 Task: Team Management: Meeting Agenda Template.
Action: Mouse moved to (49, 70)
Screenshot: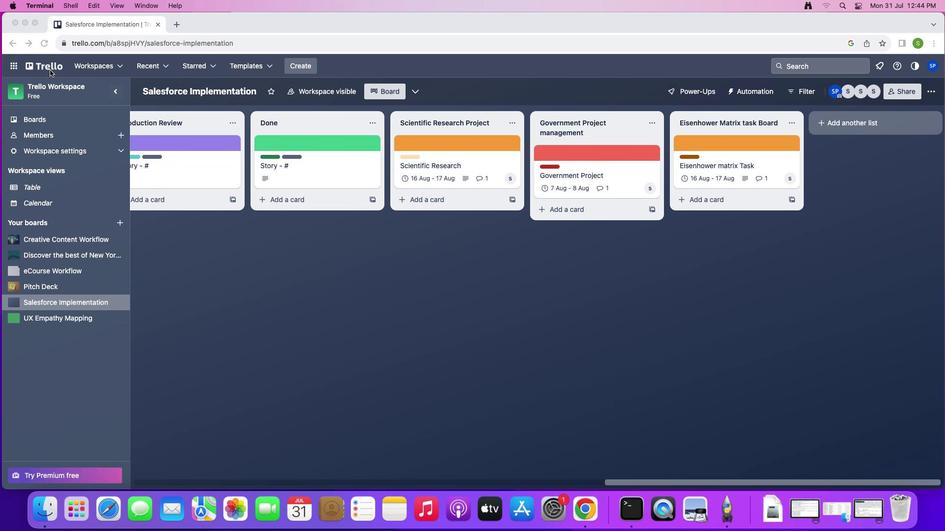 
Action: Mouse pressed left at (49, 70)
Screenshot: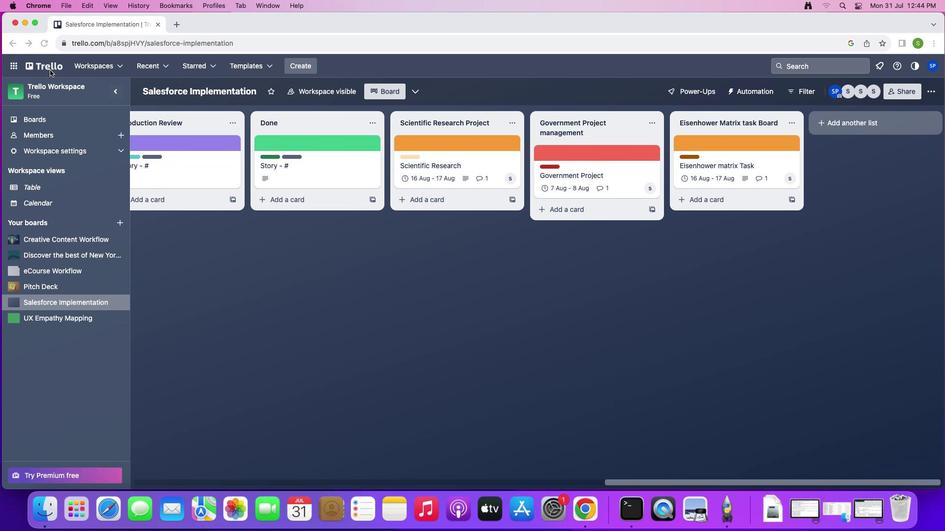
Action: Mouse moved to (49, 69)
Screenshot: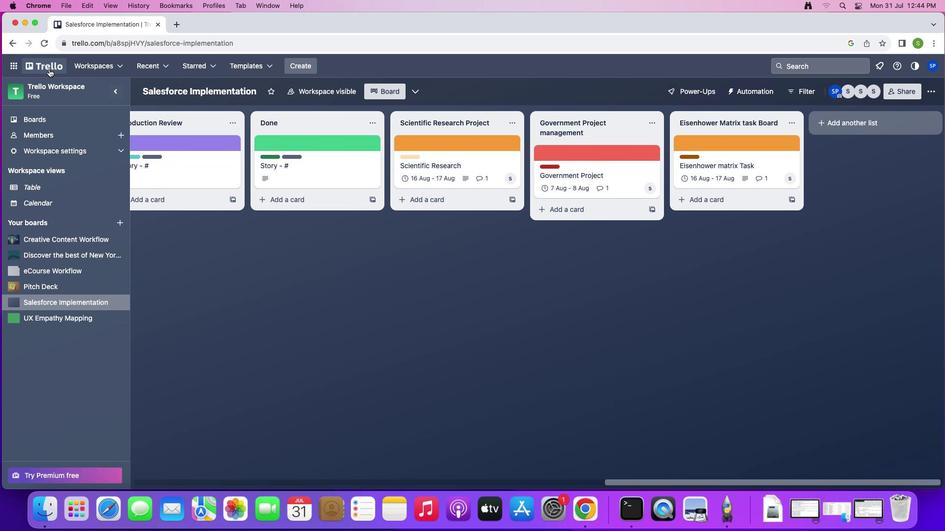 
Action: Mouse pressed left at (49, 69)
Screenshot: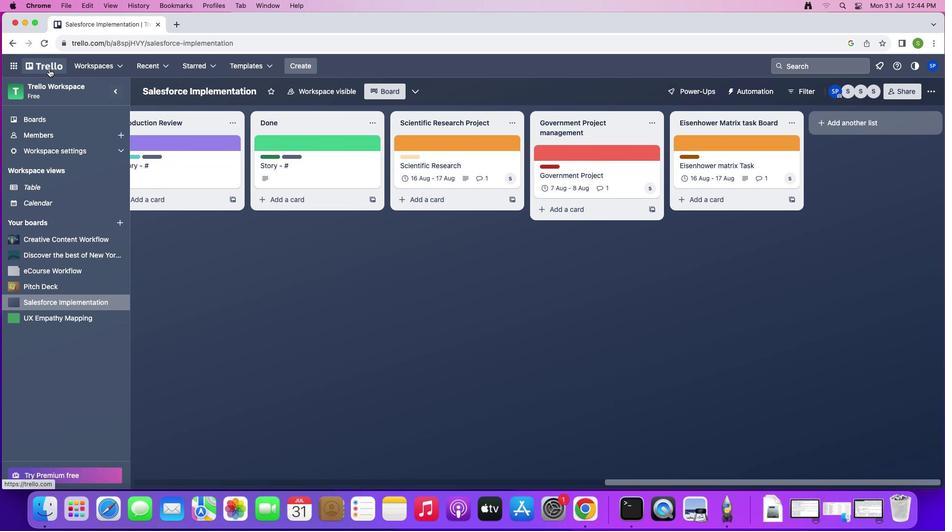 
Action: Mouse moved to (261, 127)
Screenshot: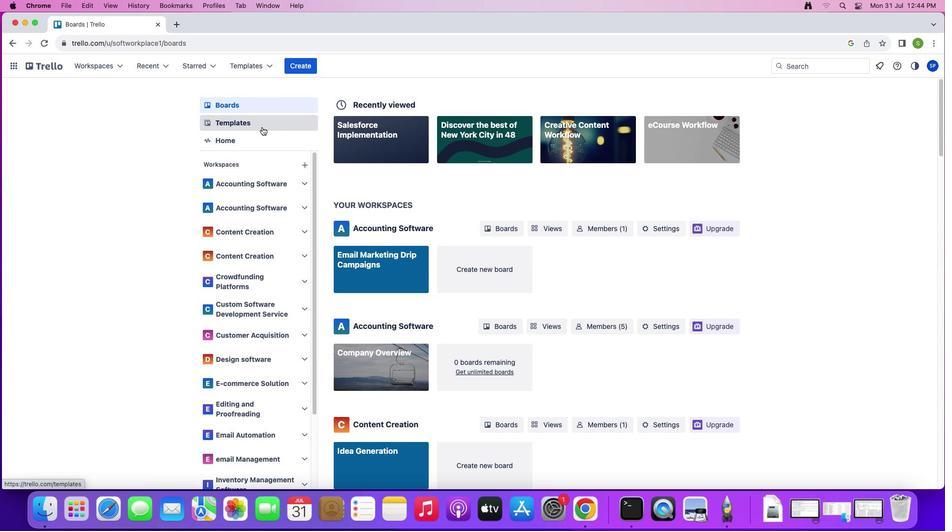 
Action: Mouse pressed left at (261, 127)
Screenshot: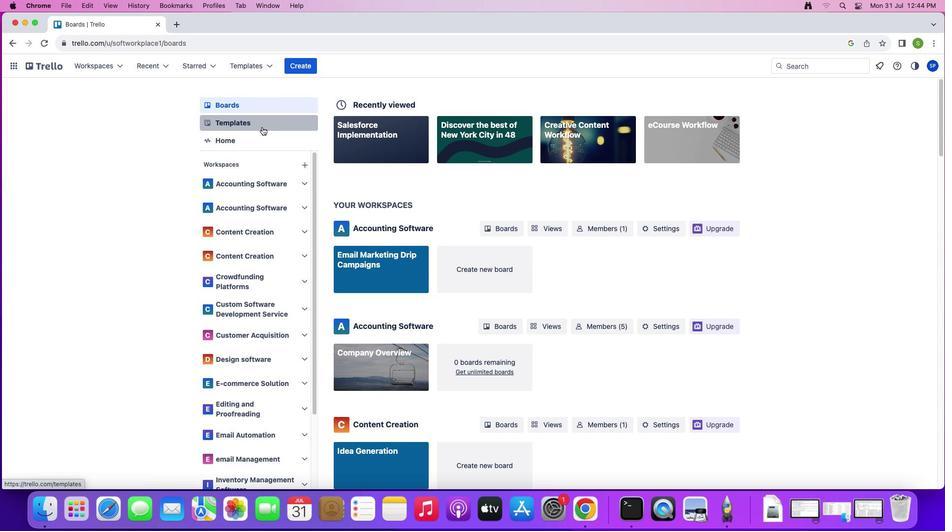 
Action: Mouse moved to (255, 398)
Screenshot: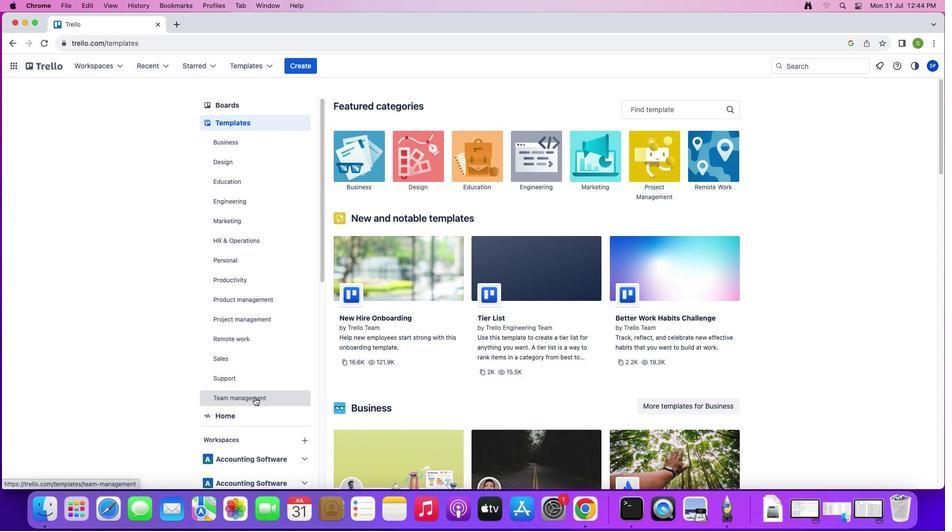 
Action: Mouse pressed left at (255, 398)
Screenshot: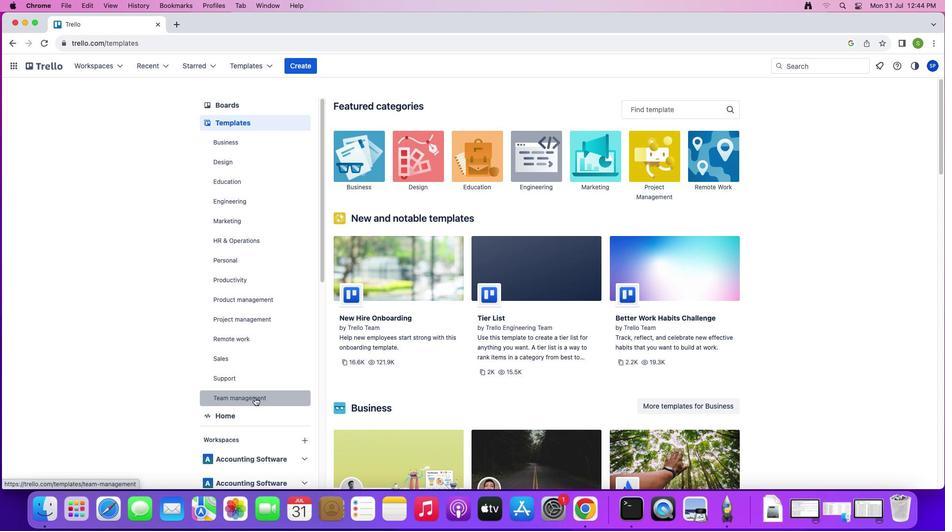 
Action: Mouse moved to (643, 107)
Screenshot: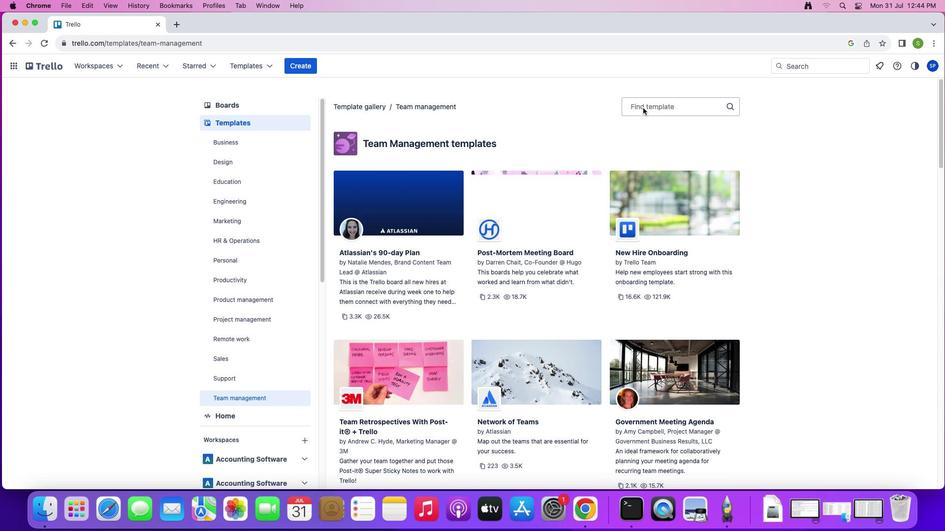 
Action: Mouse pressed left at (643, 107)
Screenshot: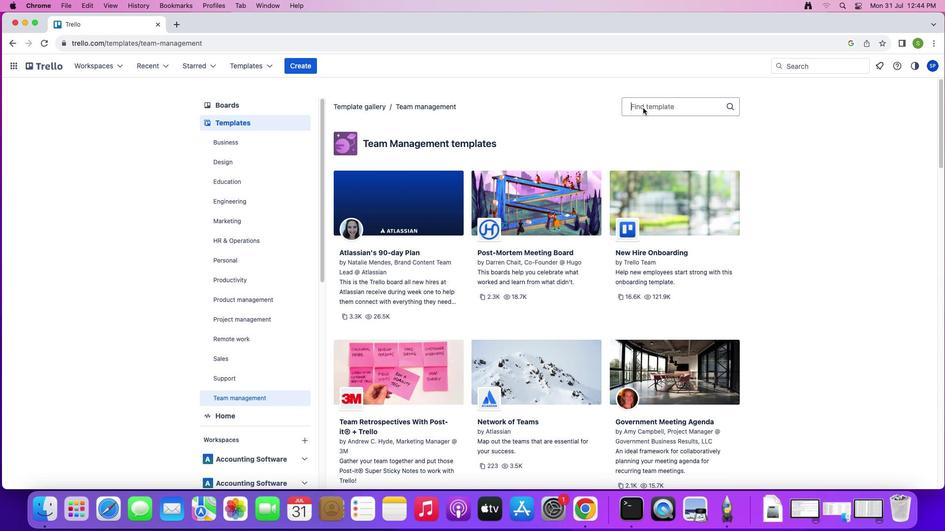 
Action: Key pressed Key.shift'M''e''e''t''i''n''g'
Screenshot: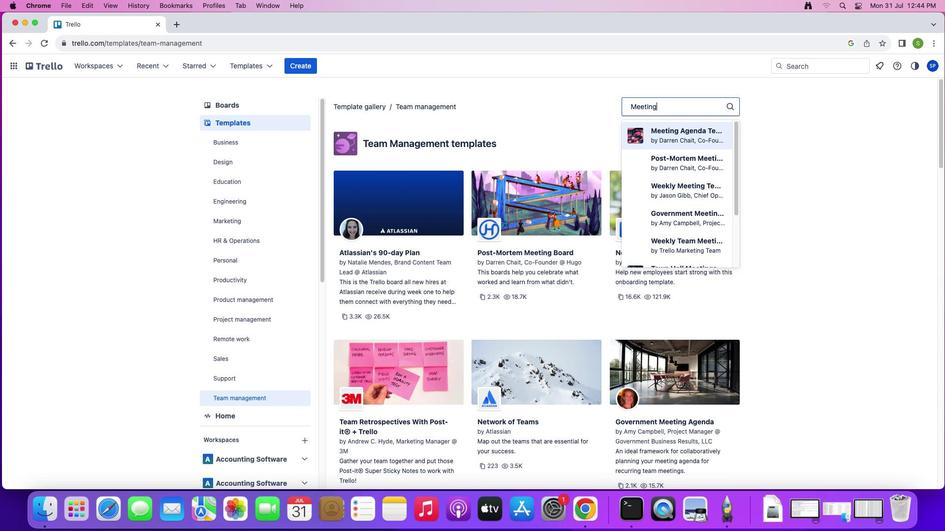 
Action: Mouse moved to (655, 132)
Screenshot: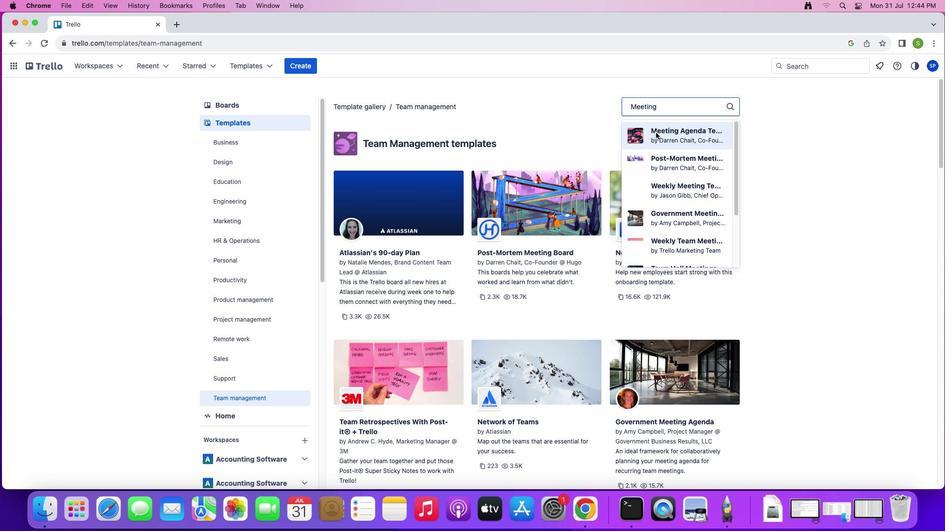 
Action: Mouse pressed left at (655, 132)
Screenshot: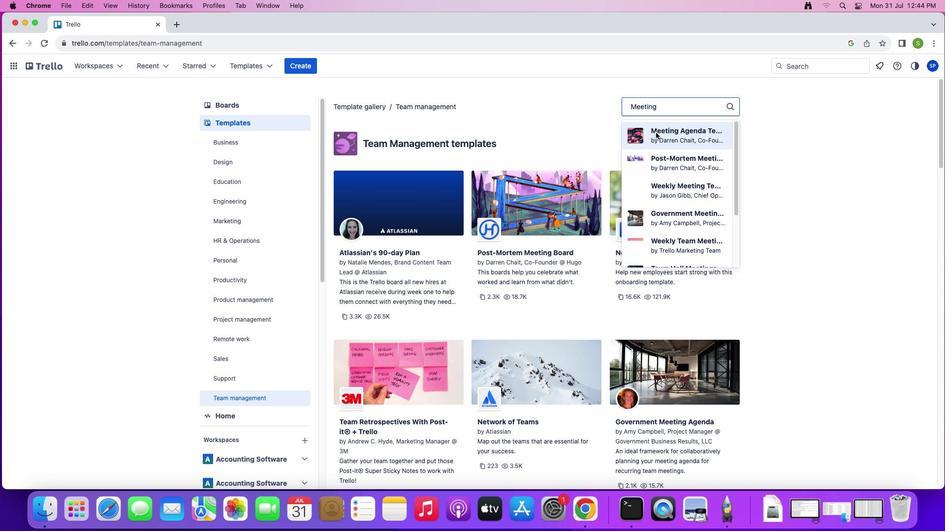 
Action: Mouse moved to (699, 142)
Screenshot: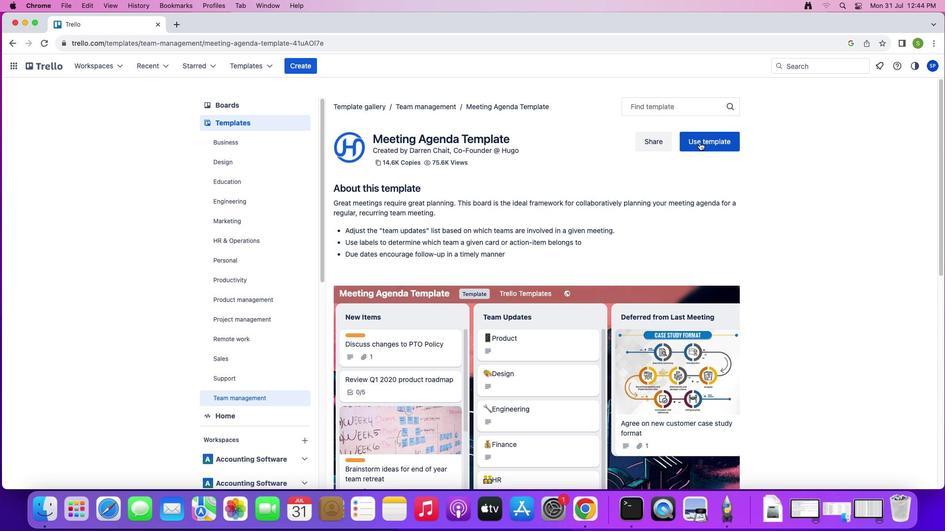 
Action: Mouse pressed left at (699, 142)
Screenshot: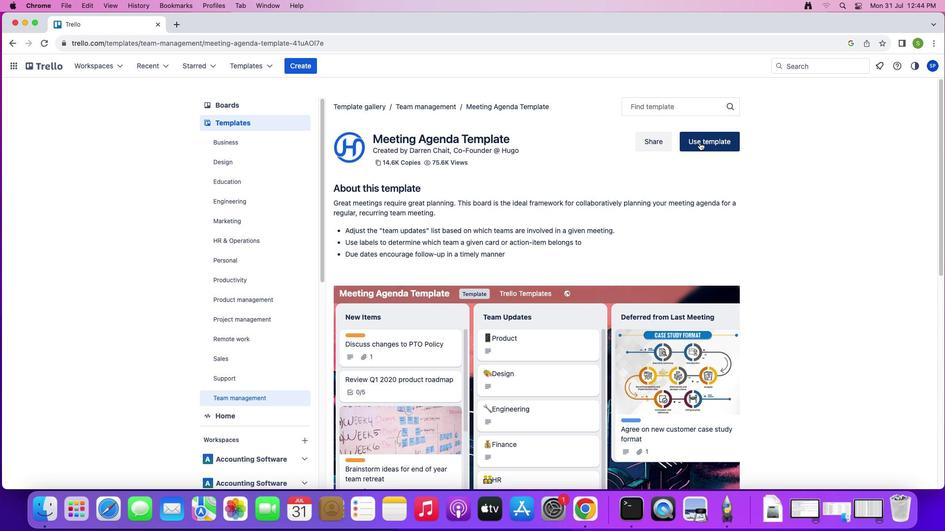 
Action: Mouse moved to (727, 230)
Screenshot: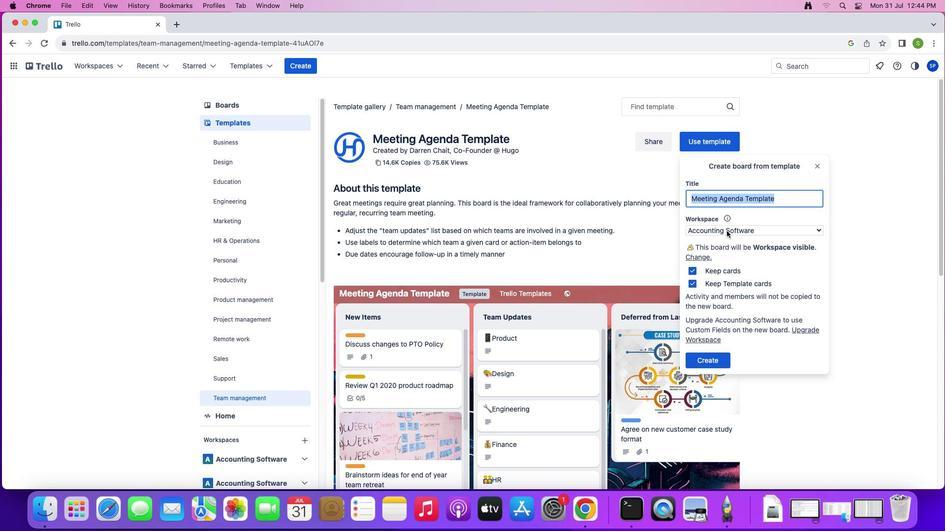 
Action: Mouse pressed left at (727, 230)
Screenshot: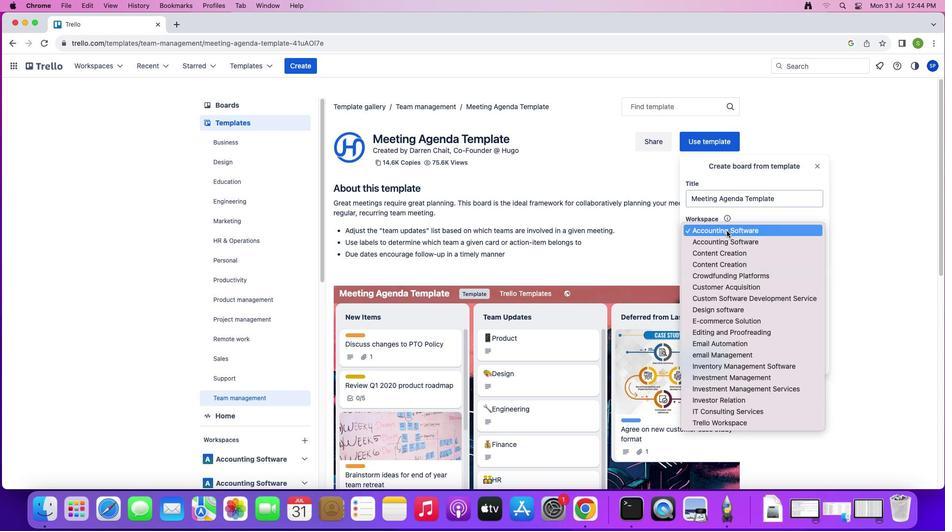 
Action: Mouse moved to (737, 426)
Screenshot: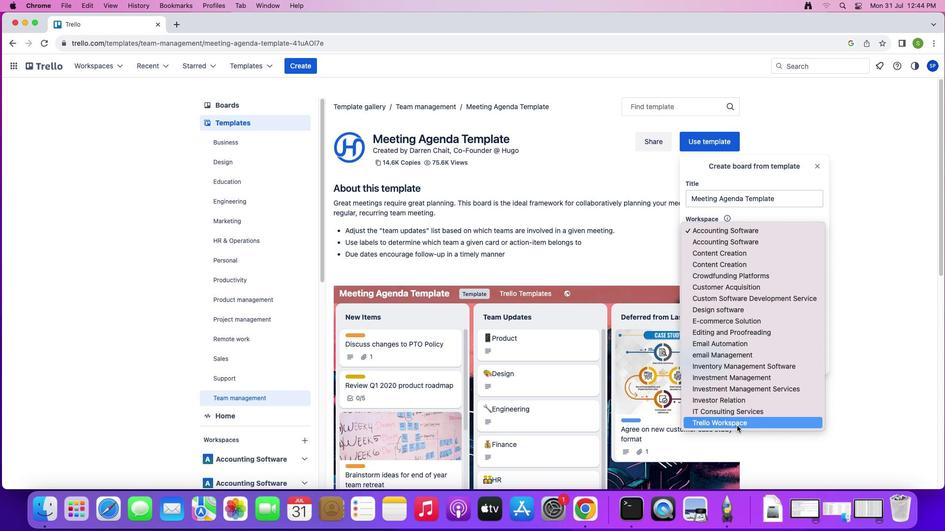 
Action: Mouse pressed left at (737, 426)
Screenshot: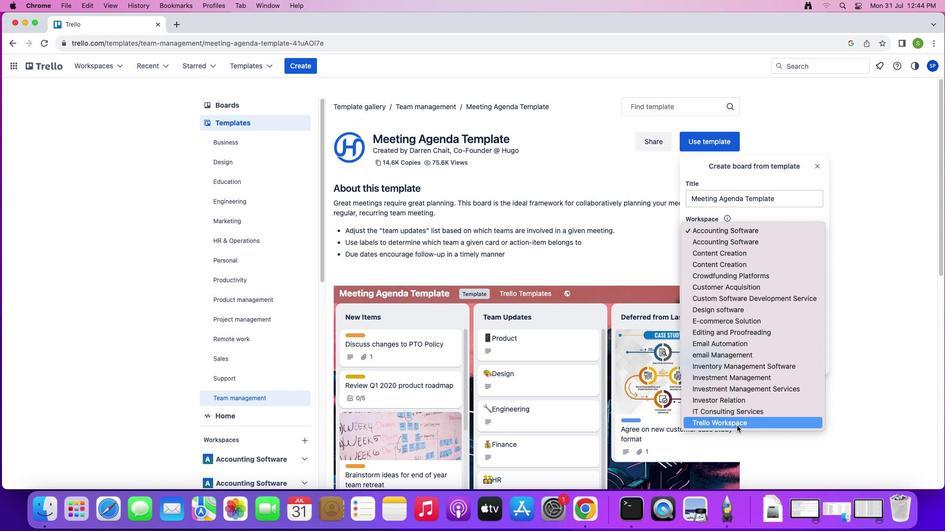 
Action: Mouse moved to (719, 358)
Screenshot: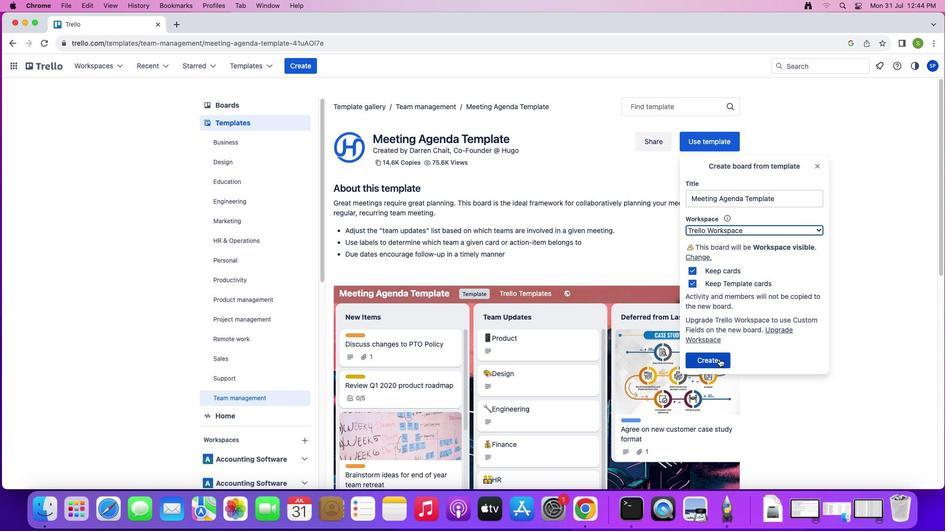 
Action: Mouse pressed left at (719, 358)
Screenshot: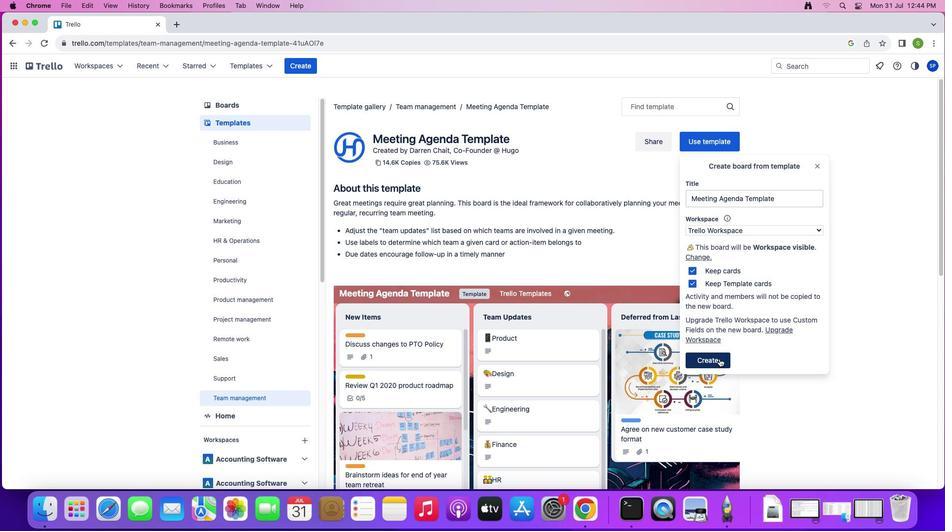 
Action: Mouse moved to (756, 125)
Screenshot: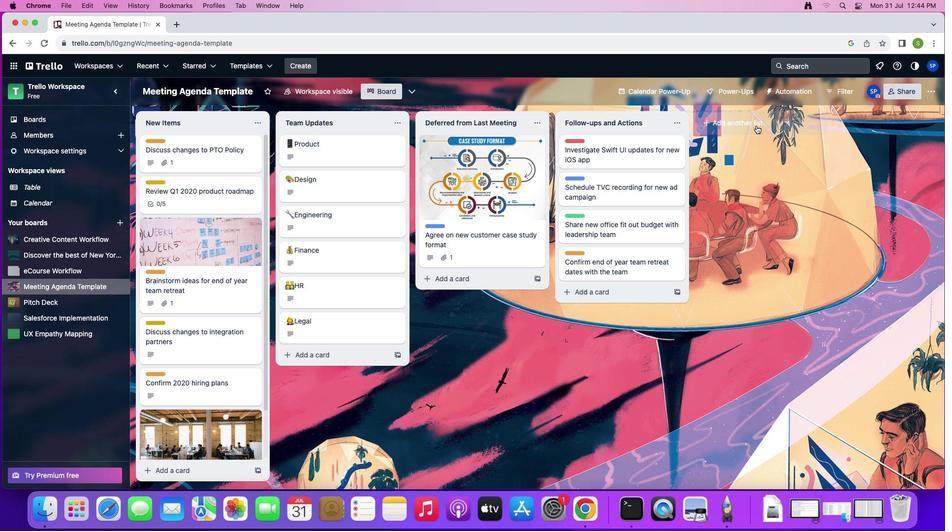 
Action: Mouse pressed left at (756, 125)
Screenshot: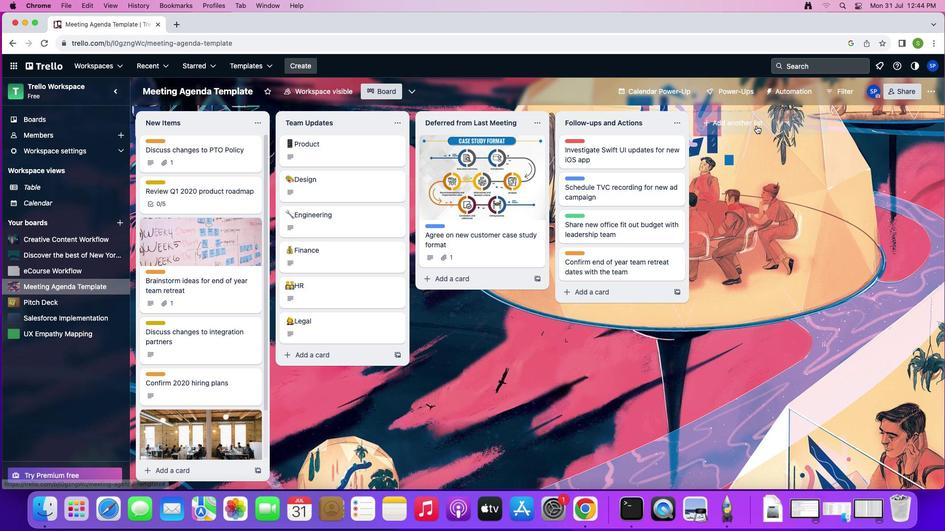 
Action: Mouse moved to (717, 119)
Screenshot: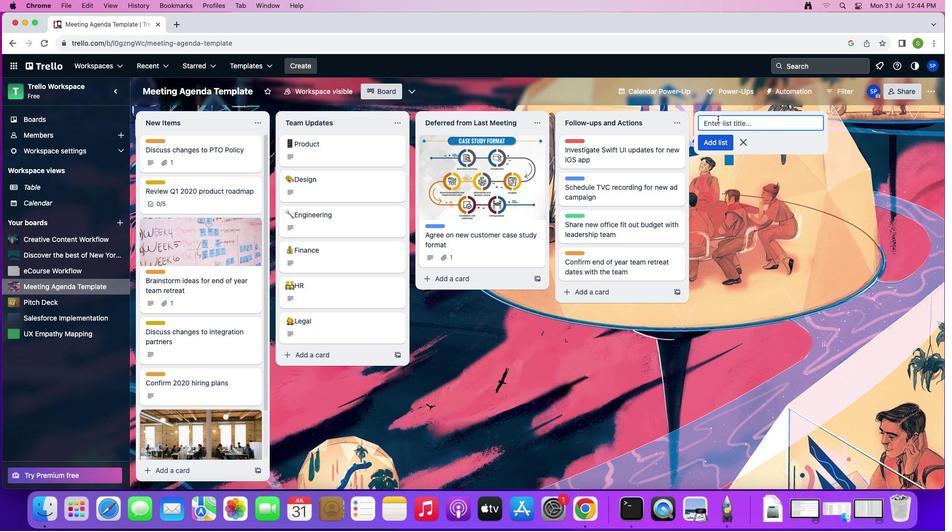 
Action: Key pressed Key.shift'O''f''f''i''c''e'Key.spaceKey.shift'P''a''r''t''y'Key.spaceKey.shift'P''l''a''n''n''i''n''g'Key.enter
Screenshot: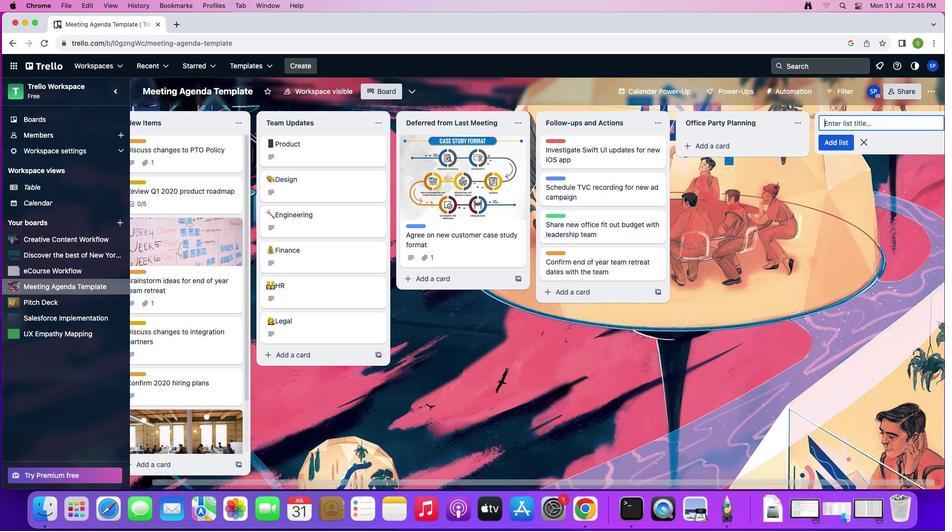 
Action: Mouse moved to (711, 118)
Screenshot: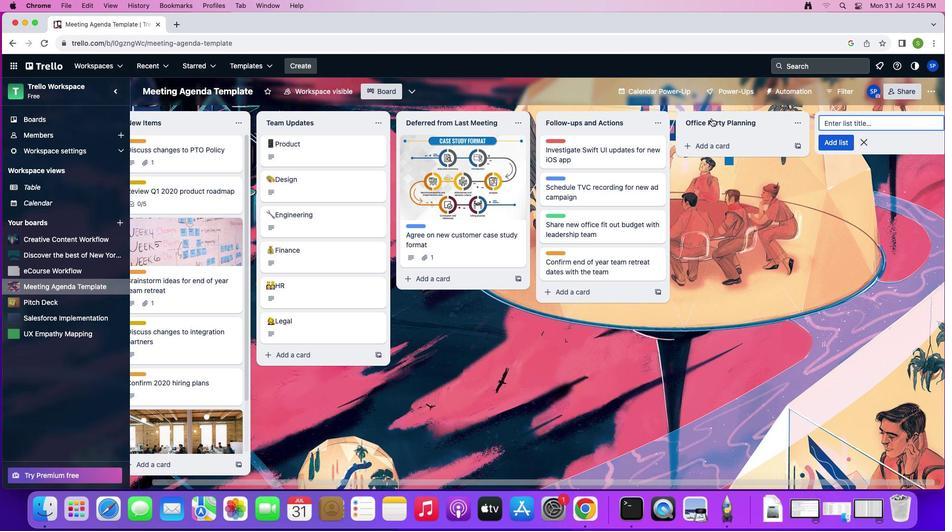 
Action: Key pressed Key.shift'W''e''e''k''l''y'Key.spaceKey.shift'T''e''a''m'Key.spaceKey.shift'M''e''e''t''i''n''g'Key.enterKey.shift'T''e''a''m'Key.spaceKey.shift'O''r''g''a''n''i''z''a''t''i''o''n'Key.spaceKey.shift'C''e''n''t''r''a''l'Key.enter
Screenshot: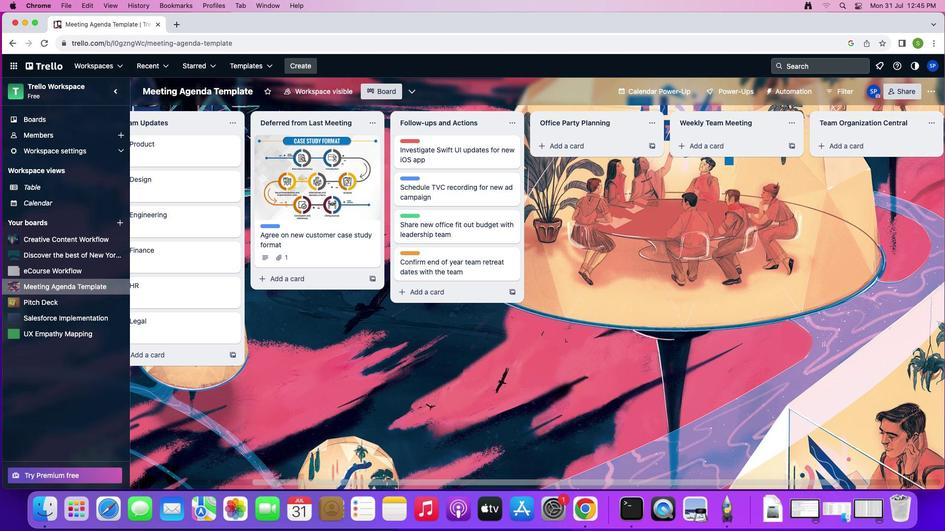 
Action: Mouse moved to (861, 139)
Screenshot: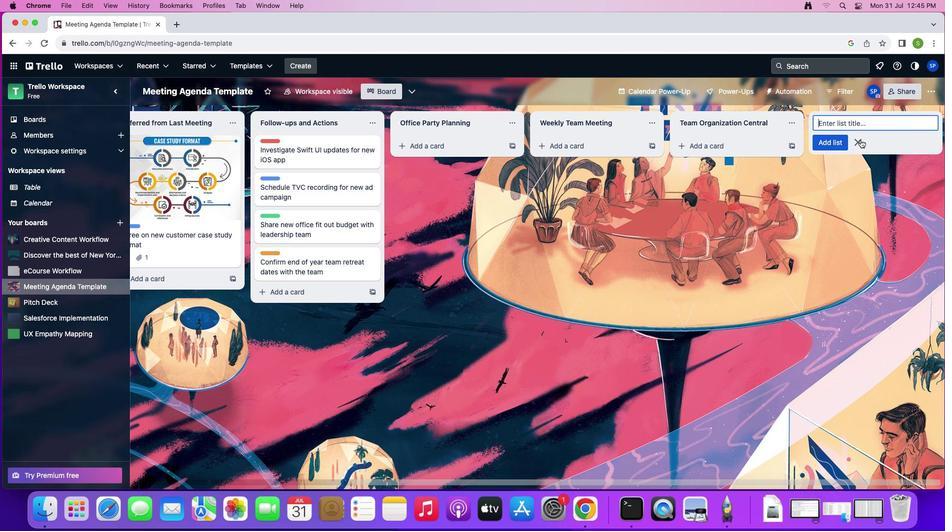 
Action: Mouse pressed left at (861, 139)
Screenshot: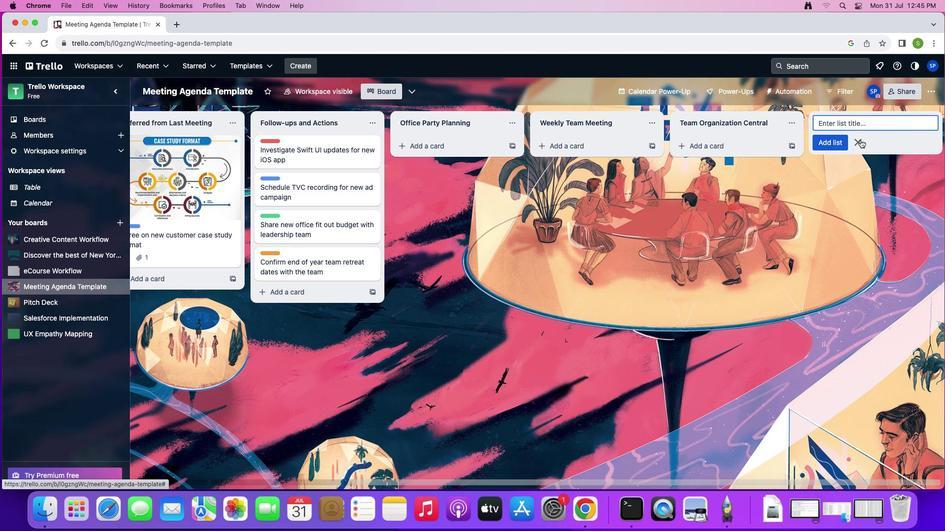 
Action: Mouse moved to (436, 143)
Screenshot: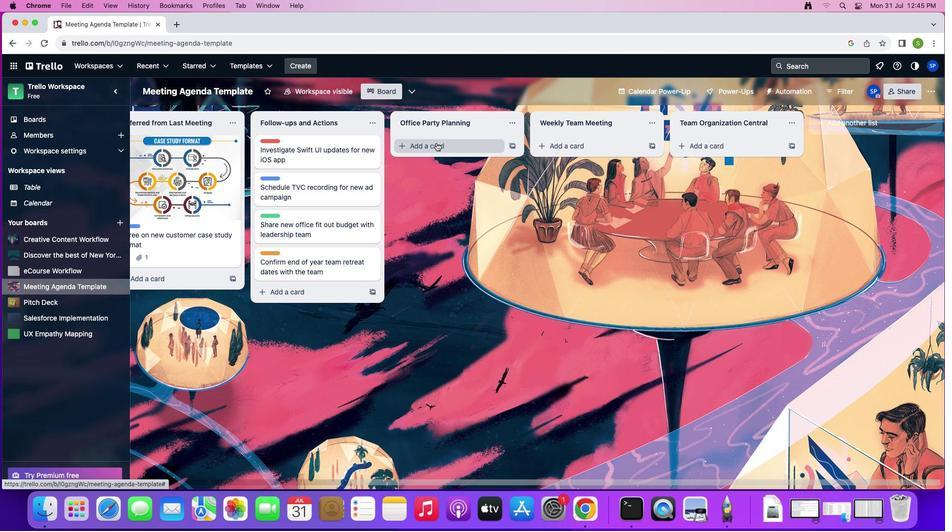 
Action: Mouse pressed left at (436, 143)
Screenshot: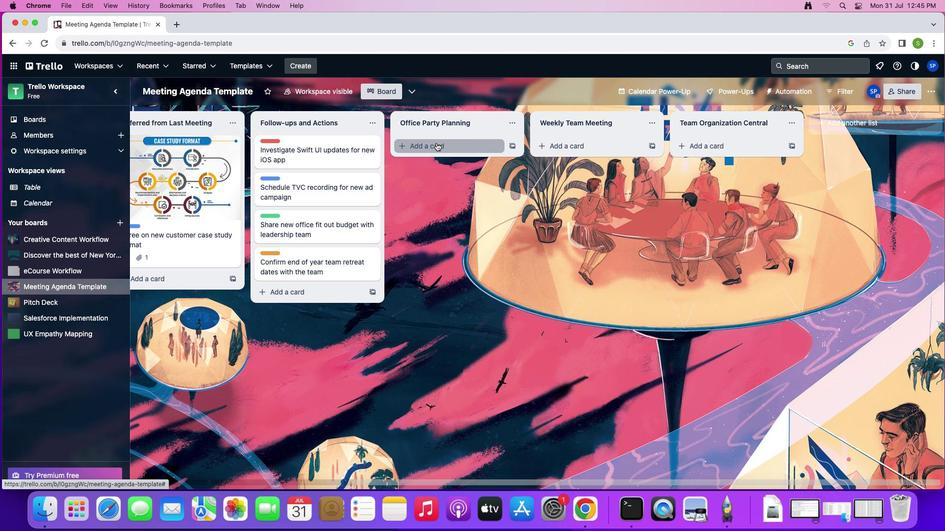 
Action: Mouse moved to (451, 152)
Screenshot: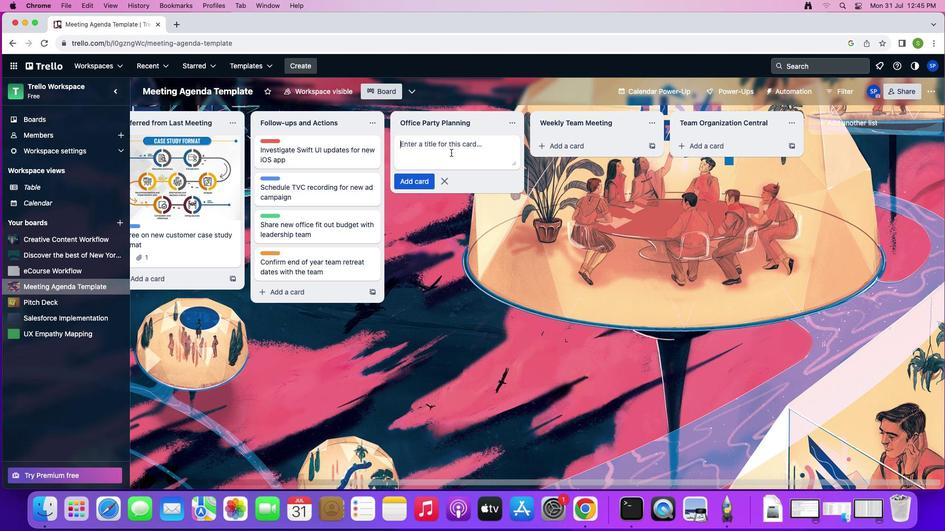 
Action: Key pressed Key.shift'O''f''f''i''c''e'Key.space'p''a''r''t''y'
Screenshot: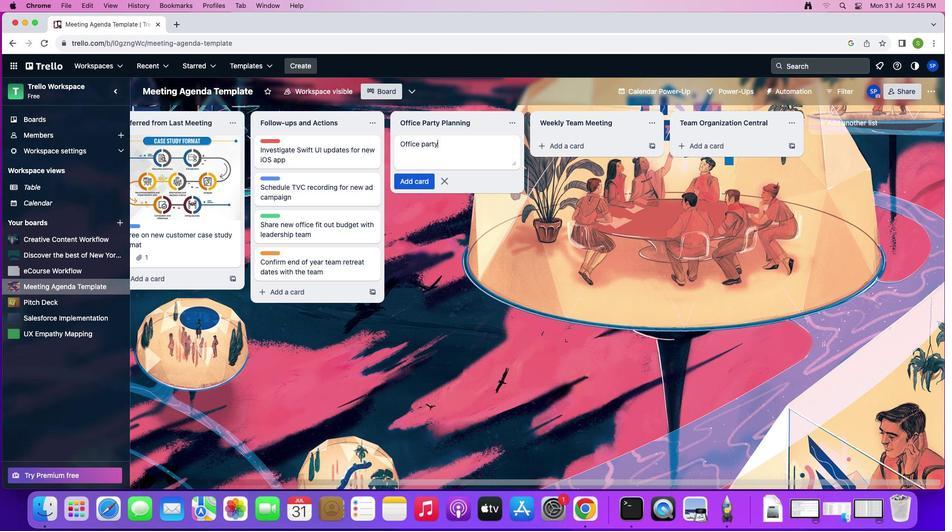 
Action: Mouse moved to (430, 176)
Screenshot: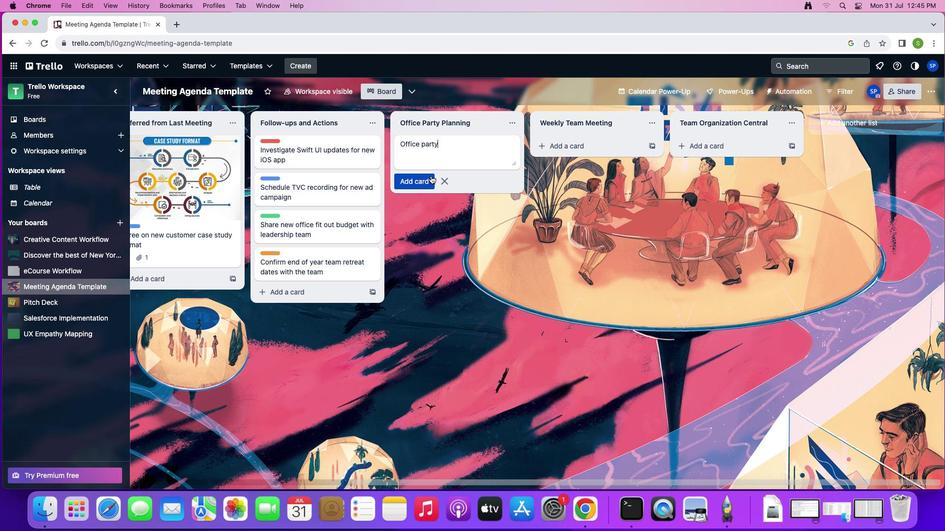 
Action: Key pressed Key.enter
Screenshot: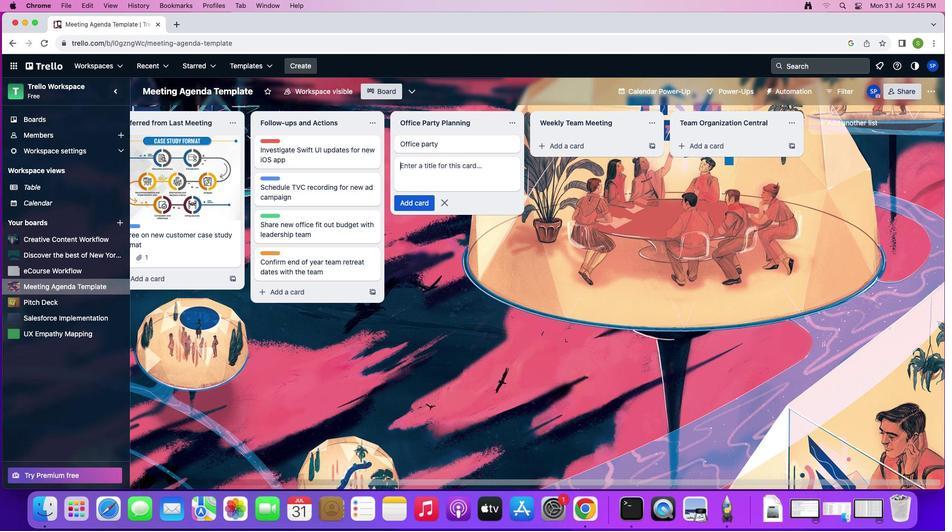 
Action: Mouse moved to (437, 201)
Screenshot: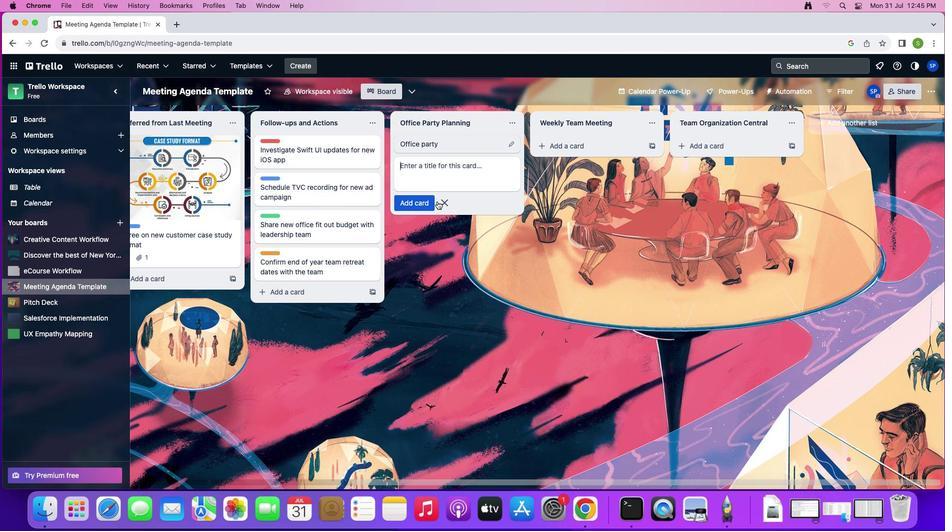 
Action: Mouse pressed left at (437, 201)
Screenshot: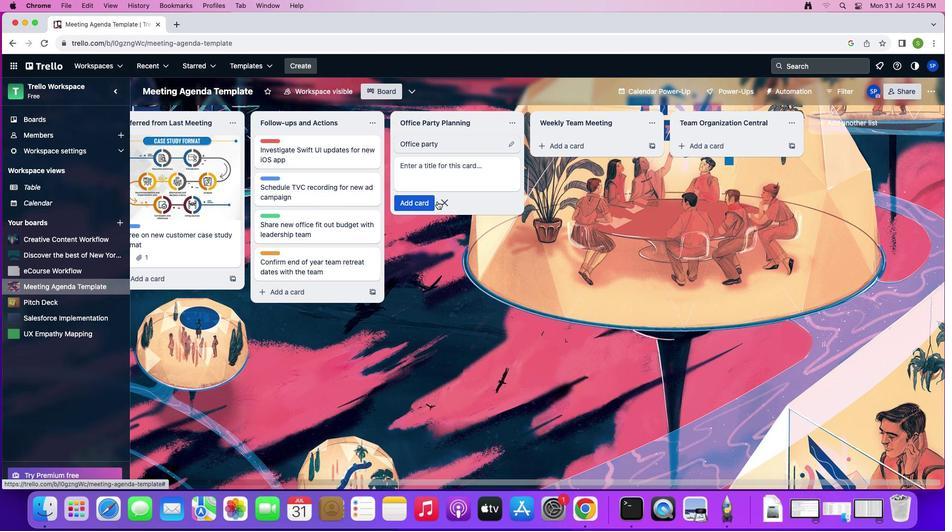 
Action: Mouse moved to (579, 142)
Screenshot: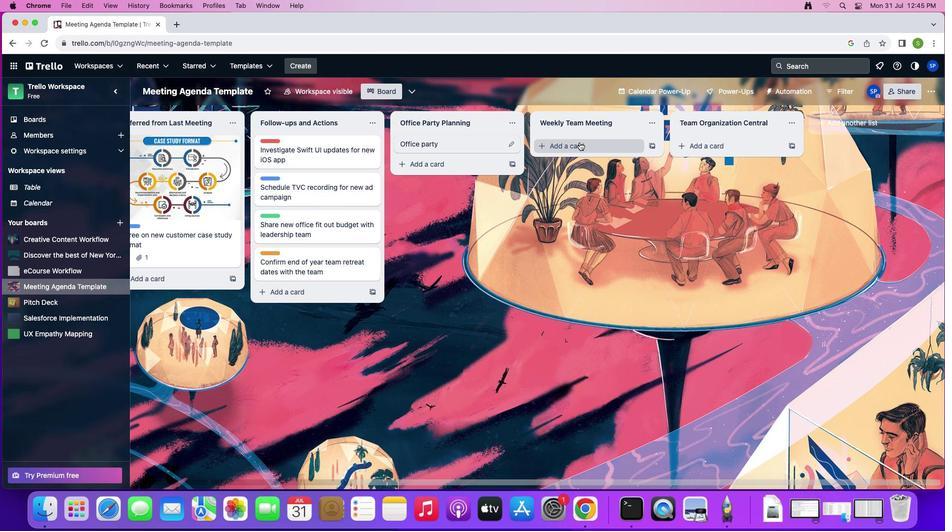 
Action: Mouse pressed left at (579, 142)
Screenshot: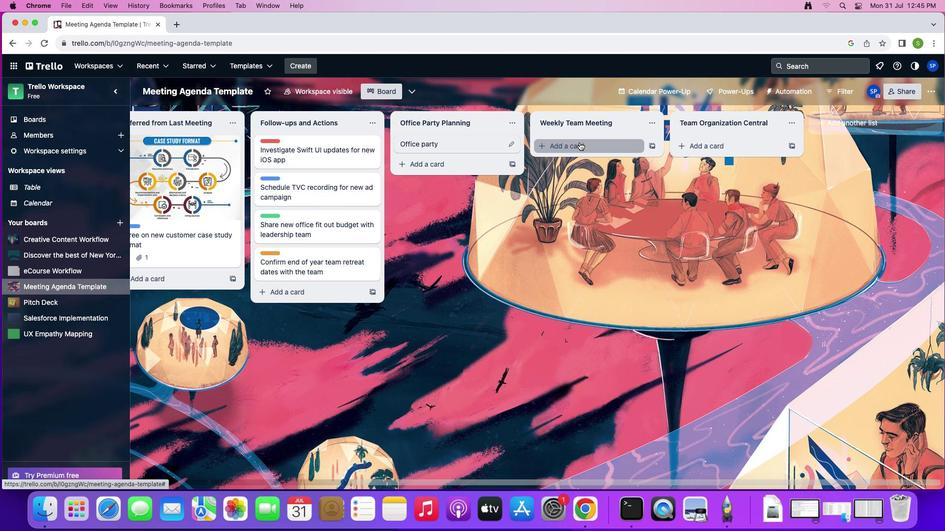 
Action: Mouse moved to (581, 146)
Screenshot: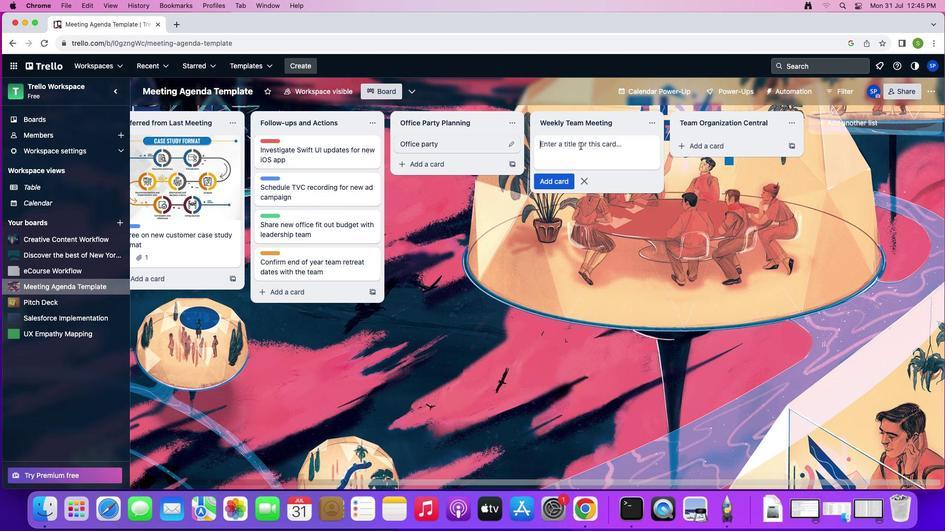 
Action: Key pressed Key.shift'T''e''a''m'Key.spaceKey.shift'M''e''e''t''i''n''g'Key.enter
Screenshot: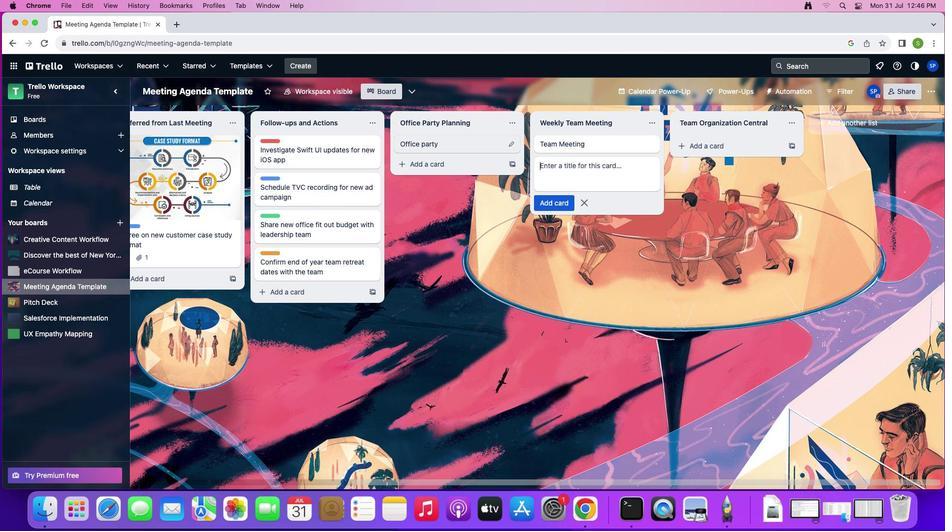 
Action: Mouse moved to (585, 203)
Screenshot: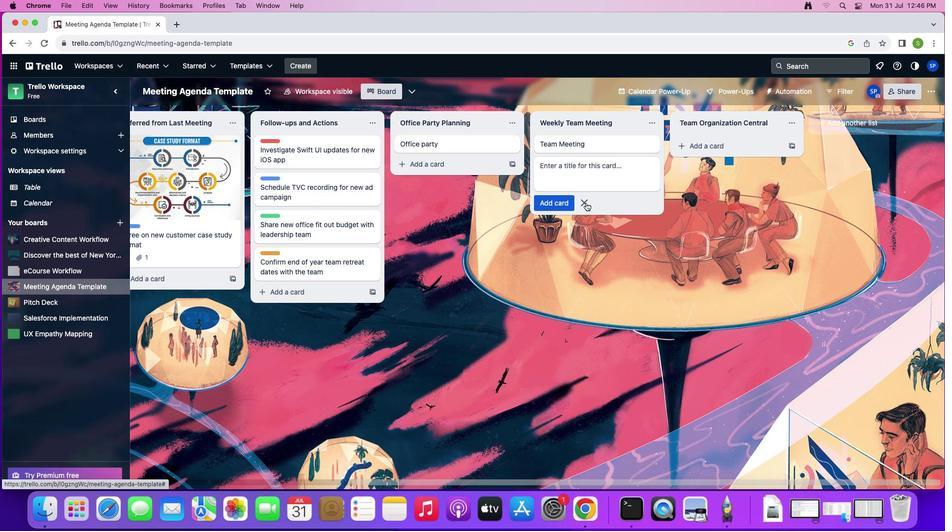 
Action: Mouse pressed left at (585, 203)
Screenshot: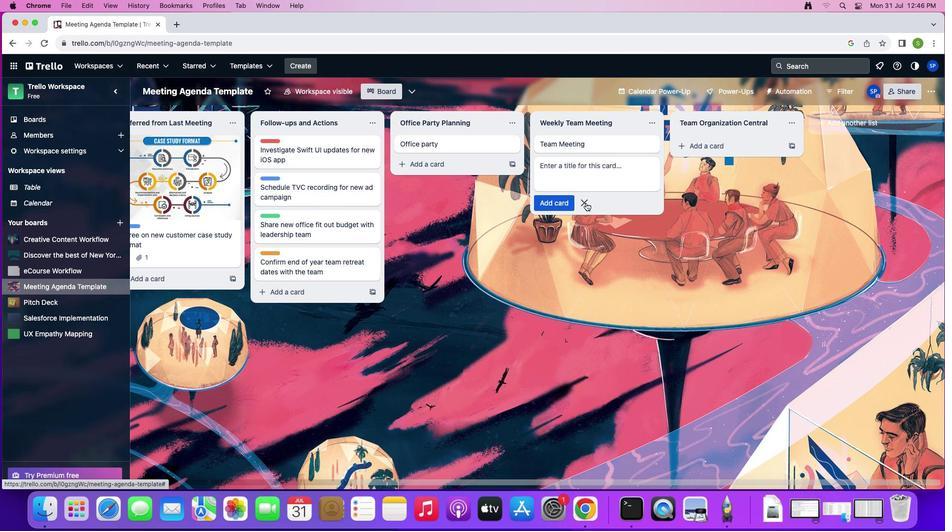 
Action: Mouse moved to (698, 146)
Screenshot: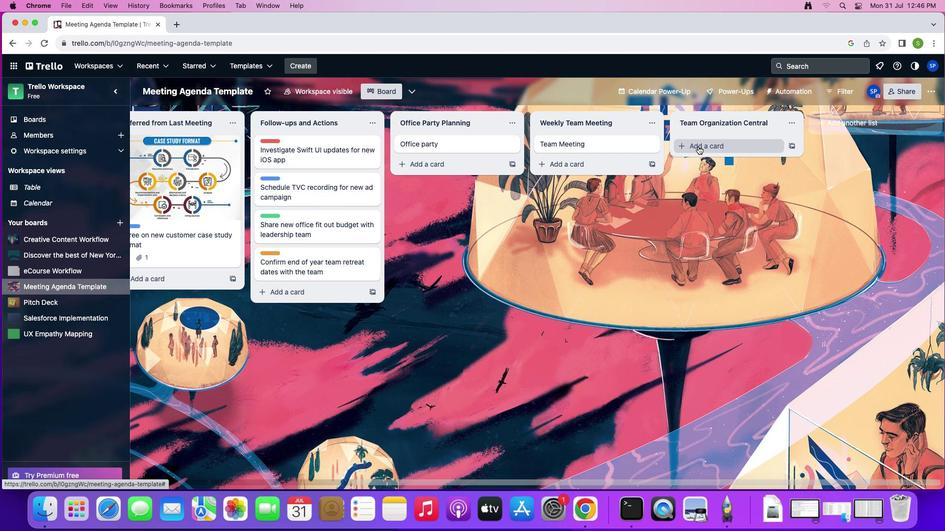 
Action: Mouse pressed left at (698, 146)
Screenshot: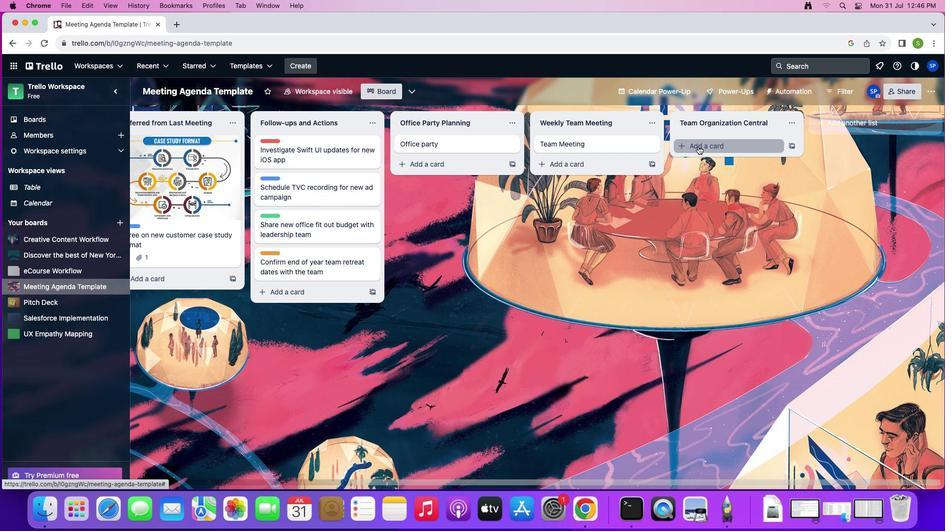 
Action: Mouse moved to (719, 154)
Screenshot: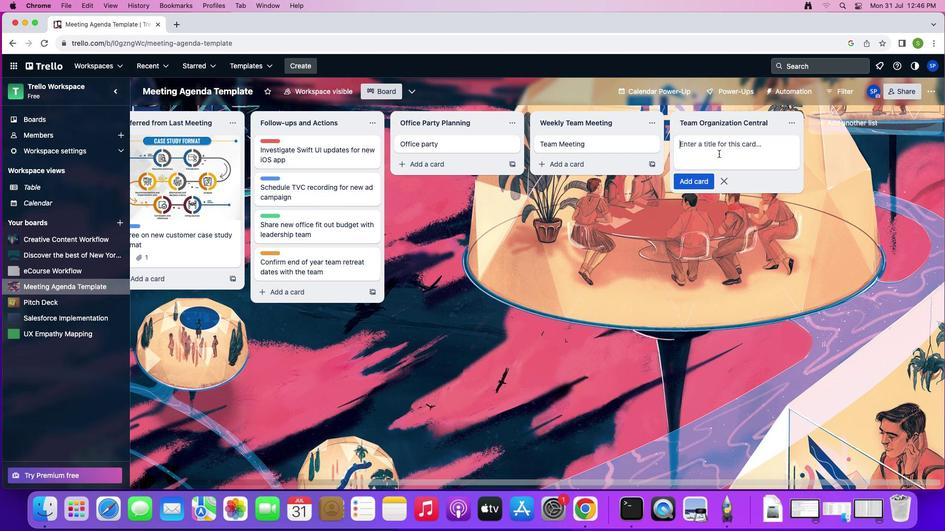 
Action: Key pressed Key.shift'T''e''a''m'Key.spaceKey.shift'O''r''g''a''n''i''z''a''t''i''o''n'Key.enter
Screenshot: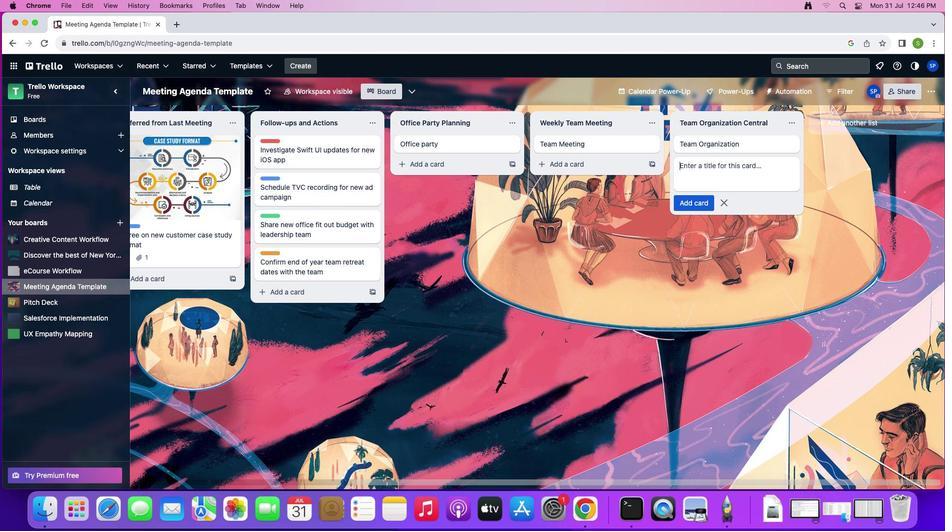 
Action: Mouse moved to (723, 200)
Screenshot: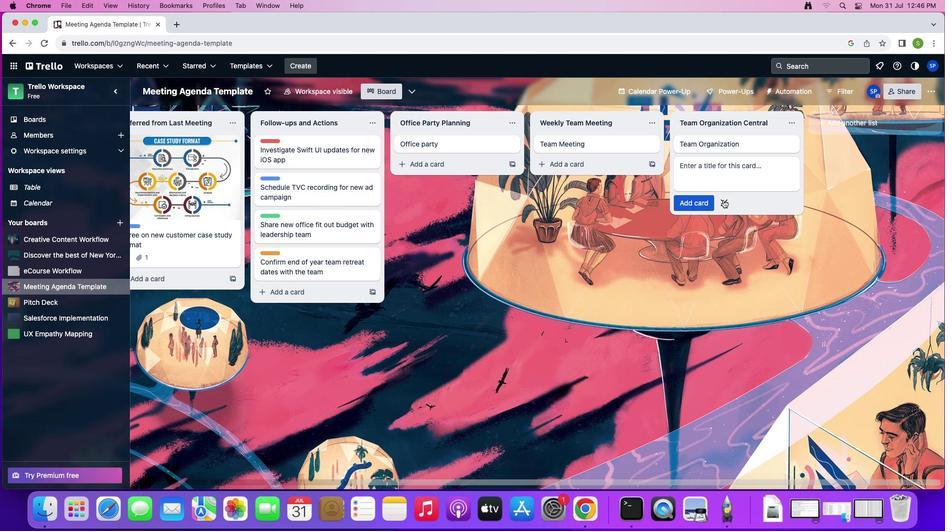 
Action: Mouse pressed left at (723, 200)
Screenshot: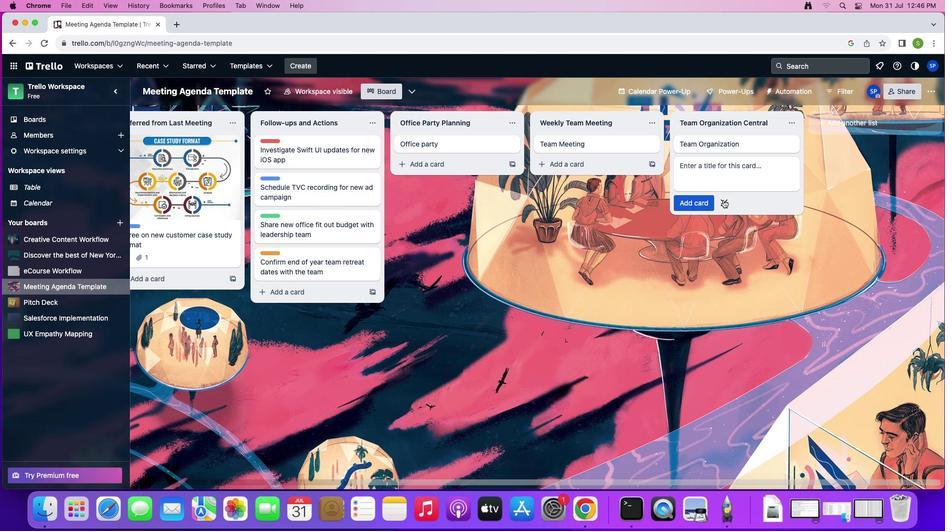 
Action: Mouse moved to (466, 143)
Screenshot: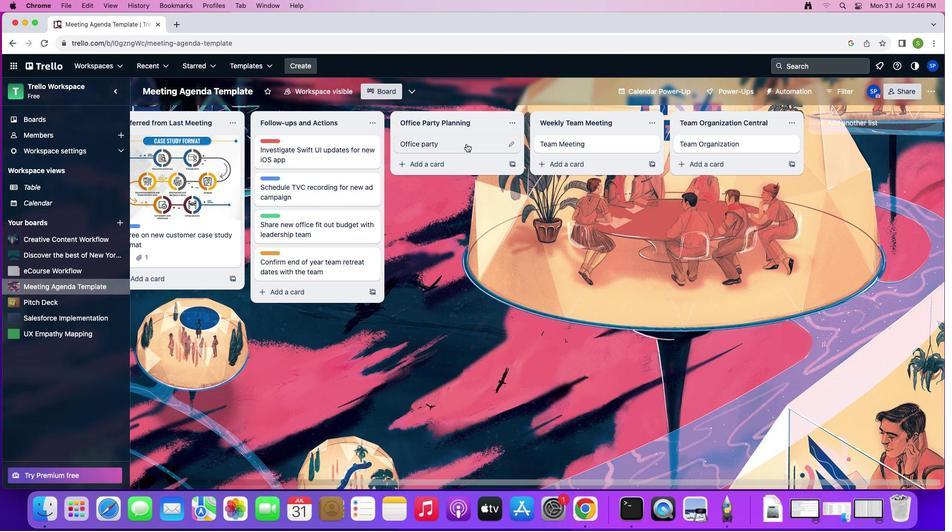 
Action: Mouse pressed left at (466, 143)
Screenshot: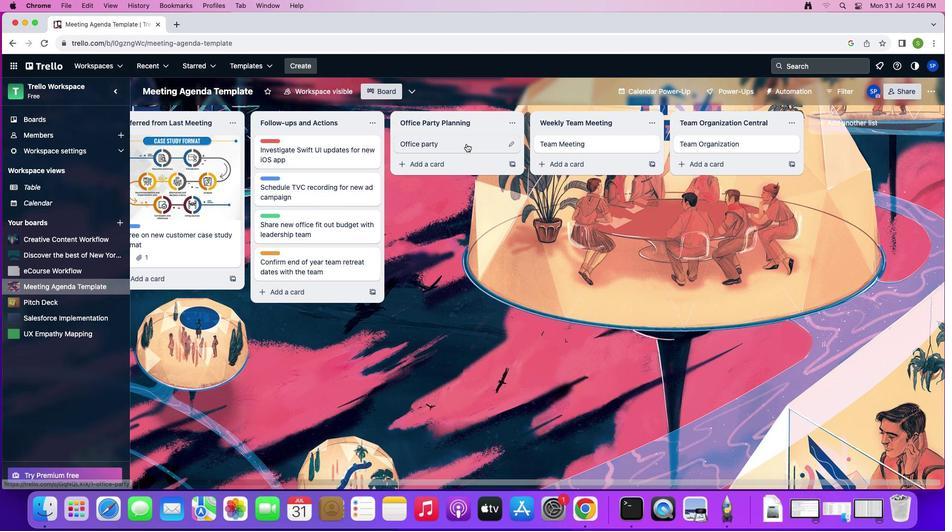 
Action: Mouse moved to (594, 138)
Screenshot: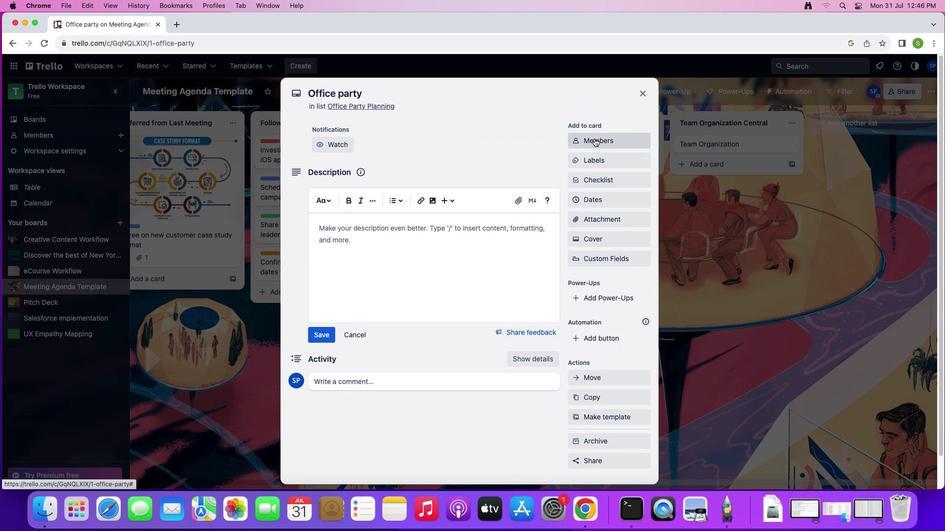 
Action: Mouse pressed left at (594, 138)
Screenshot: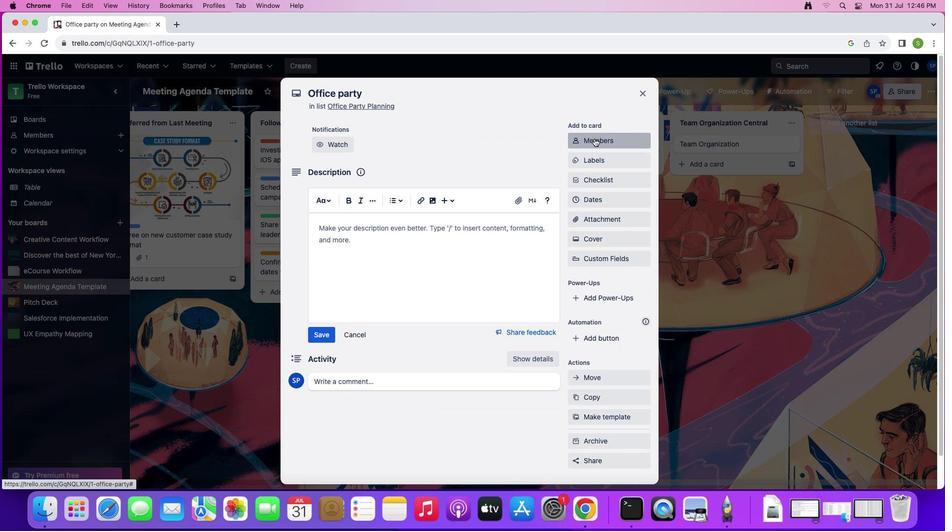 
Action: Mouse moved to (592, 184)
Screenshot: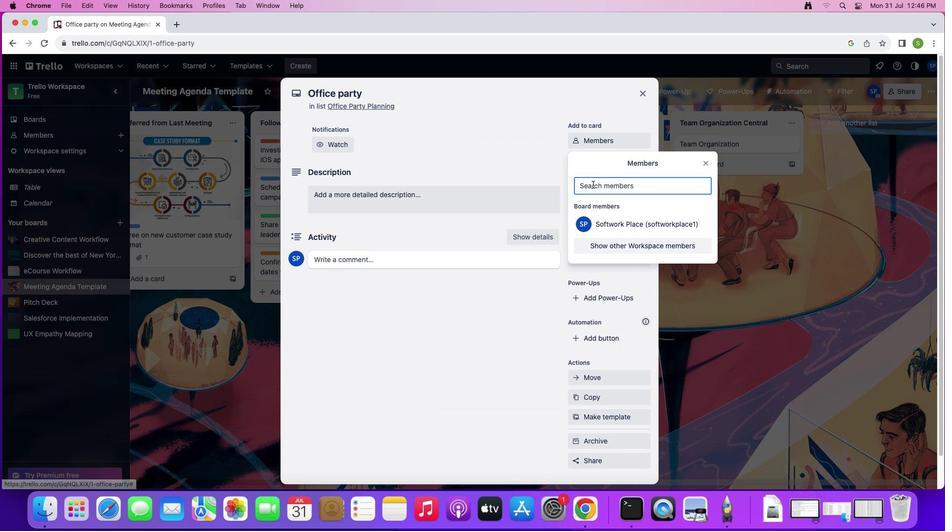 
Action: Mouse pressed left at (592, 184)
Screenshot: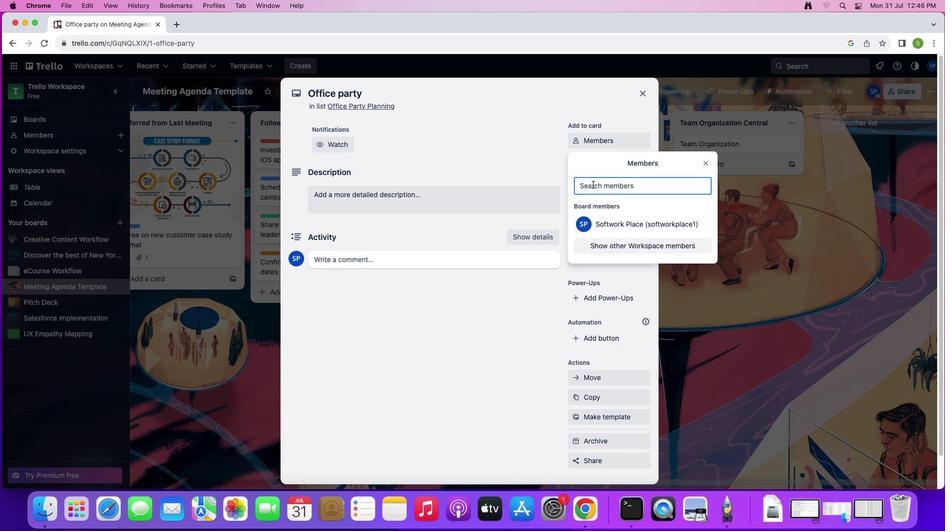 
Action: Mouse moved to (593, 184)
Screenshot: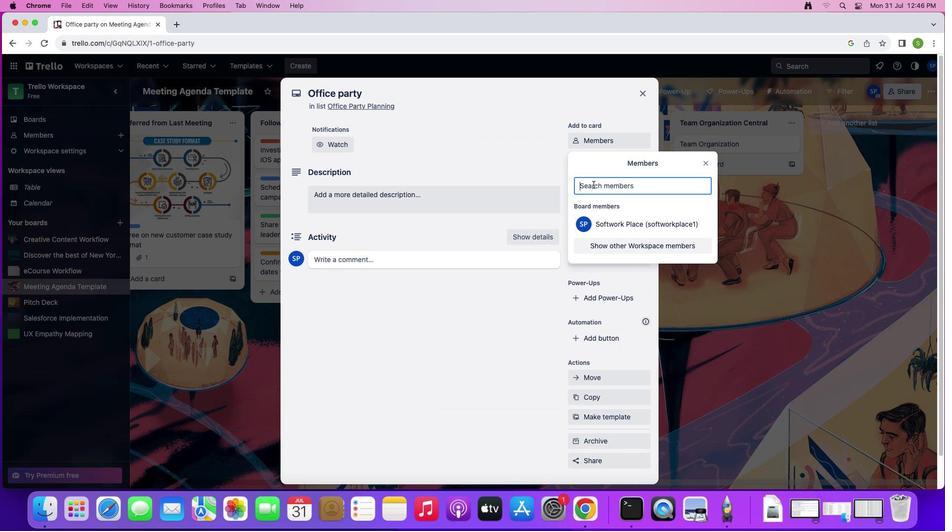 
Action: Key pressed 's''o''f''t''a''g''e''.''2'Key.shift'@''s''o''f''t''a''g''e''.''n''e''t'
Screenshot: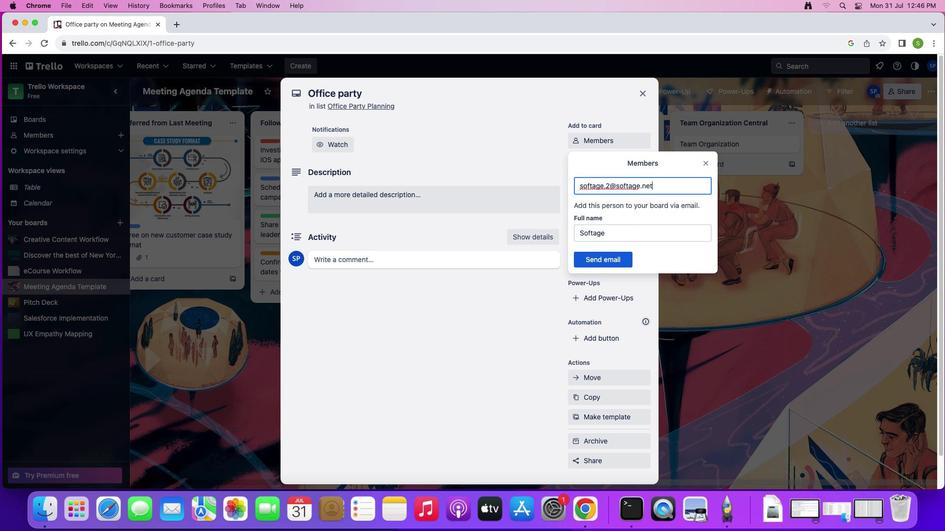 
Action: Mouse moved to (594, 254)
Screenshot: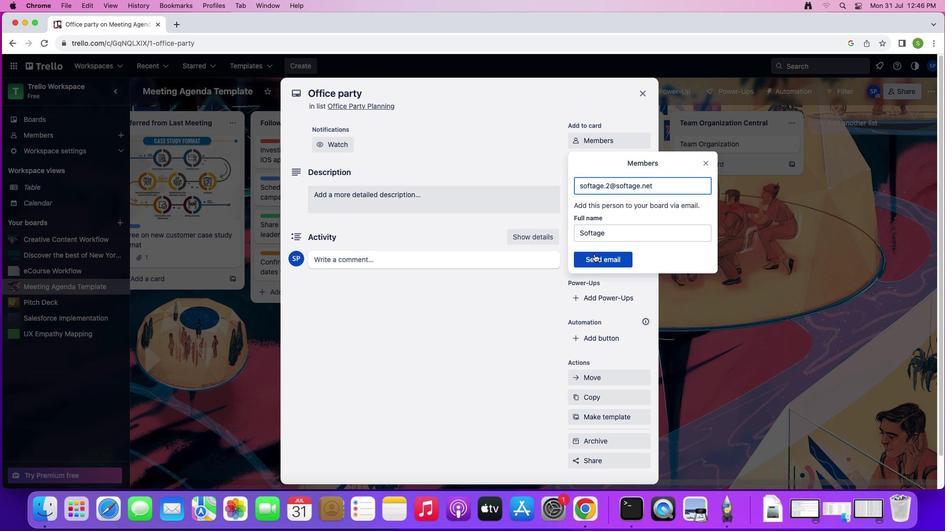 
Action: Mouse pressed left at (594, 254)
Screenshot: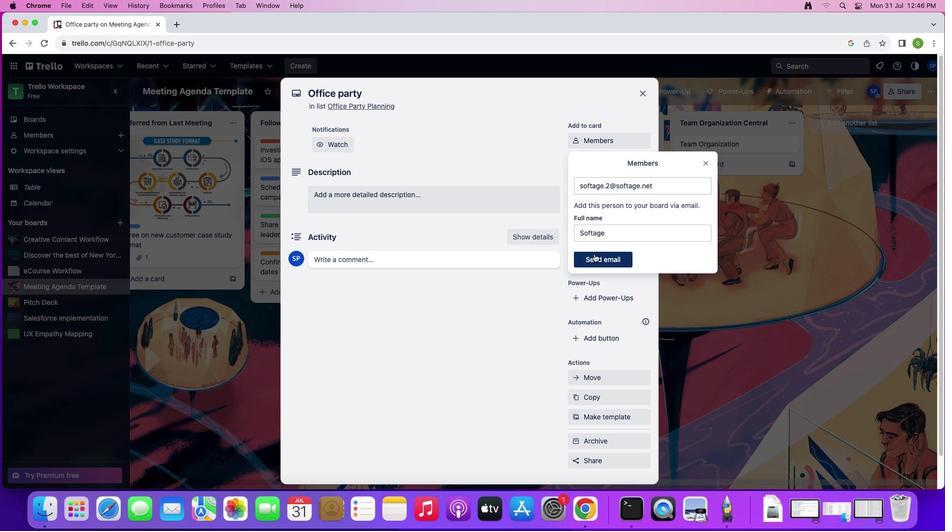 
Action: Mouse moved to (596, 194)
Screenshot: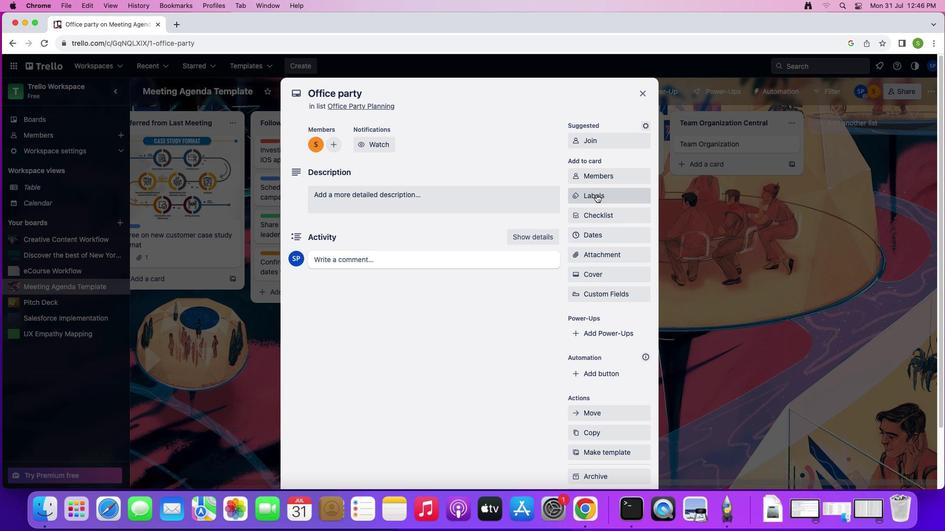 
Action: Mouse pressed left at (596, 194)
Screenshot: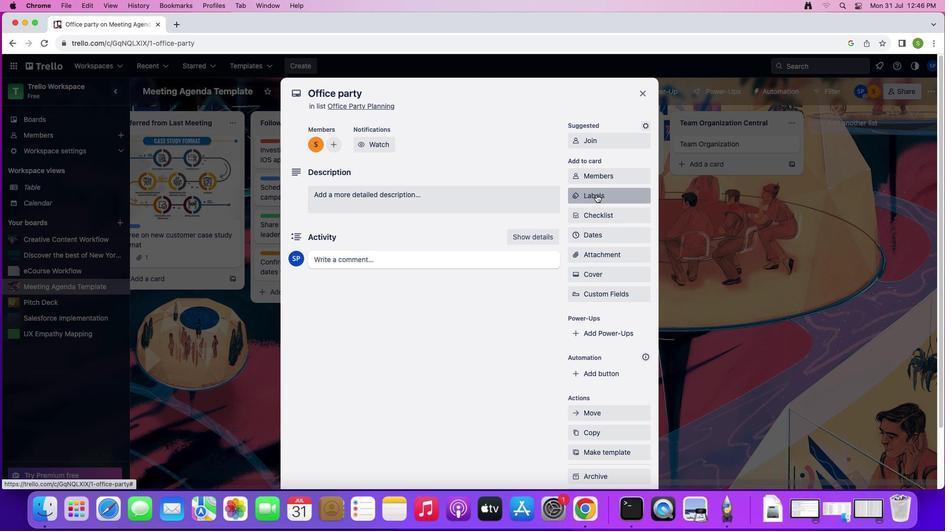 
Action: Mouse moved to (626, 275)
Screenshot: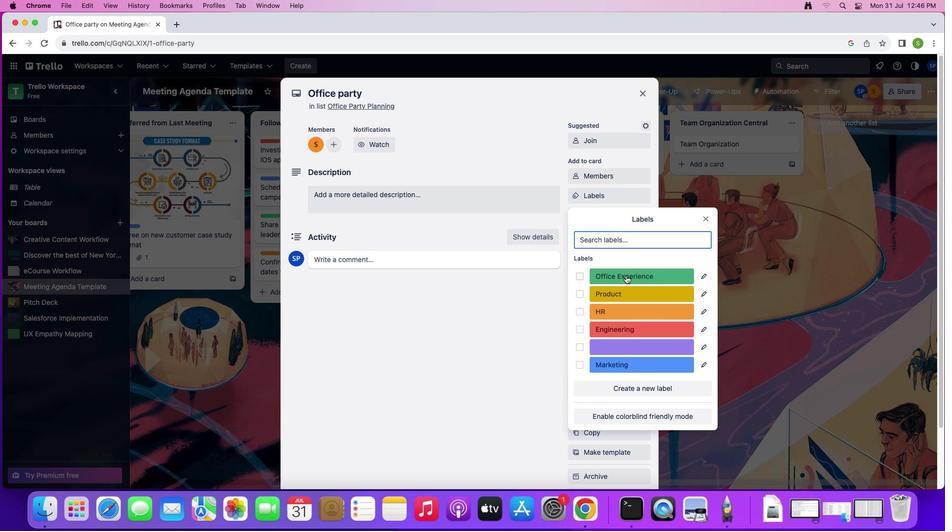 
Action: Mouse pressed left at (626, 275)
Screenshot: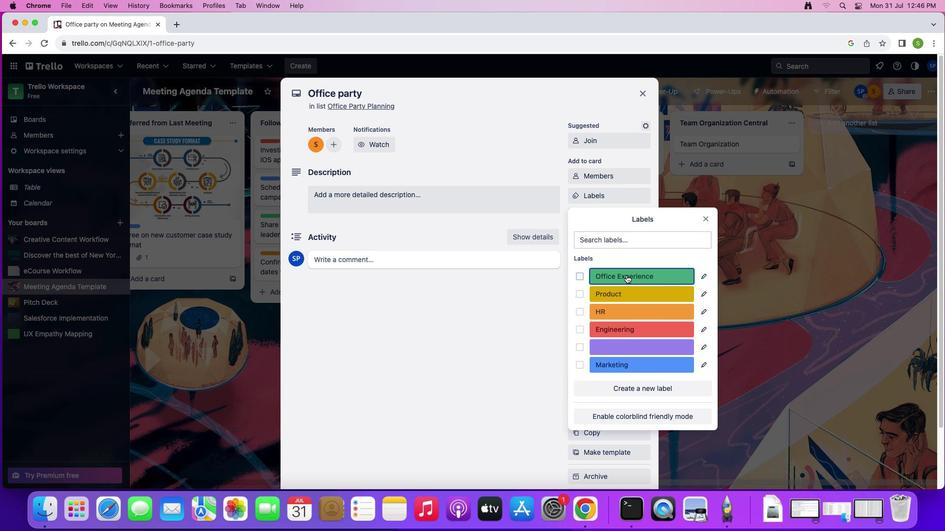 
Action: Mouse moved to (705, 224)
Screenshot: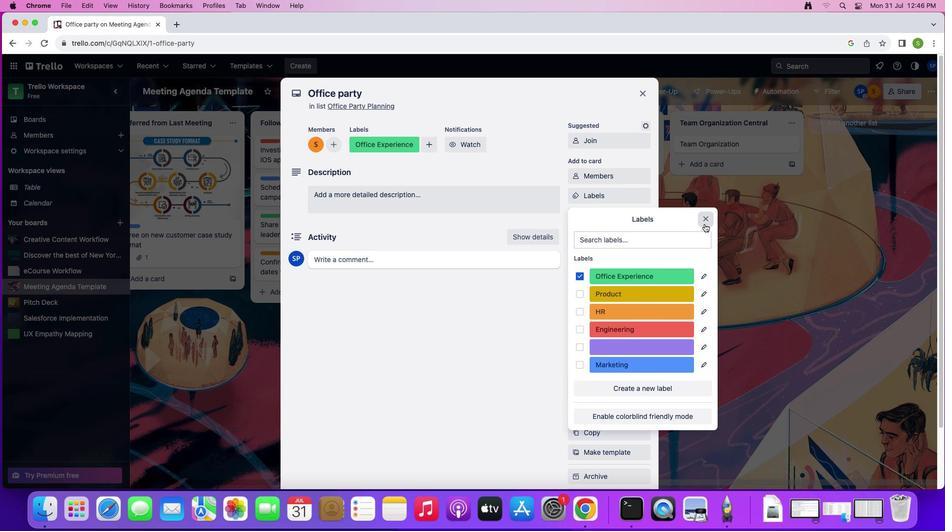 
Action: Mouse pressed left at (705, 224)
Screenshot: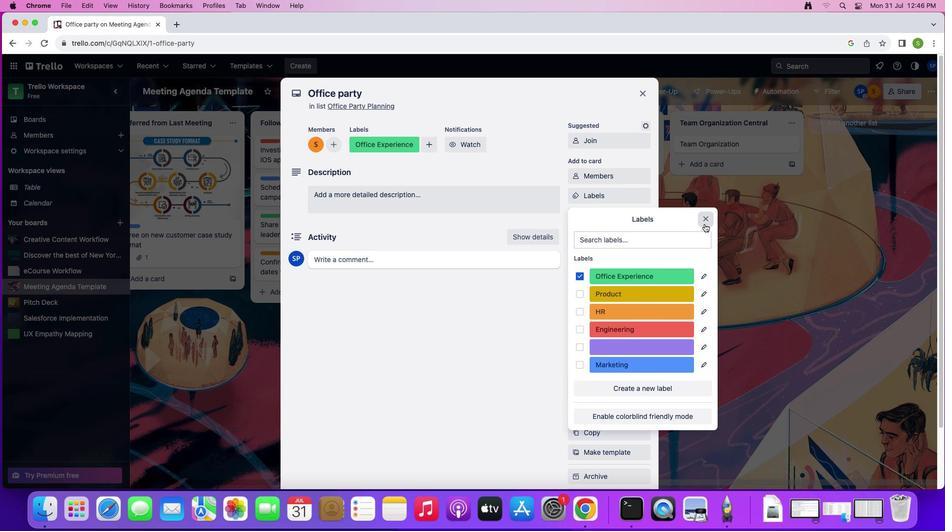 
Action: Mouse moved to (597, 216)
Screenshot: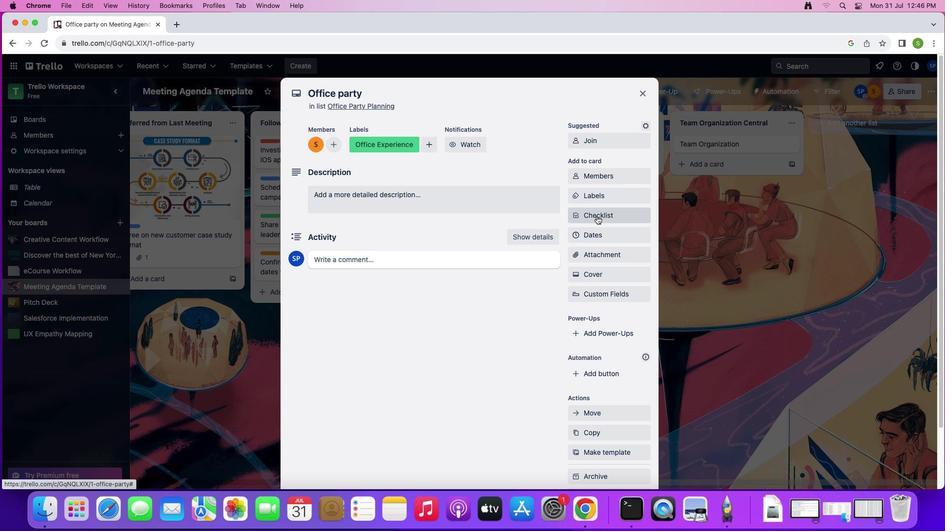 
Action: Mouse pressed left at (597, 216)
Screenshot: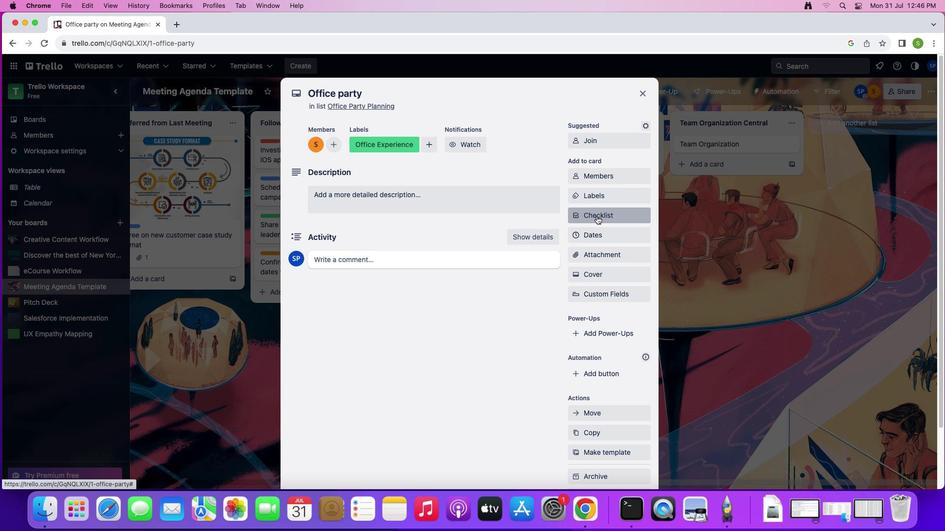 
Action: Mouse moved to (608, 312)
Screenshot: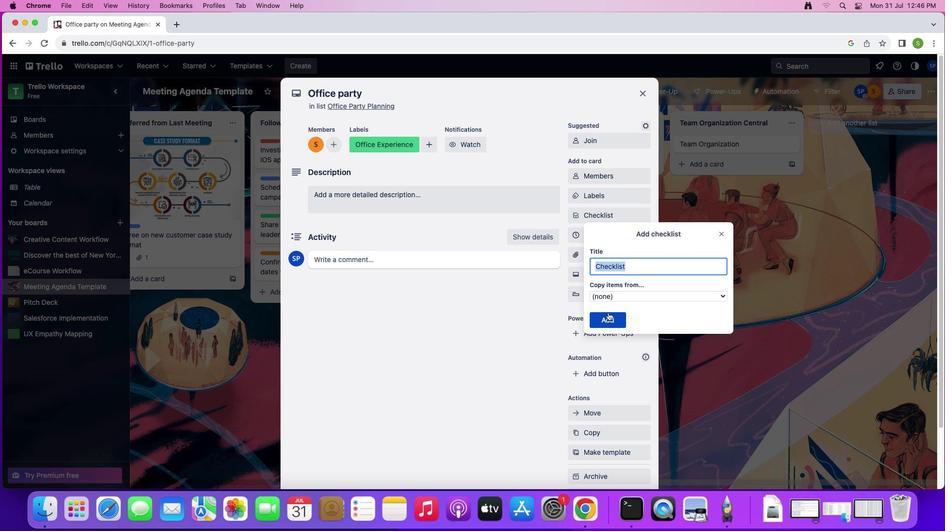 
Action: Mouse pressed left at (608, 312)
Screenshot: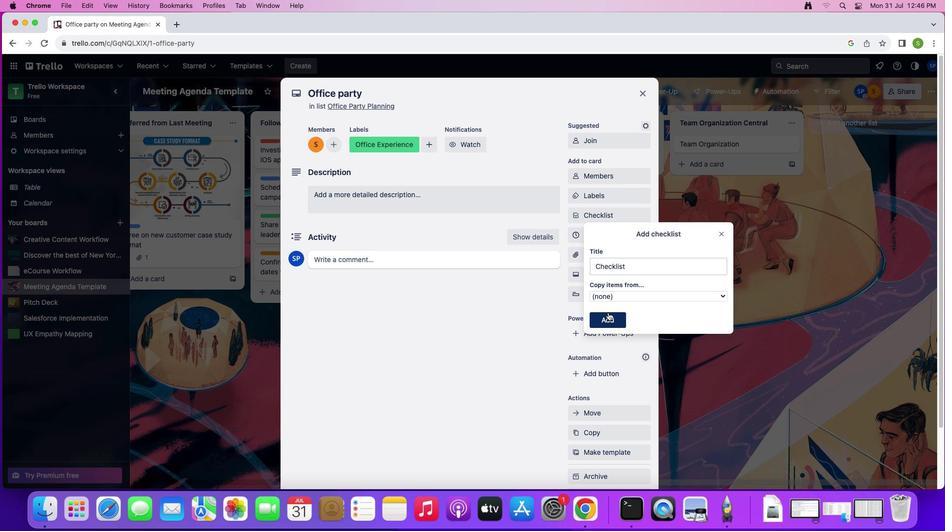 
Action: Mouse moved to (604, 234)
Screenshot: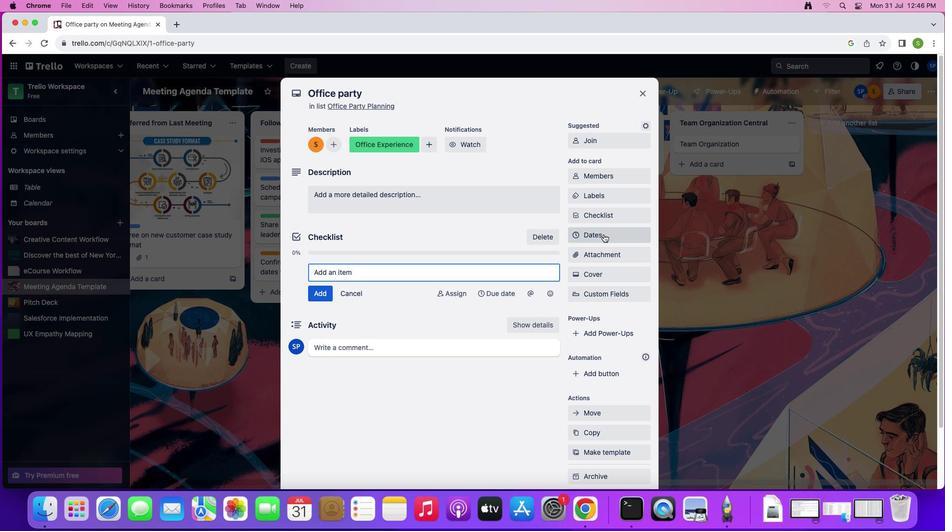 
Action: Mouse pressed left at (604, 234)
Screenshot: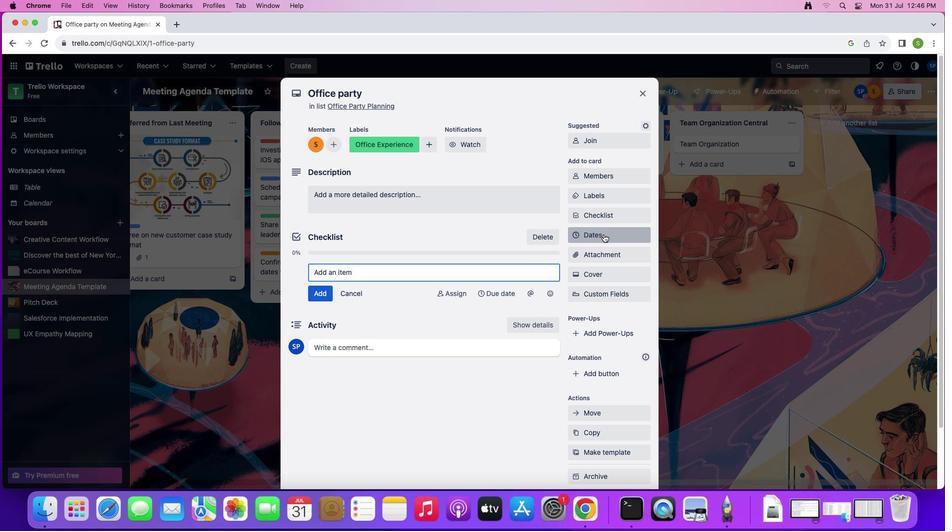
Action: Mouse moved to (616, 185)
Screenshot: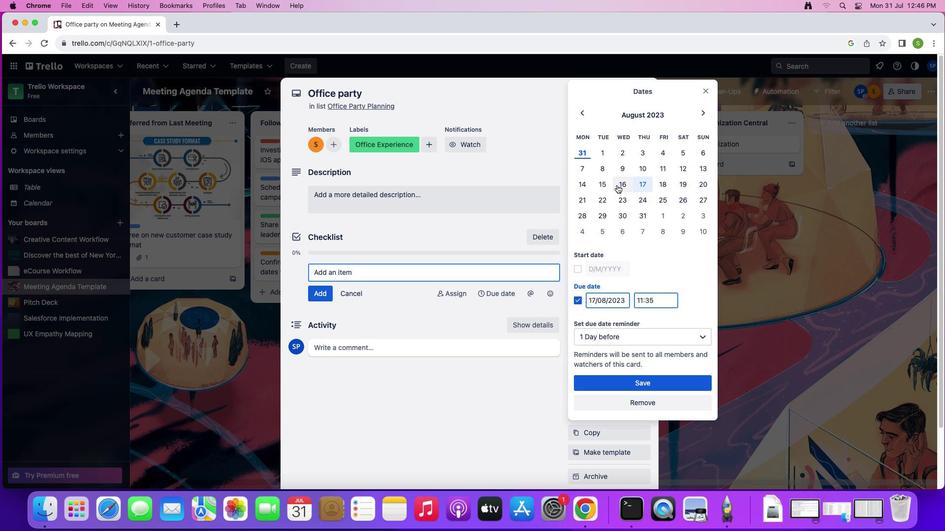 
Action: Mouse pressed left at (616, 185)
Screenshot: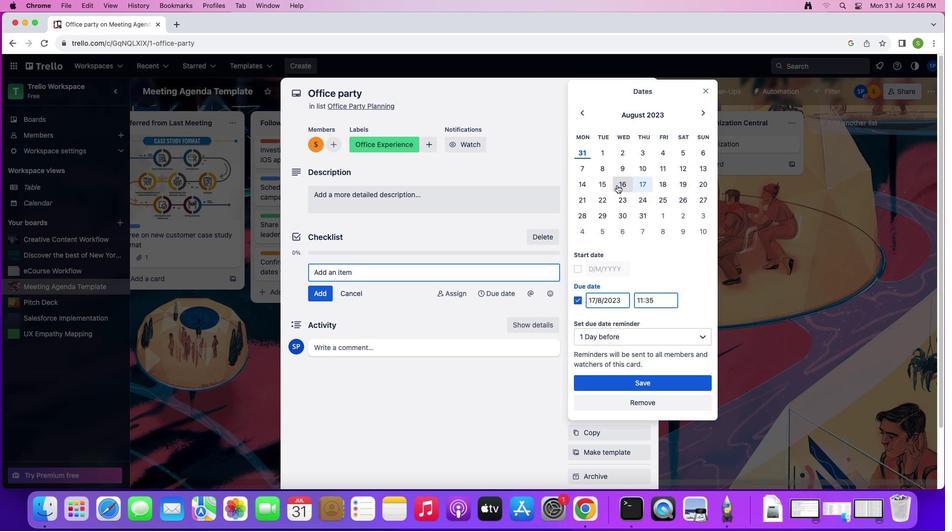 
Action: Mouse moved to (575, 267)
Screenshot: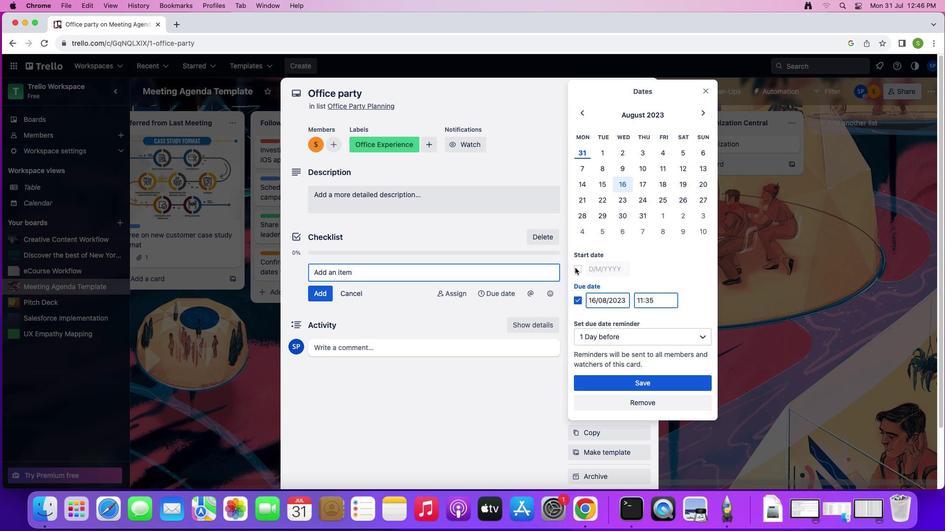 
Action: Mouse pressed left at (575, 267)
Screenshot: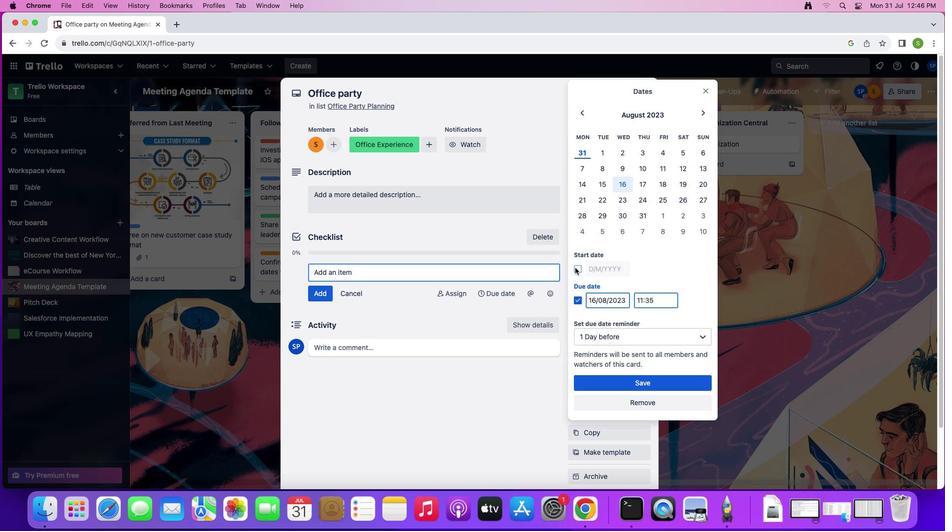 
Action: Mouse moved to (627, 379)
Screenshot: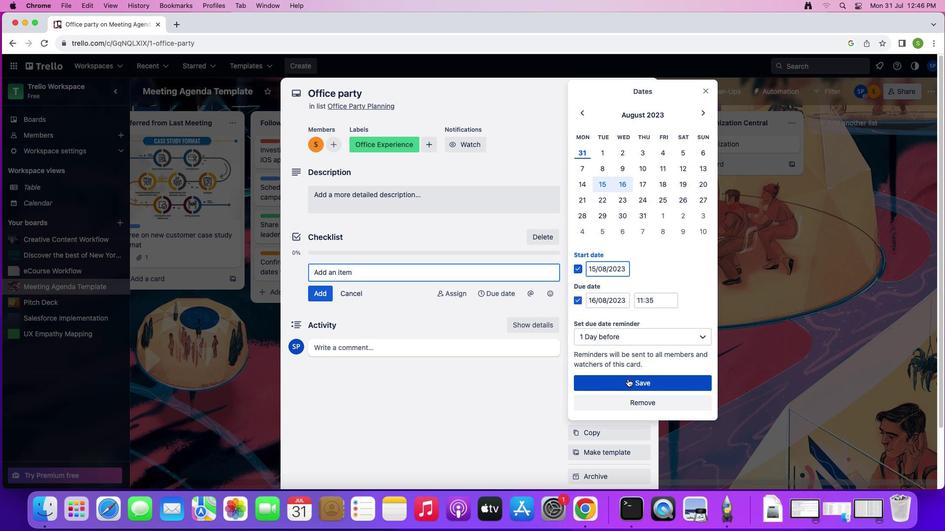 
Action: Mouse pressed left at (627, 379)
Screenshot: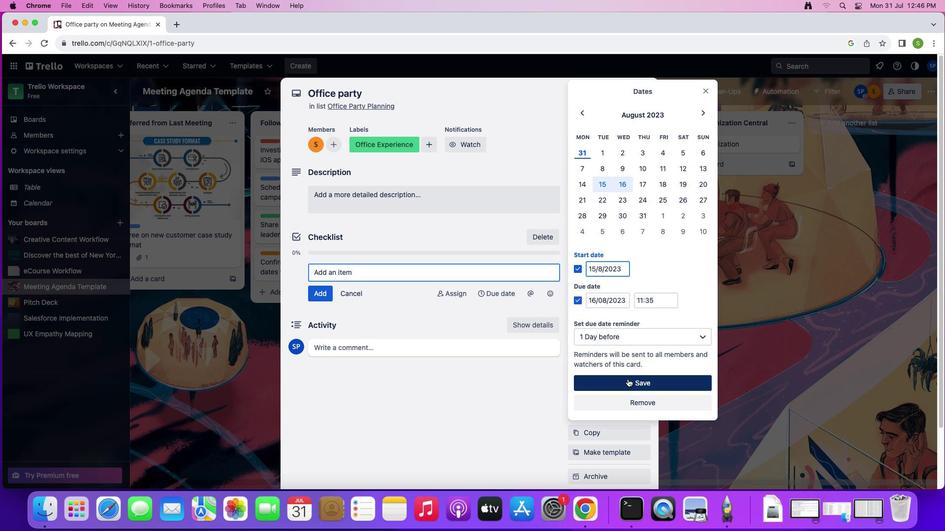 
Action: Mouse moved to (596, 274)
Screenshot: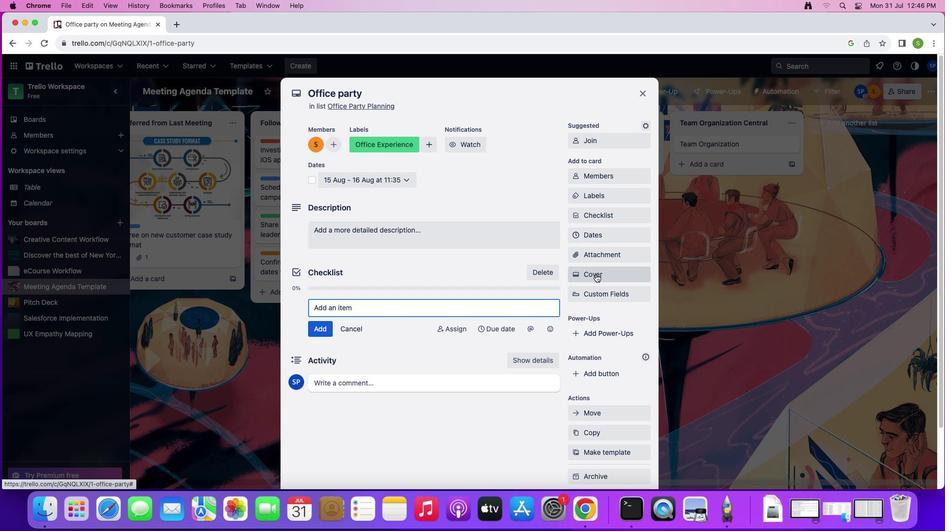 
Action: Mouse pressed left at (596, 274)
Screenshot: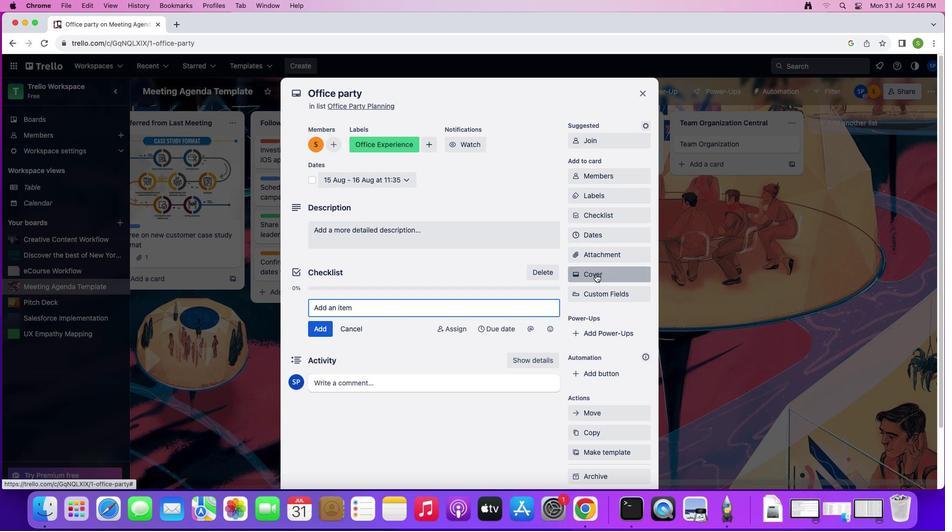 
Action: Mouse moved to (587, 296)
Screenshot: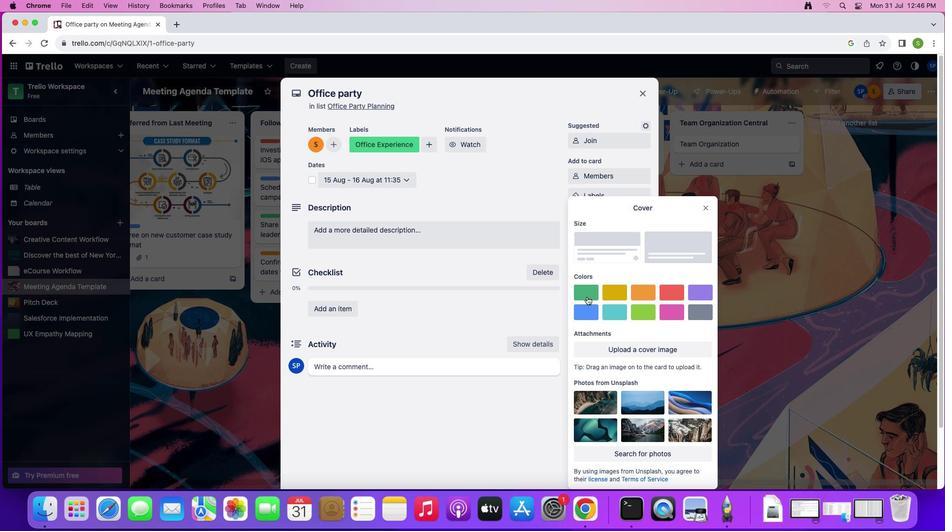 
Action: Mouse pressed left at (587, 296)
Screenshot: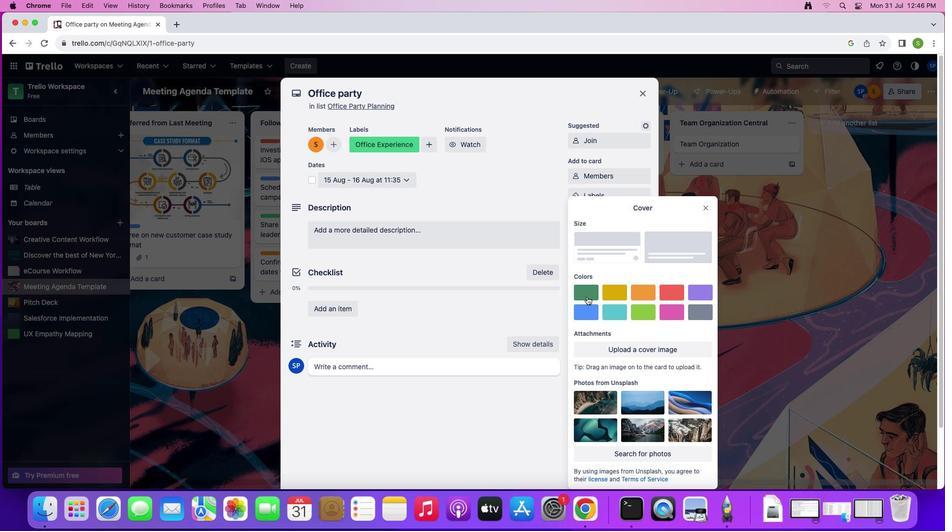 
Action: Mouse moved to (700, 190)
Screenshot: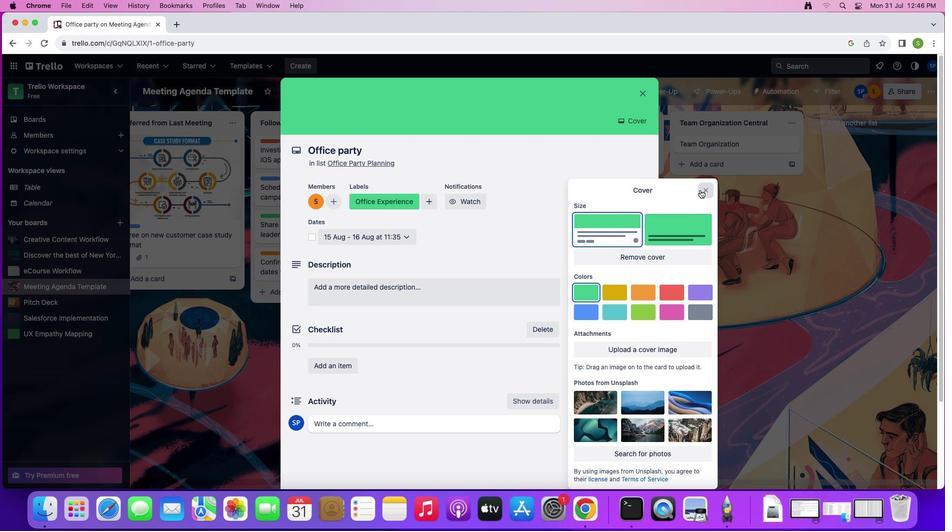 
Action: Mouse pressed left at (700, 190)
Screenshot: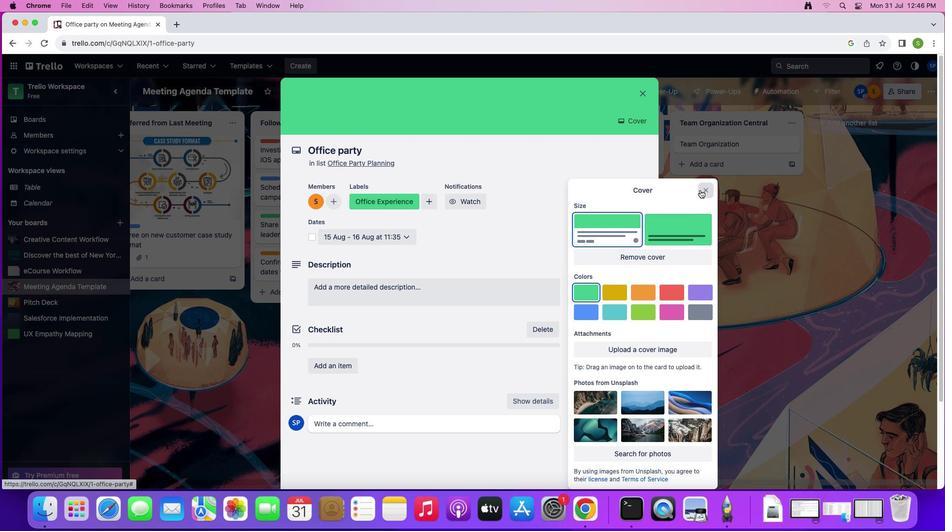 
Action: Mouse moved to (379, 286)
Screenshot: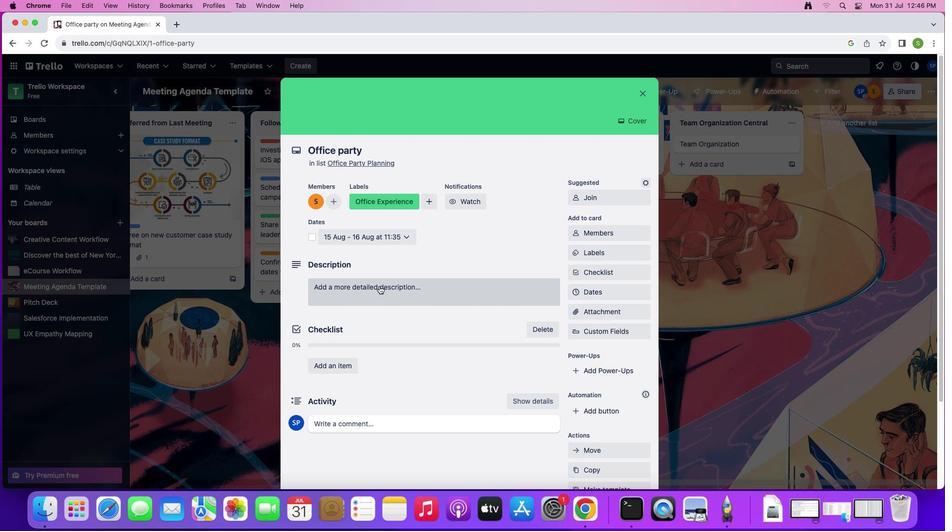 
Action: Mouse pressed left at (379, 286)
Screenshot: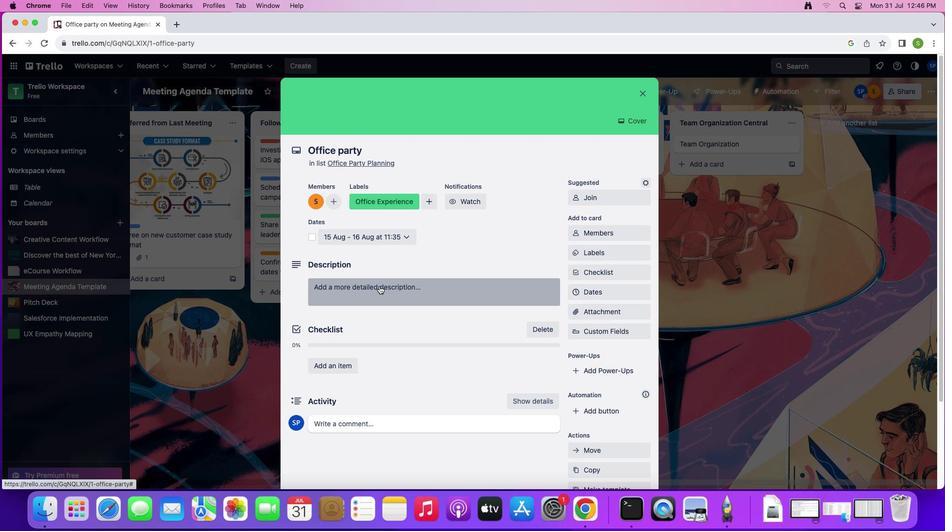 
Action: Mouse moved to (386, 330)
Screenshot: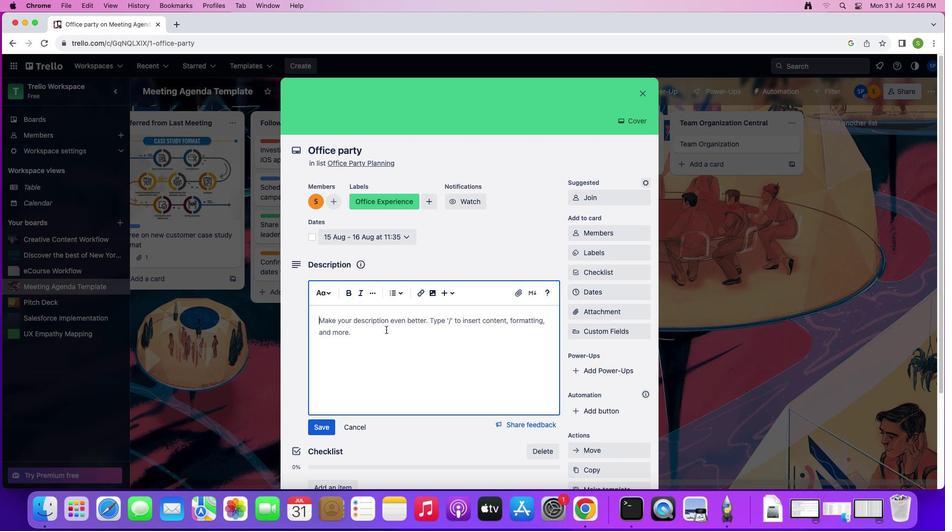 
Action: Mouse pressed left at (386, 330)
Screenshot: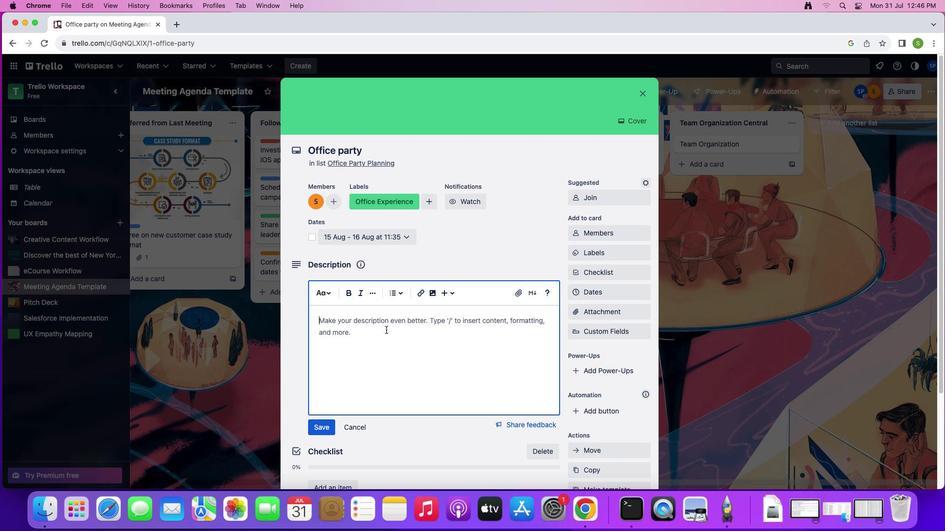 
Action: Mouse moved to (399, 325)
Screenshot: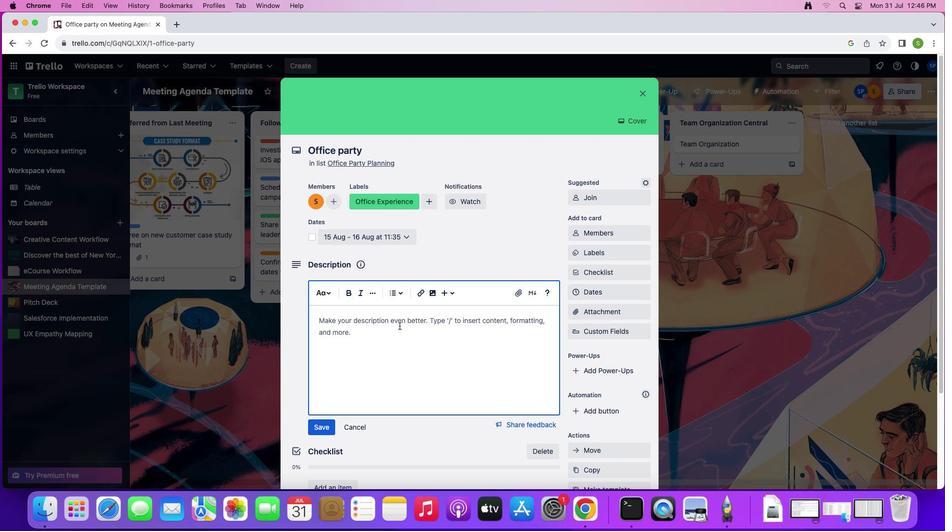 
Action: Key pressed Key.shift'U''s''e'Key.space't''h''i''s'Key.spaceKey.shift'T''r''e''l''l''o'Key.space'b''o''a''r''d'Key.space't''o'Key.space'p''l''a''n'Key.space'a''n'Key.space'a''m''a''z''i''n''g'Key.space'o''f''f''i''c''e'Key.space'p''a''r''t''y'Key.shift'!''.'
Screenshot: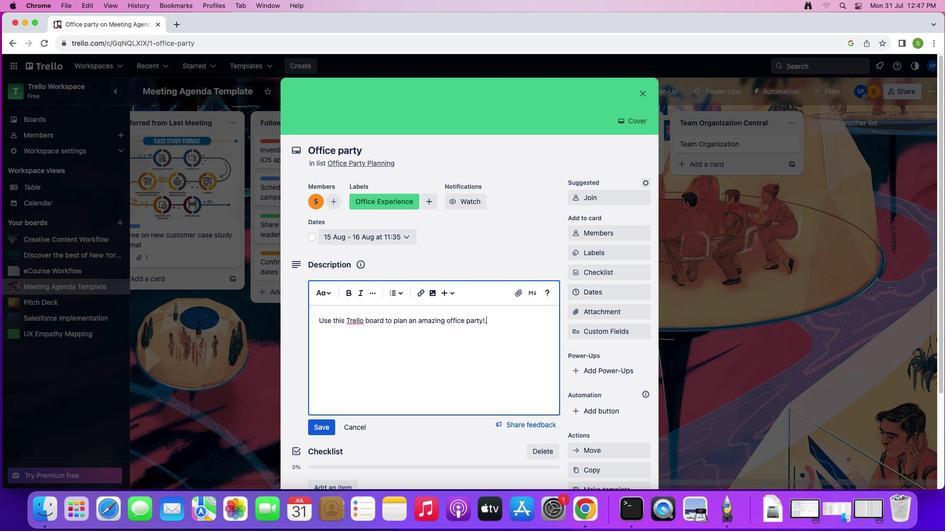 
Action: Mouse moved to (328, 432)
Screenshot: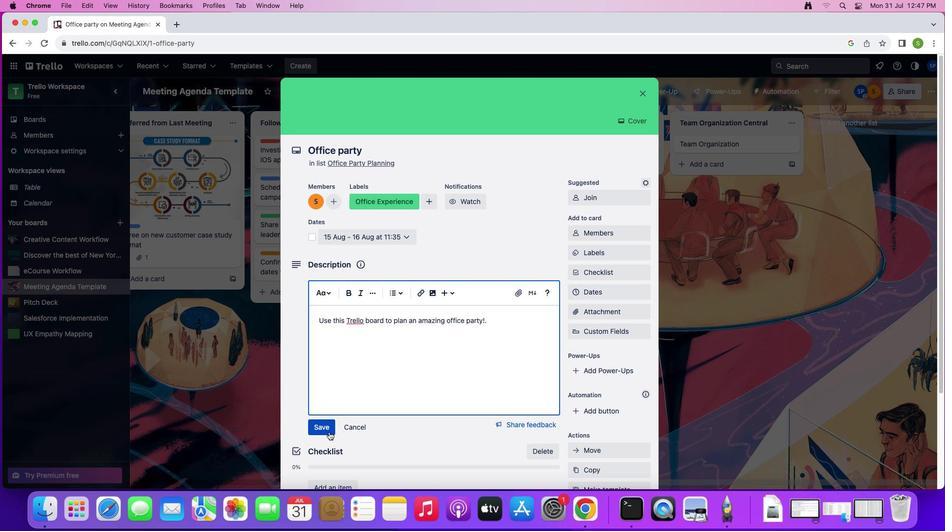 
Action: Mouse pressed left at (328, 432)
Screenshot: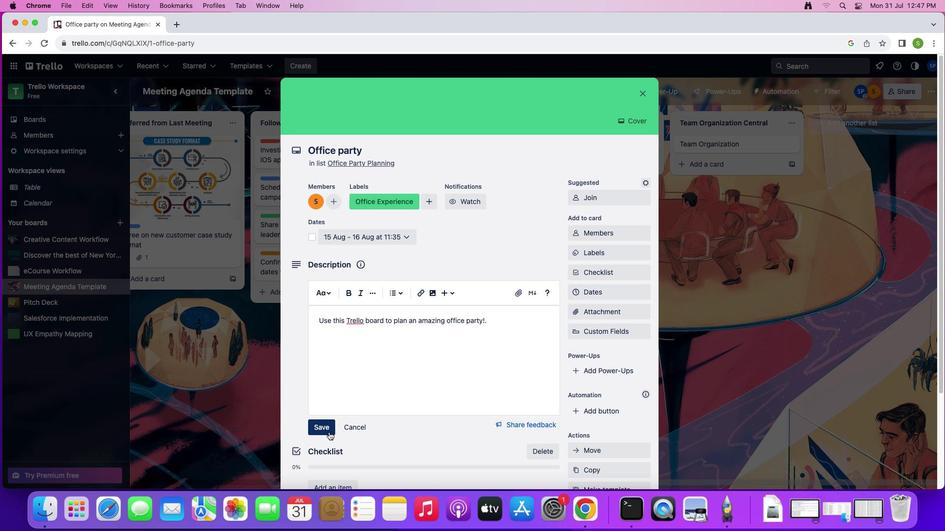 
Action: Mouse moved to (364, 409)
Screenshot: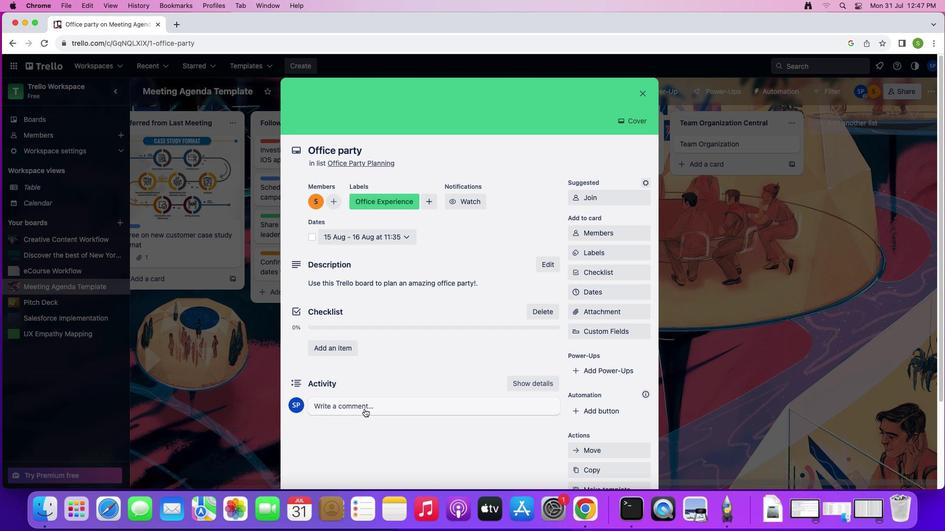 
Action: Mouse pressed left at (364, 409)
Screenshot: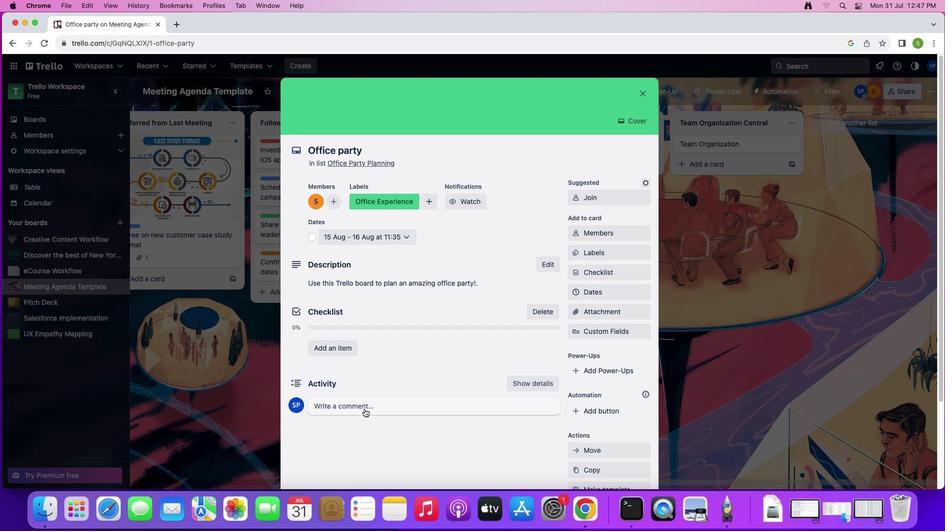 
Action: Mouse moved to (339, 437)
Screenshot: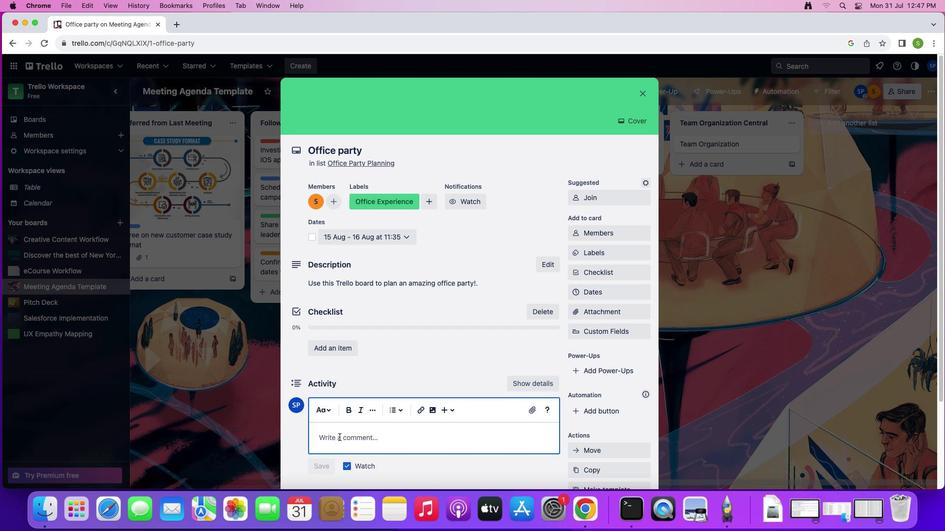 
Action: Mouse pressed left at (339, 437)
Screenshot: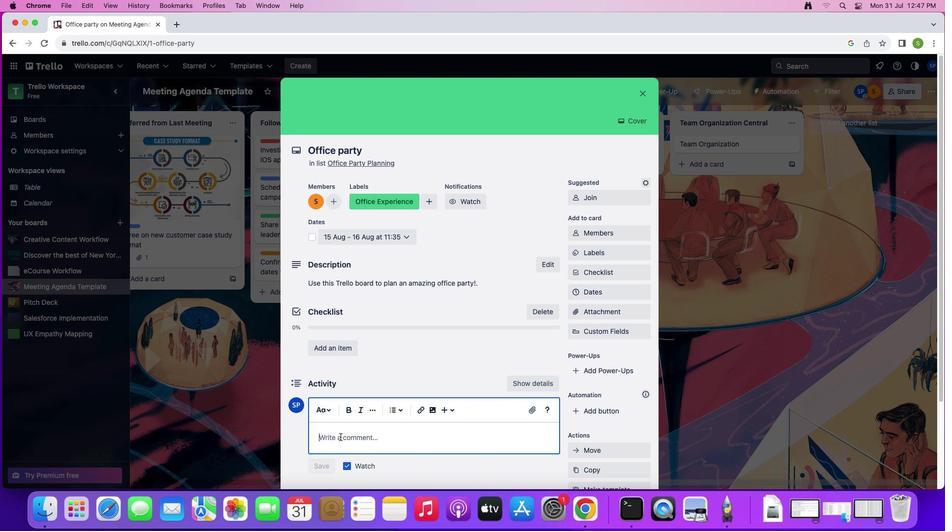 
Action: Mouse moved to (338, 429)
Screenshot: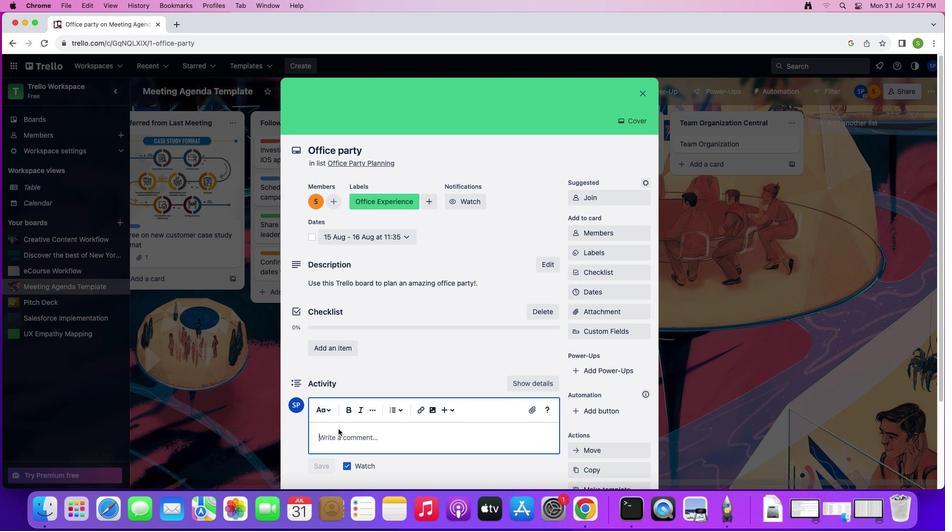 
Action: Key pressed Key.shift'M''a''r''k''e''t''i''n''g'Key.spaceKey.shift'T''e''a''m'
Screenshot: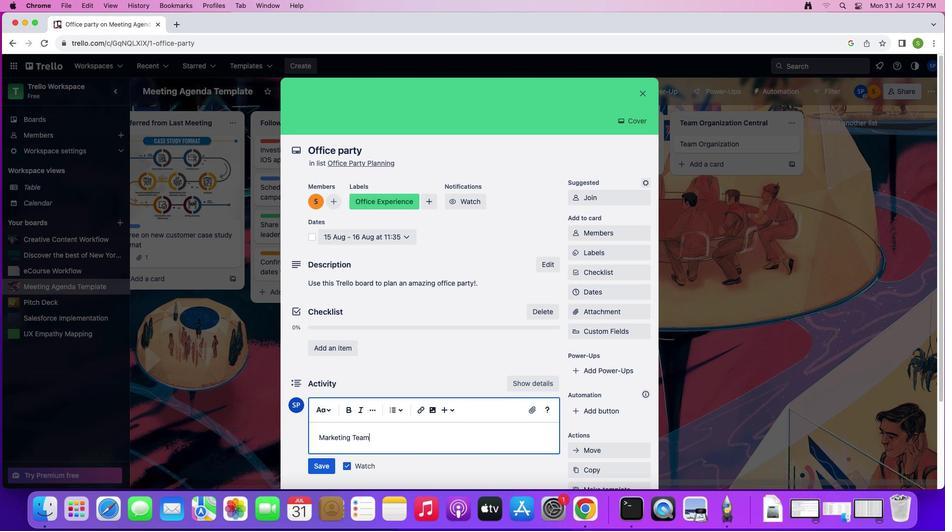 
Action: Mouse moved to (332, 466)
Screenshot: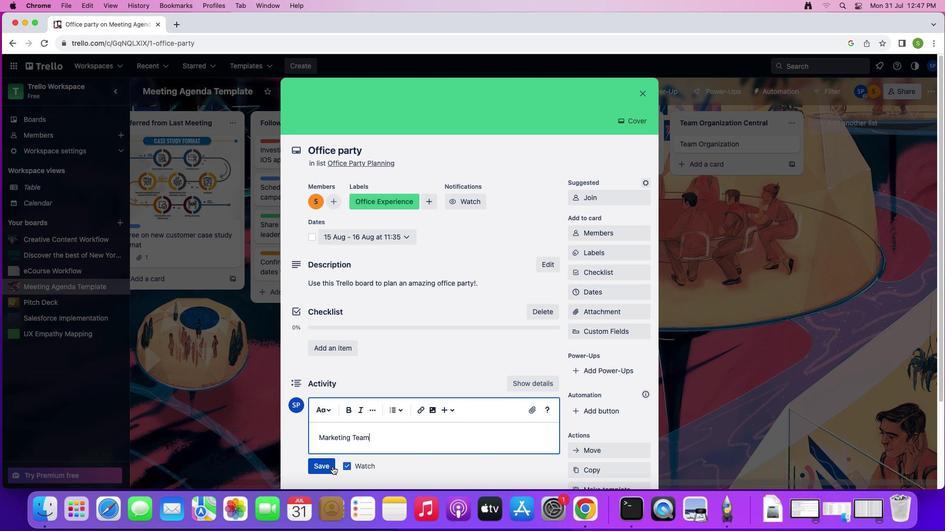 
Action: Mouse pressed left at (332, 466)
Screenshot: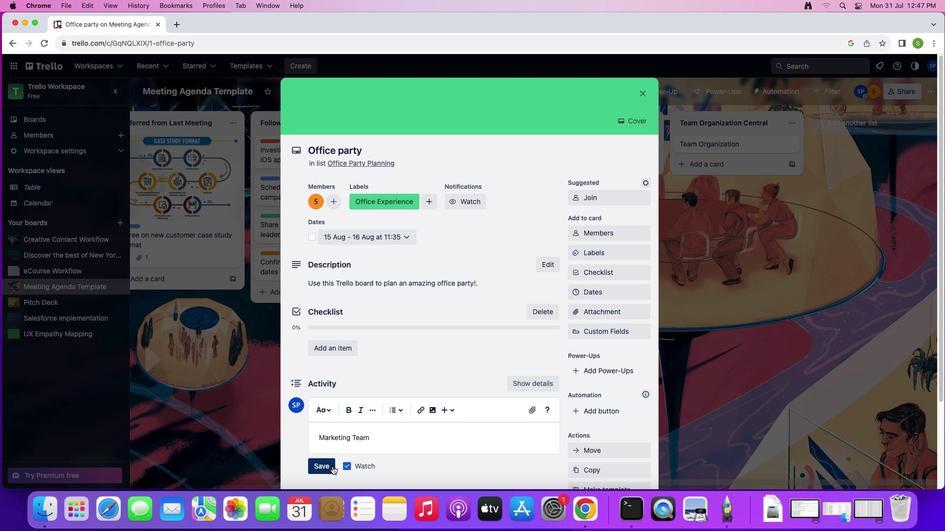 
Action: Mouse moved to (645, 92)
Screenshot: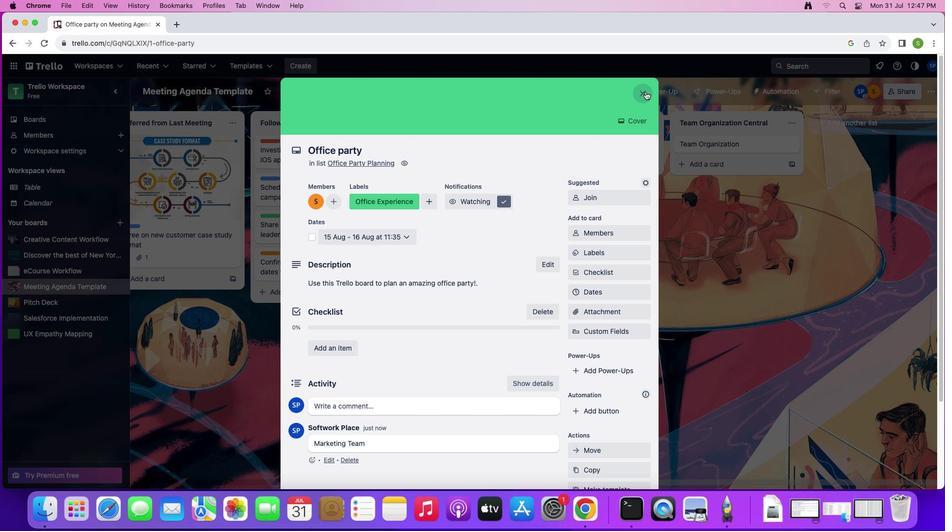 
Action: Mouse pressed left at (645, 92)
Screenshot: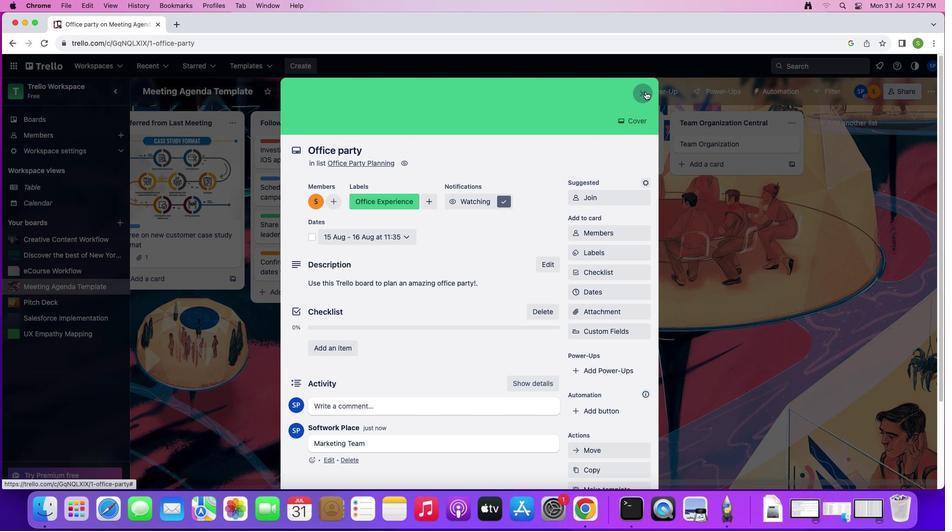 
Action: Mouse moved to (567, 143)
Screenshot: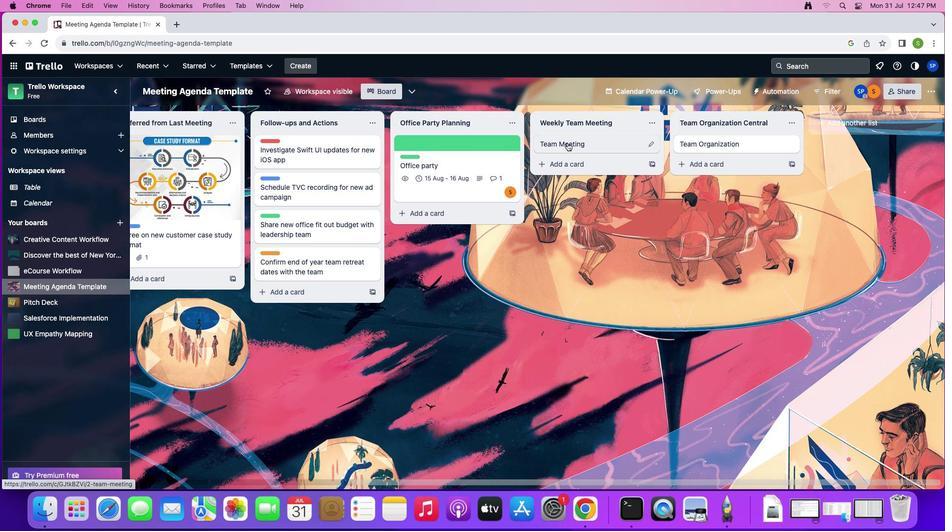 
Action: Mouse pressed left at (567, 143)
Screenshot: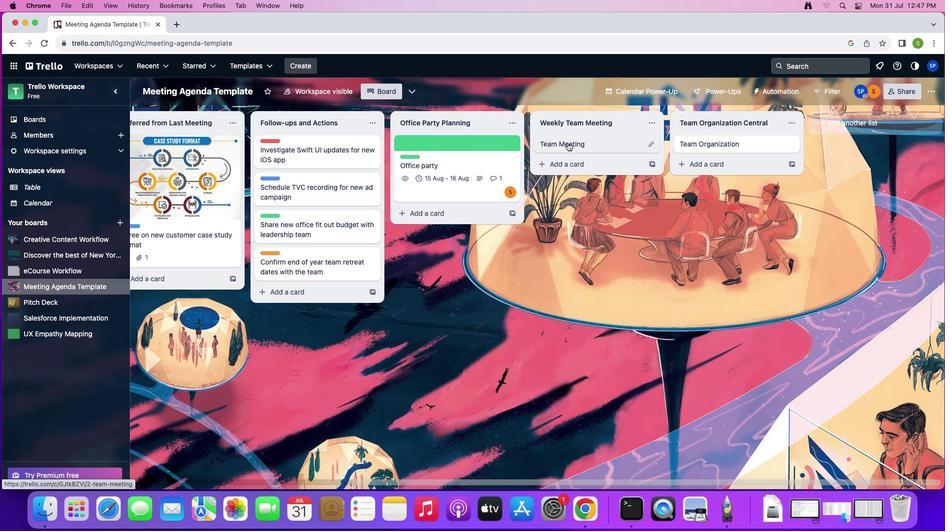 
Action: Mouse moved to (604, 175)
Screenshot: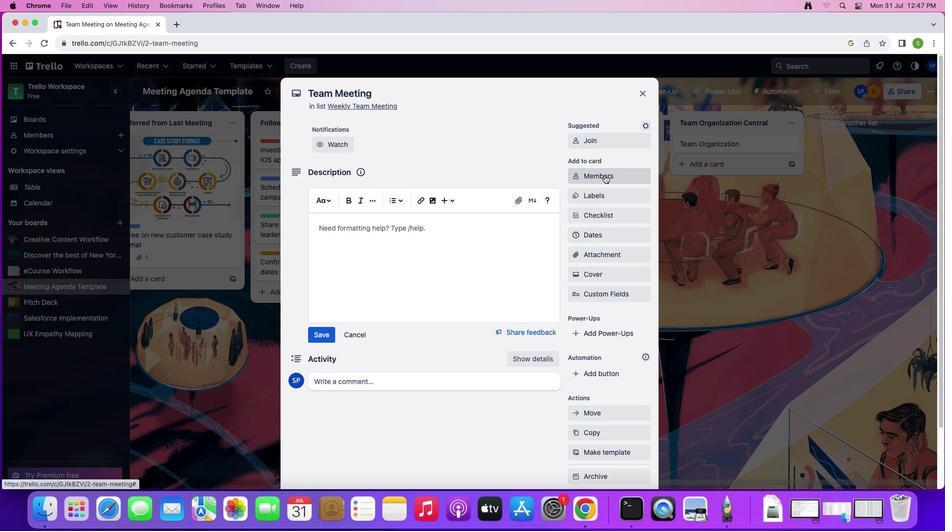 
Action: Mouse pressed left at (604, 175)
Screenshot: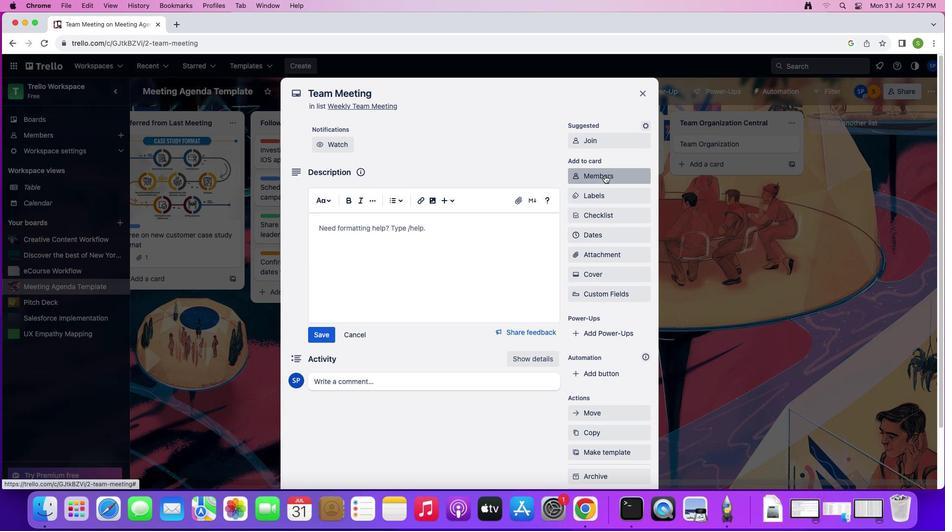 
Action: Mouse moved to (594, 222)
Screenshot: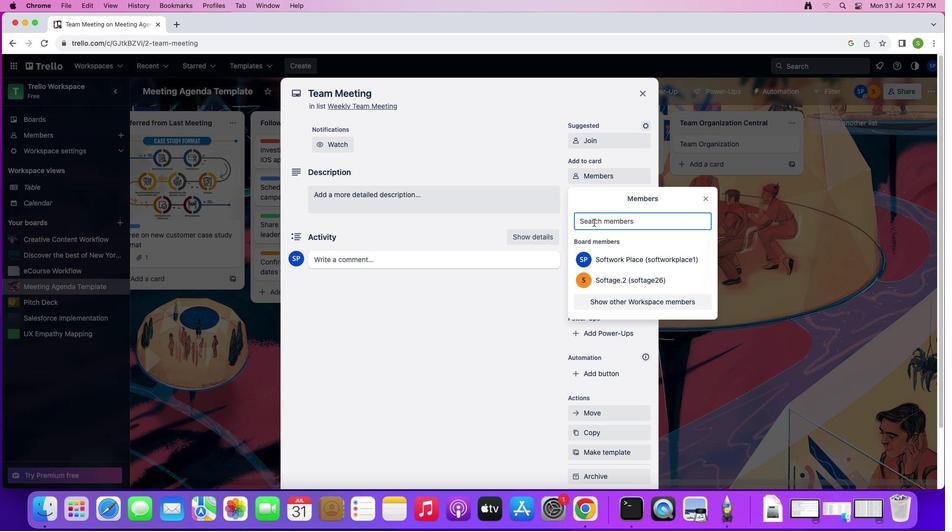 
Action: Mouse pressed left at (594, 222)
Screenshot: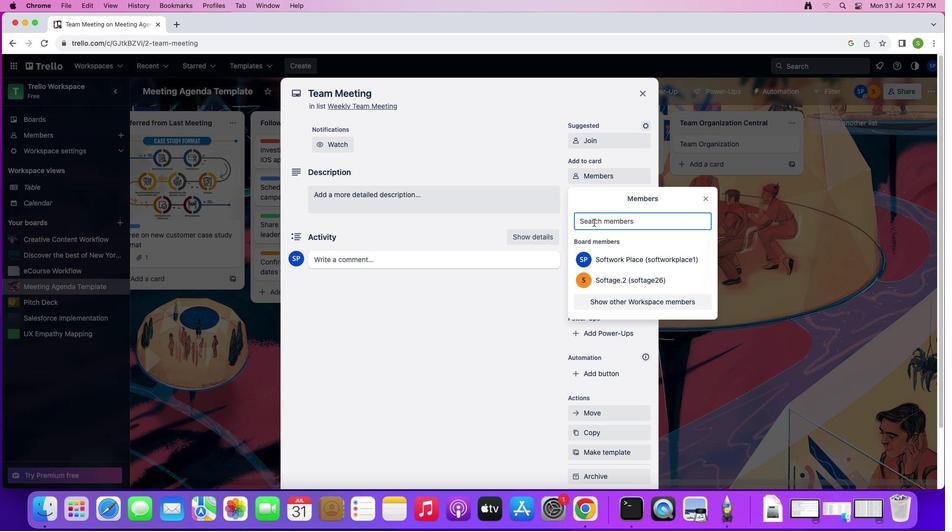 
Action: Mouse moved to (593, 225)
Screenshot: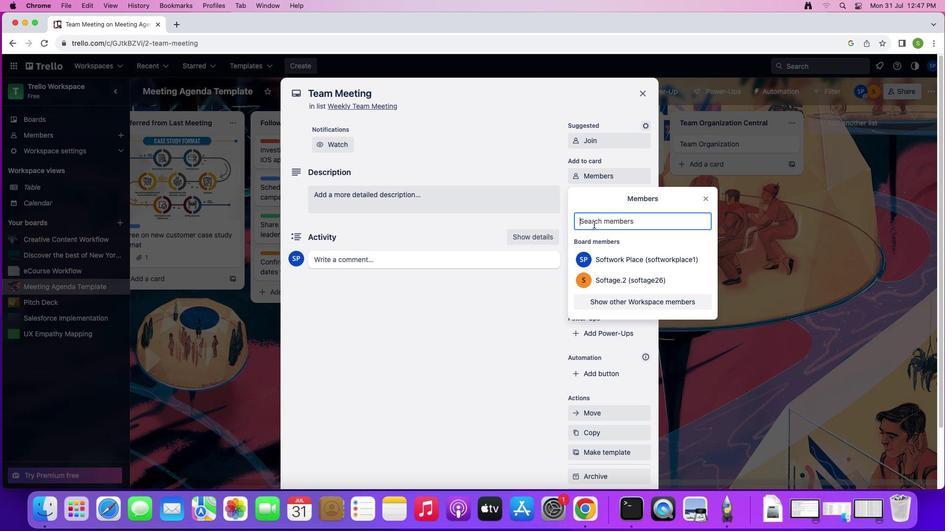 
Action: Key pressed Key.shift's''o''f''t''a''g''e''.''2'Key.shift'@''s''o''f''t''a''g''e''.''n''e''t'
Screenshot: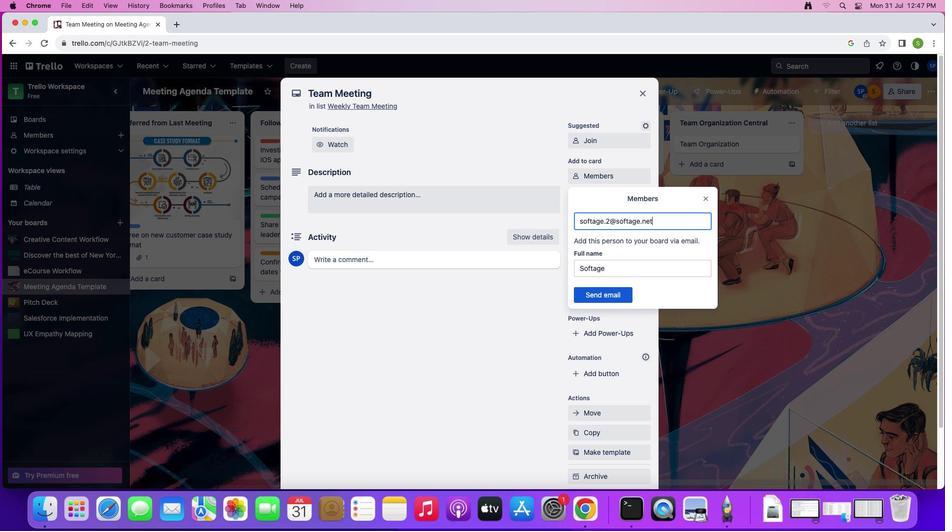
Action: Mouse moved to (586, 290)
Screenshot: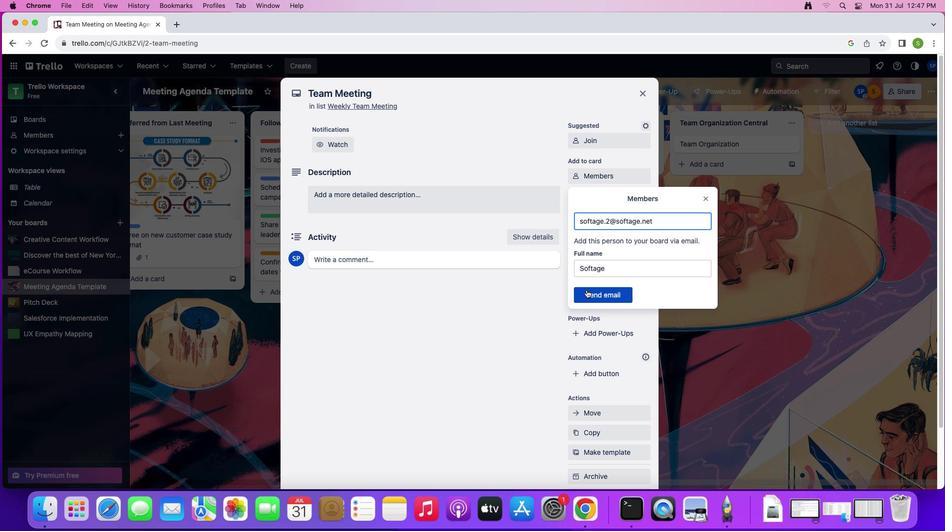 
Action: Mouse pressed left at (586, 290)
Screenshot: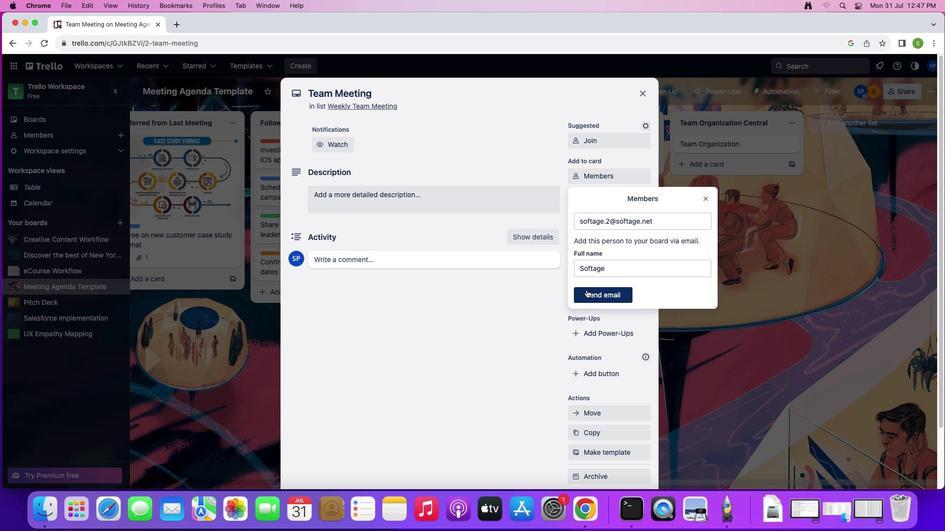 
Action: Mouse moved to (608, 198)
Screenshot: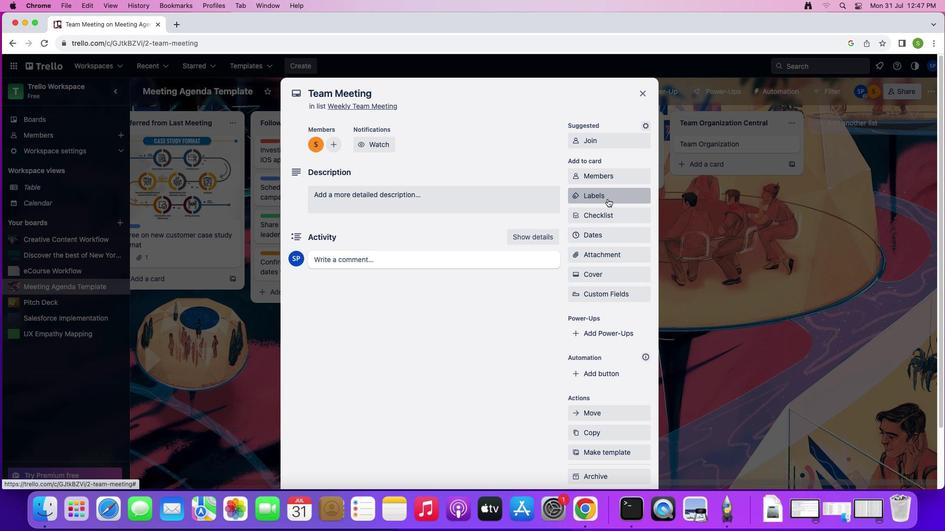 
Action: Mouse pressed left at (608, 198)
Screenshot: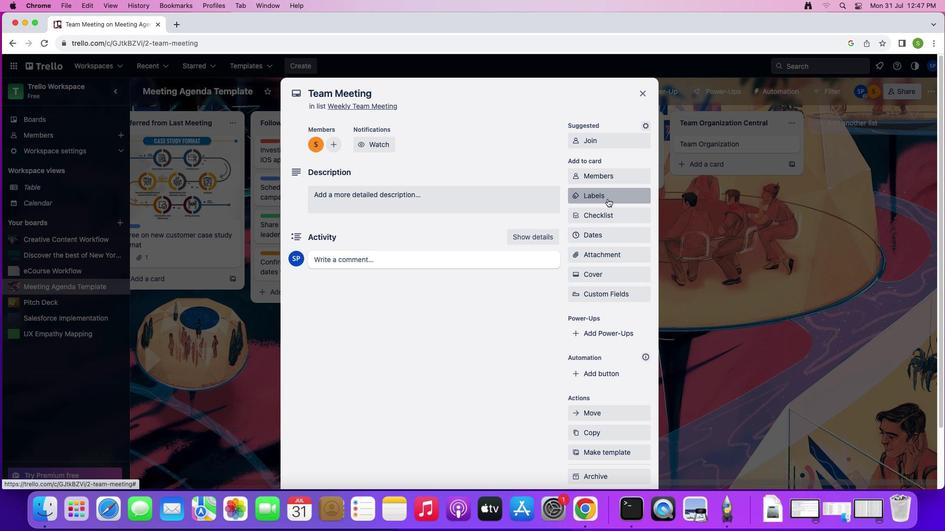 
Action: Mouse moved to (605, 328)
Screenshot: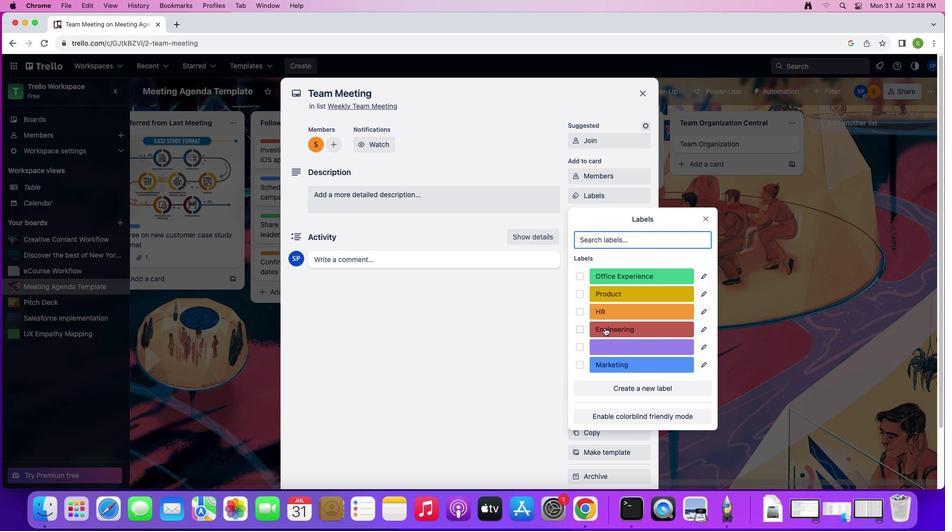 
Action: Mouse pressed left at (605, 328)
Screenshot: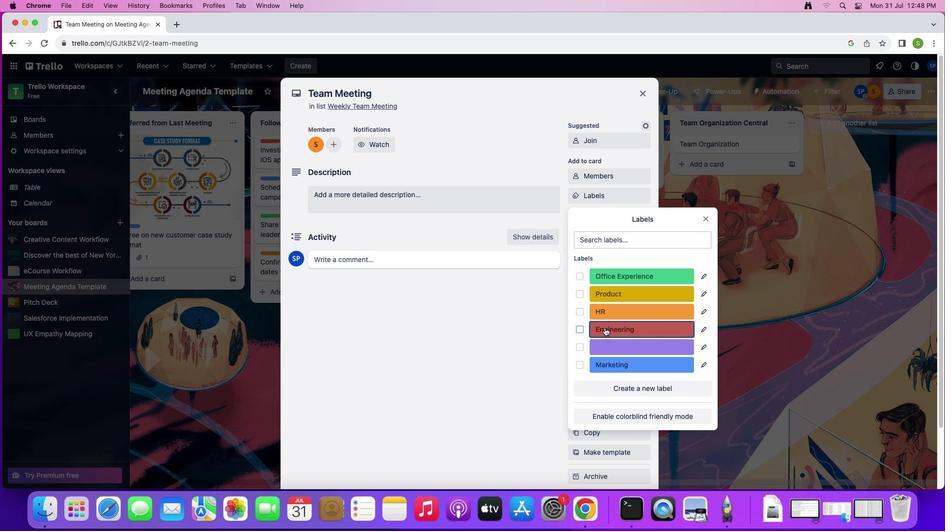 
Action: Mouse moved to (711, 222)
Screenshot: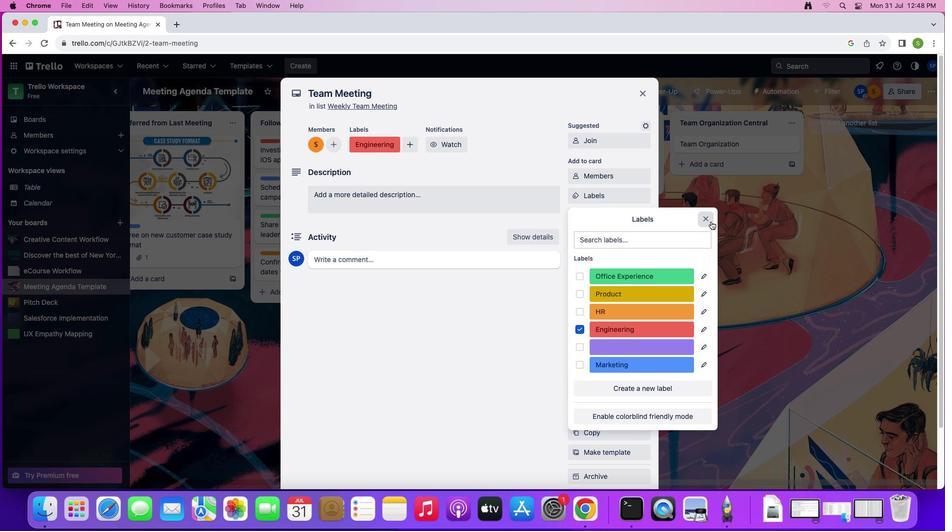 
Action: Mouse pressed left at (711, 222)
Screenshot: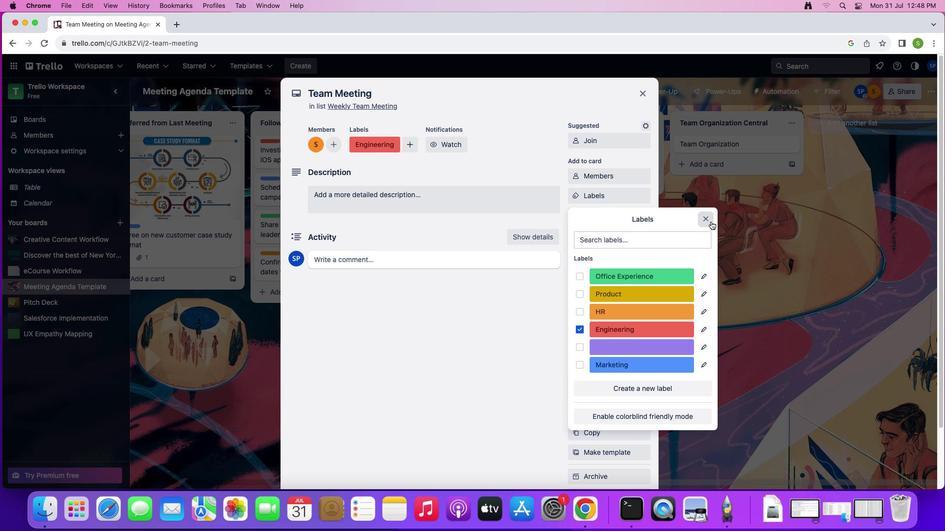 
Action: Mouse moved to (600, 238)
Screenshot: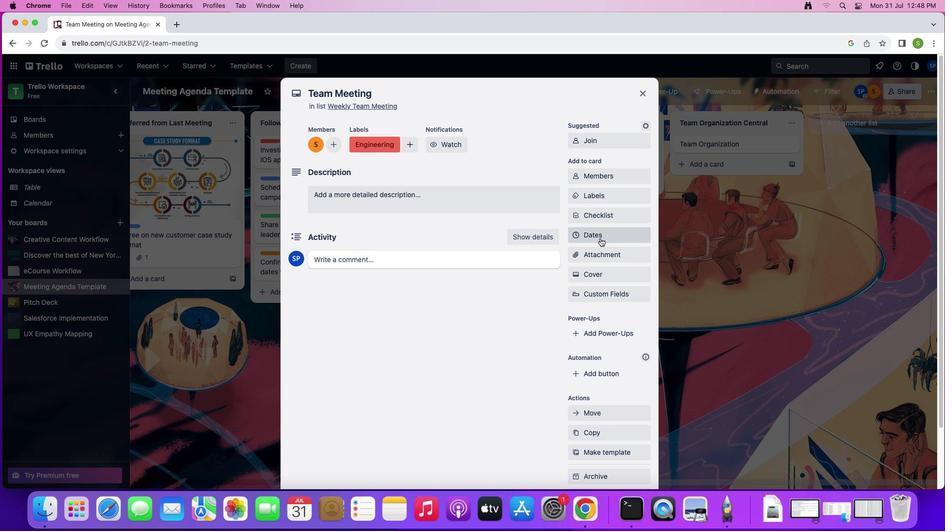 
Action: Mouse pressed left at (600, 238)
Screenshot: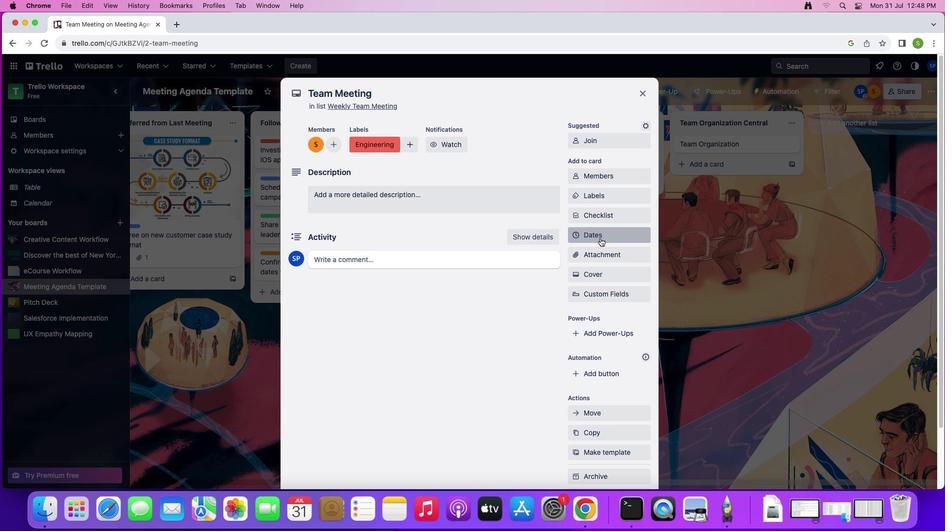 
Action: Mouse moved to (603, 206)
Screenshot: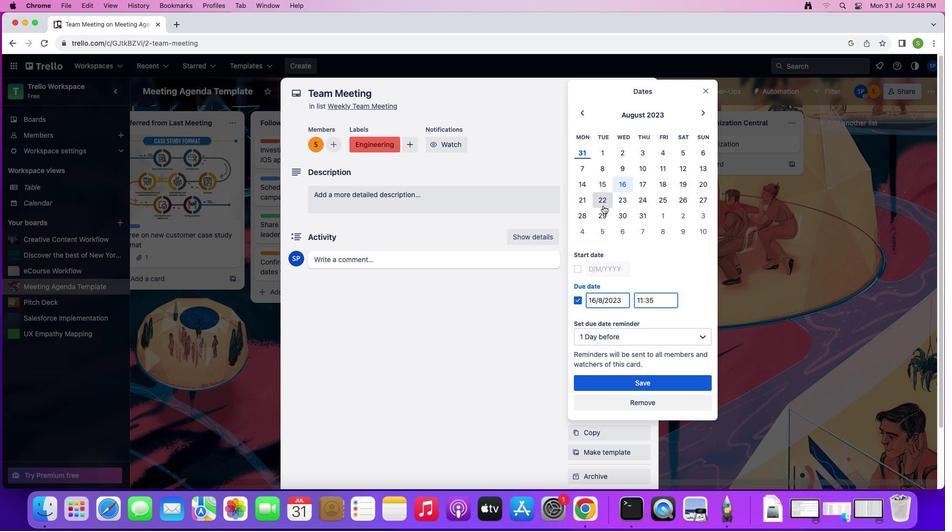 
Action: Mouse pressed left at (603, 206)
Screenshot: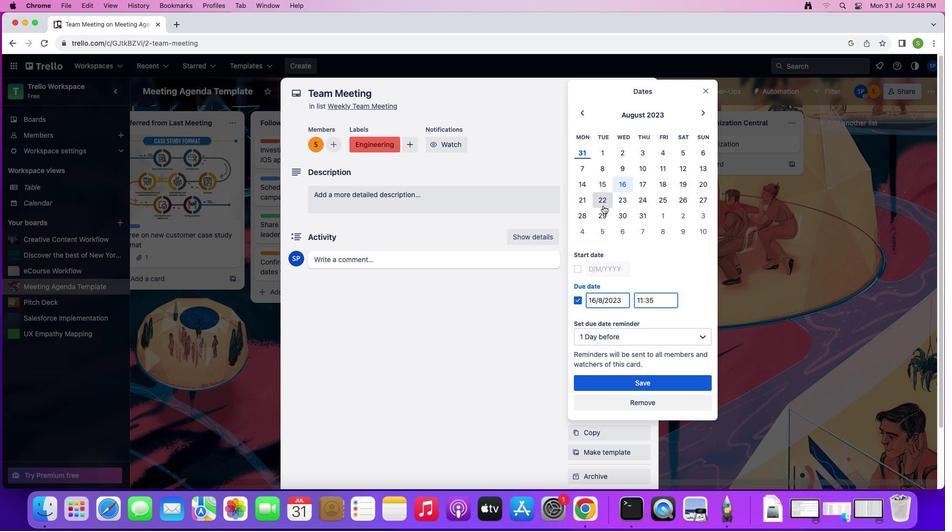 
Action: Mouse moved to (581, 266)
Screenshot: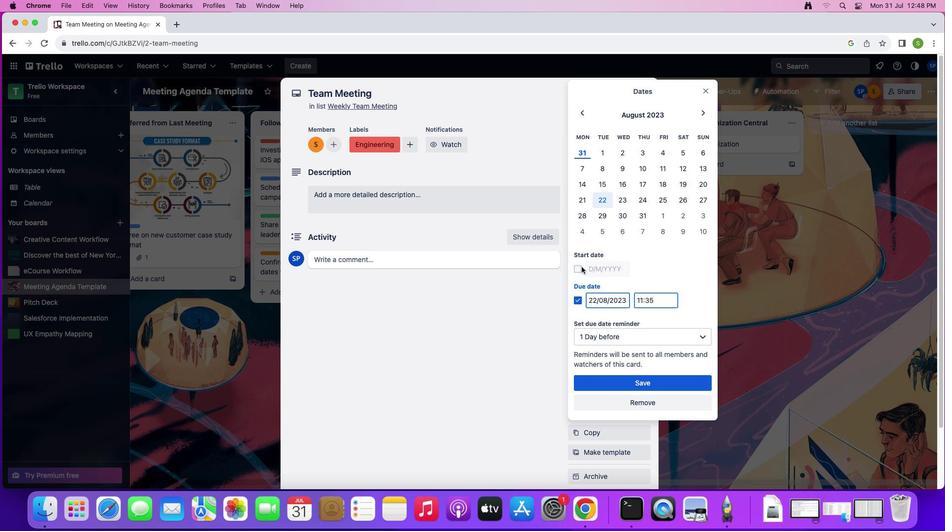 
Action: Mouse pressed left at (581, 266)
Screenshot: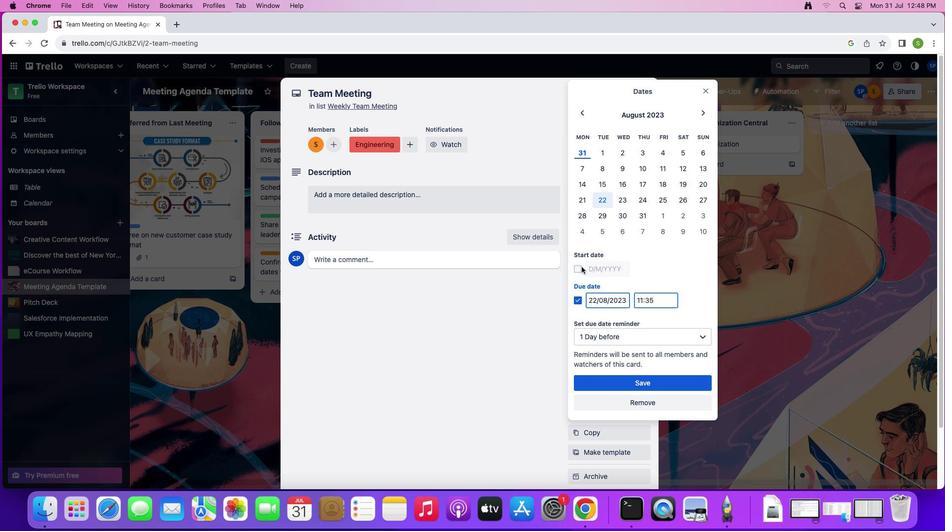 
Action: Mouse moved to (635, 387)
Screenshot: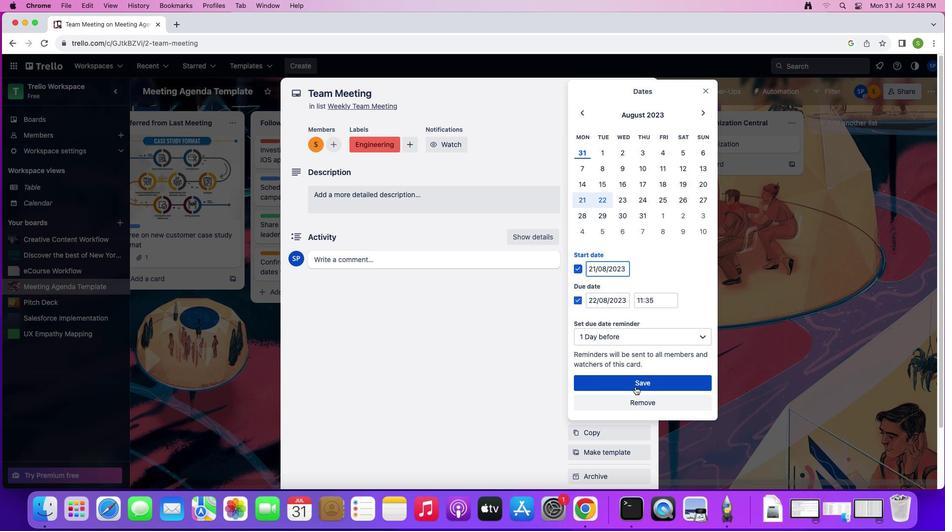 
Action: Mouse pressed left at (635, 387)
Screenshot: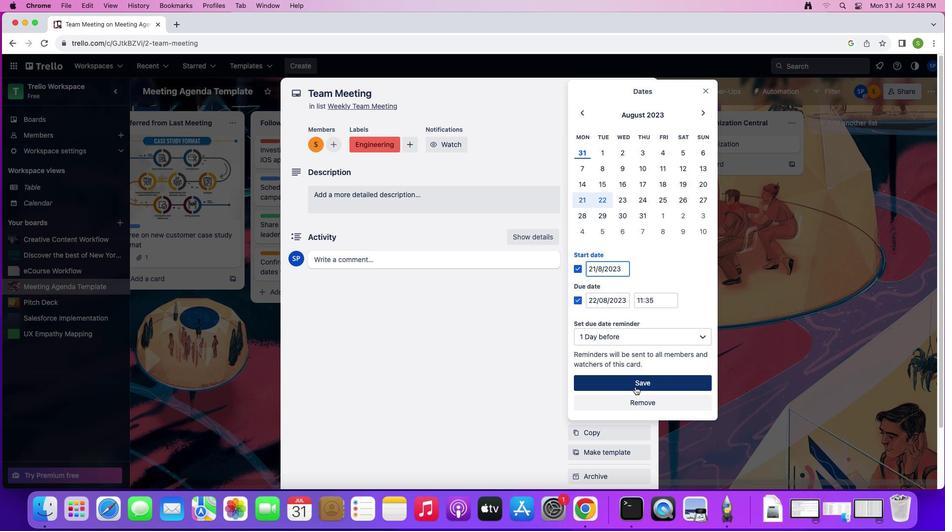 
Action: Mouse moved to (595, 273)
Screenshot: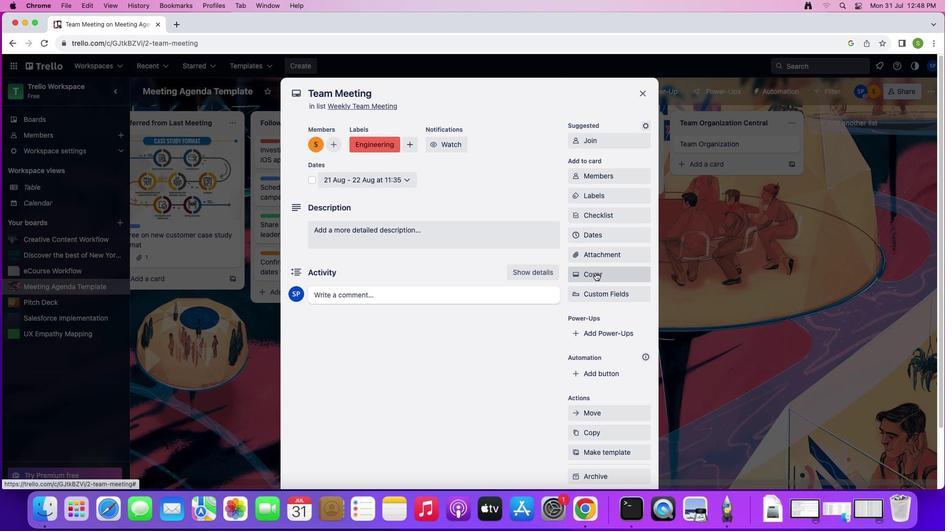 
Action: Mouse pressed left at (595, 273)
Screenshot: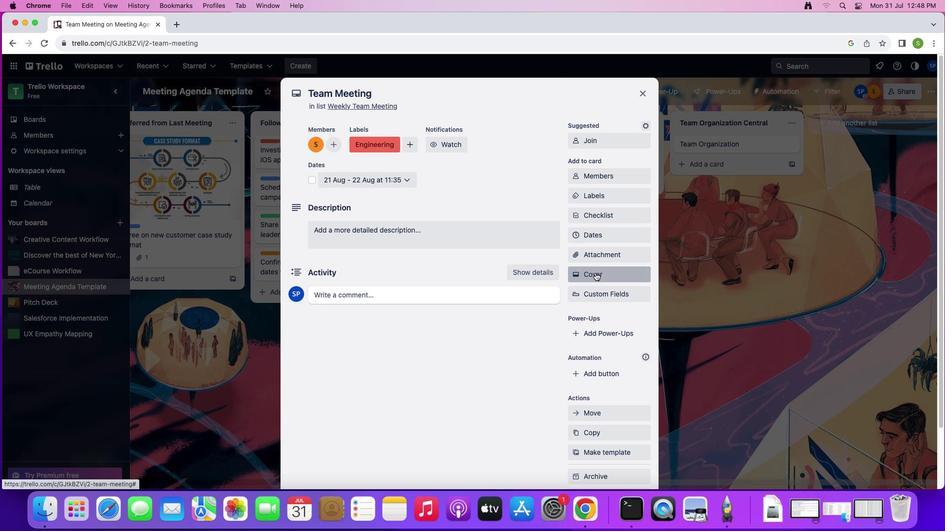 
Action: Mouse moved to (670, 296)
Screenshot: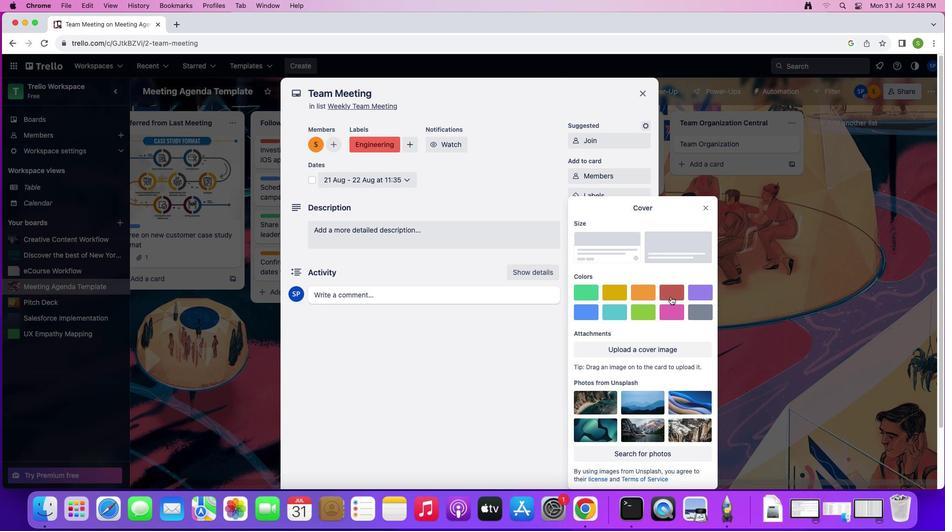 
Action: Mouse pressed left at (670, 296)
Screenshot: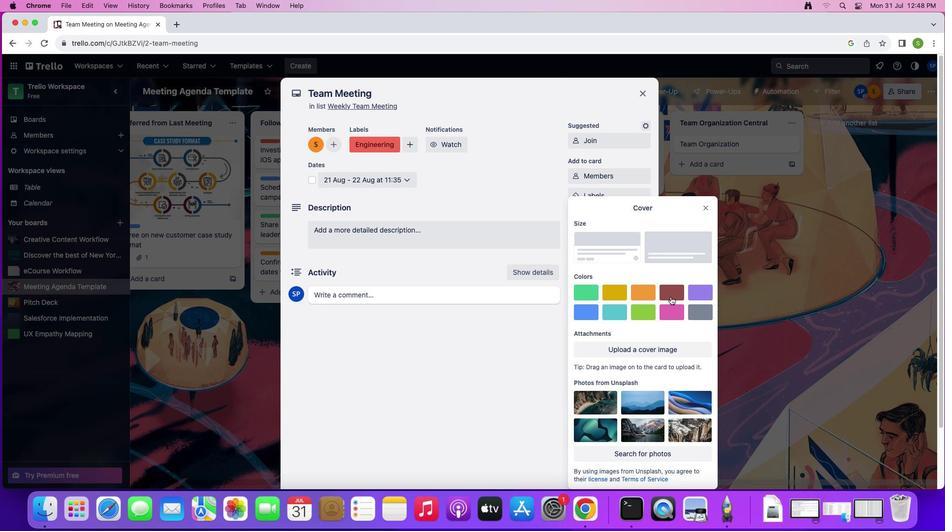 
Action: Mouse moved to (704, 188)
Screenshot: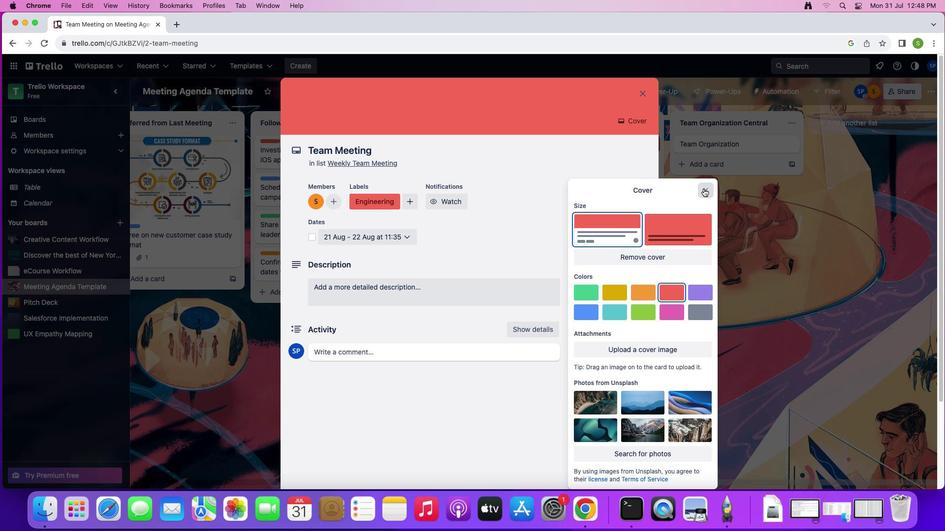 
Action: Mouse pressed left at (704, 188)
Screenshot: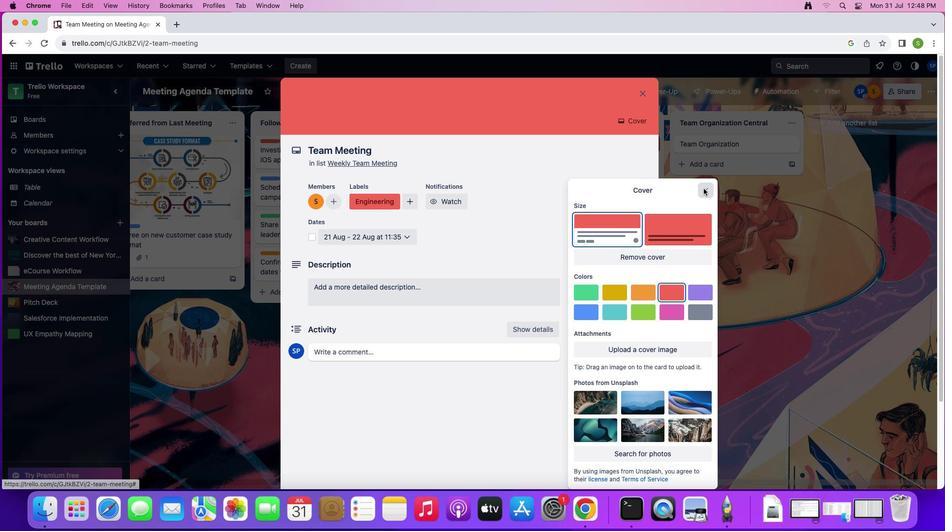 
Action: Mouse moved to (426, 291)
Screenshot: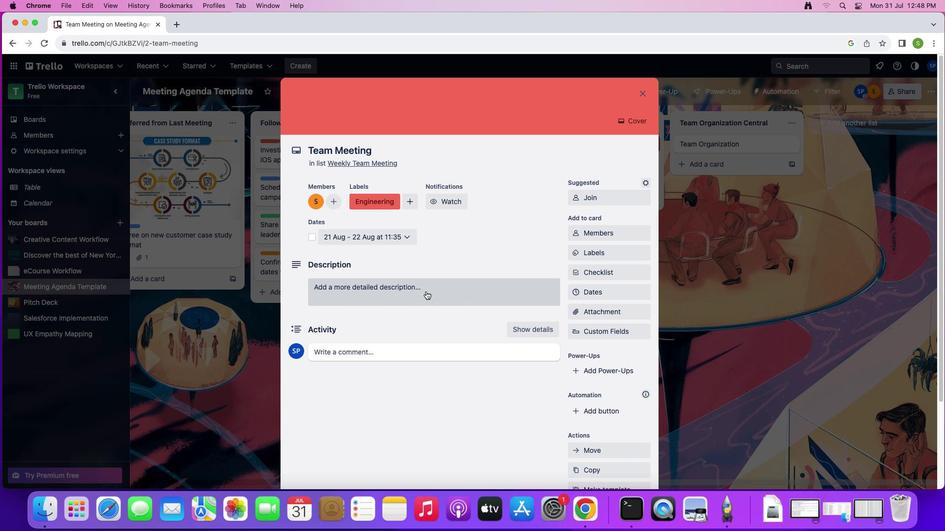 
Action: Mouse pressed left at (426, 291)
Screenshot: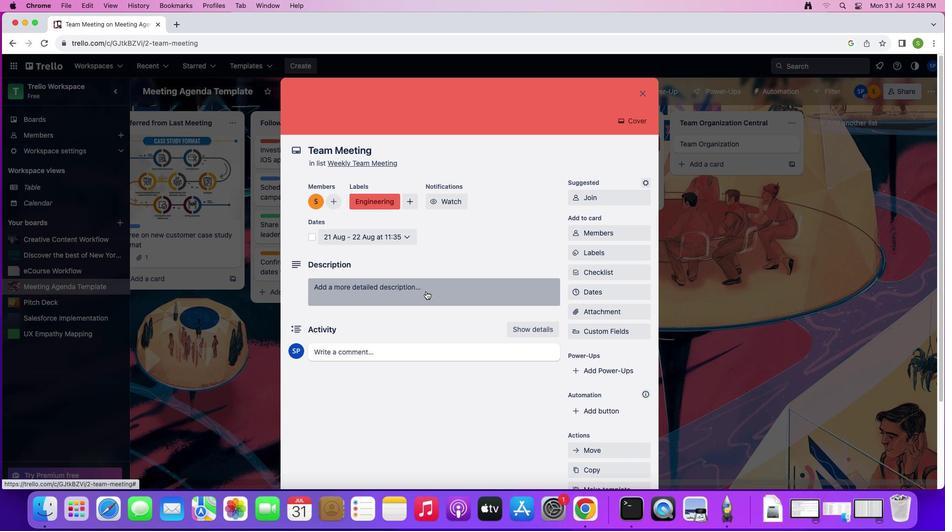 
Action: Mouse moved to (353, 324)
Screenshot: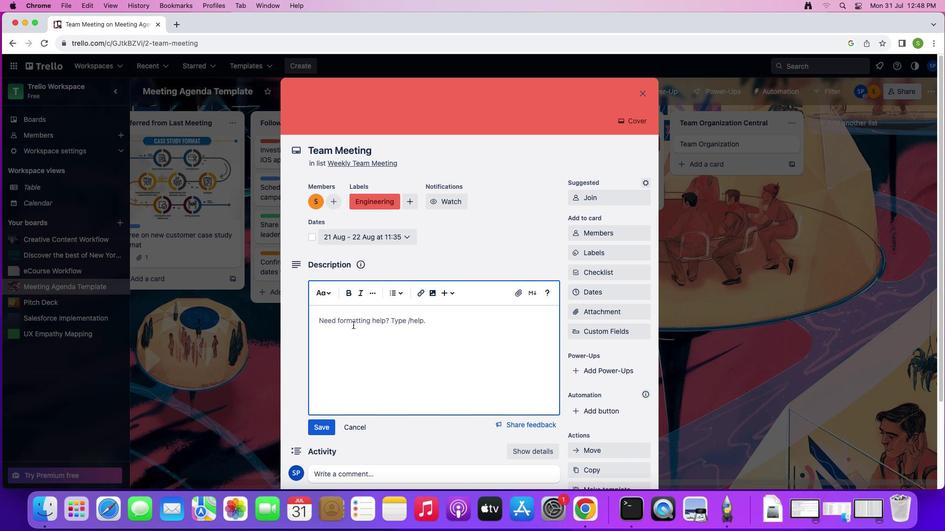 
Action: Mouse pressed left at (353, 324)
Screenshot: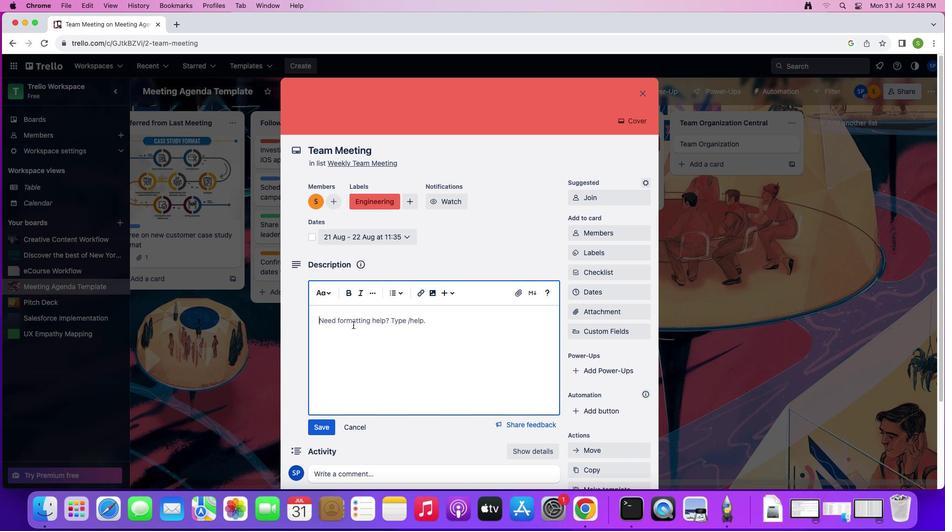 
Action: Key pressed Key.shift'A''l''w''a''y''s'Key.space'm''a''k''e'Key.space't''h''e'Key.space'm''o''s''t'Key.space'o''f'Key.space'v''a''l''u''a''b''l''e'Key.space'm''e''e''t''i''n''g'Key.space'm''i''n''u''t''e''s'Key.space'w''i''t''h'Key.space'a'Key.space'c''l''e''a''r''e''e'Key.backspace'r'Key.space'a''g''e''n''d''a'','Key.space'a''t''t''a''c''h''e''d'Key.space'd''e''c''k''s'Key.shift_r'&'Key.space'm''o''r''e'
Screenshot: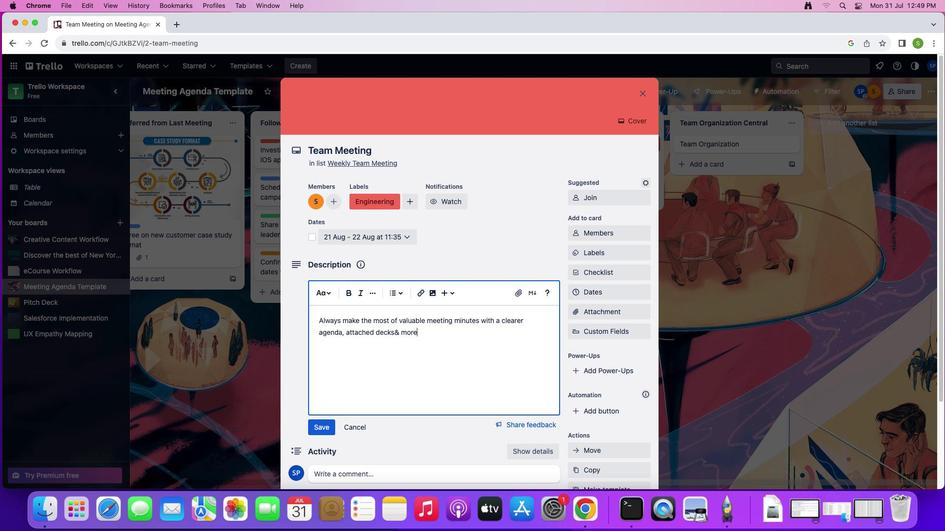 
Action: Mouse moved to (394, 334)
Screenshot: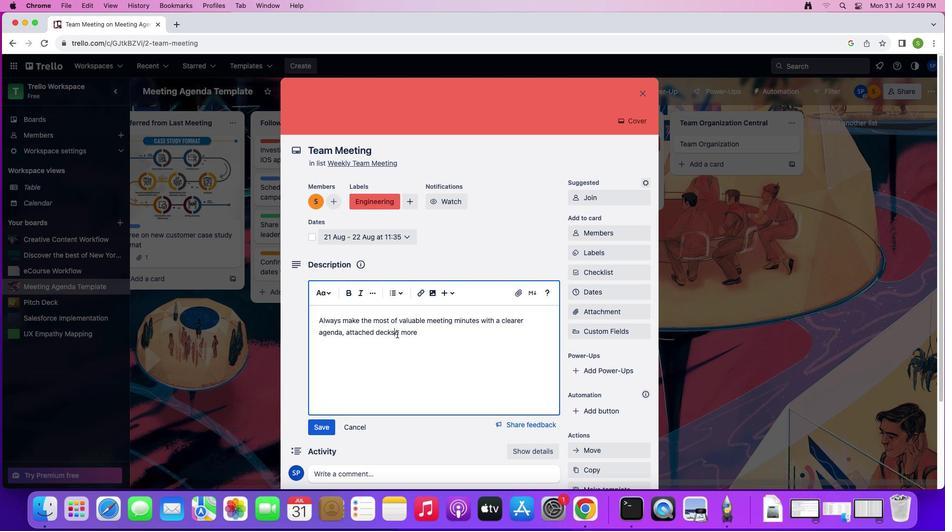 
Action: Mouse pressed left at (394, 334)
Screenshot: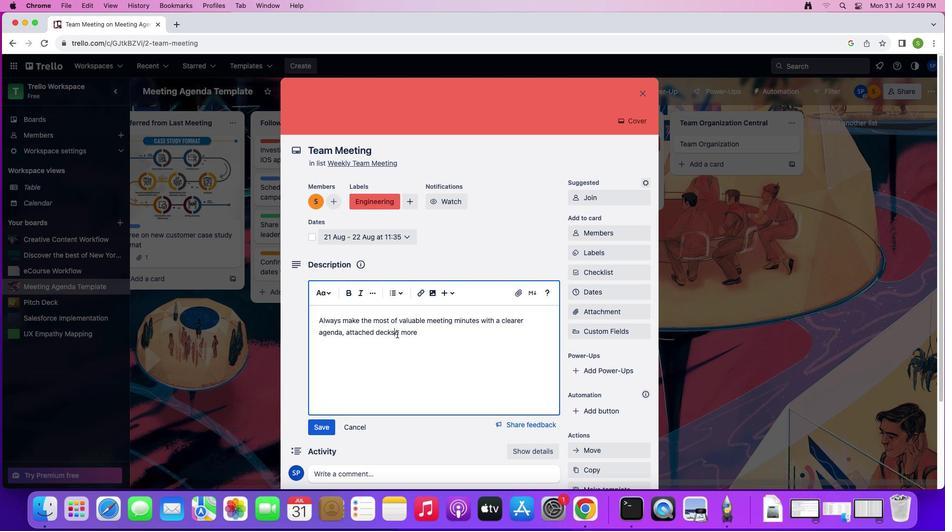 
Action: Mouse moved to (439, 333)
Screenshot: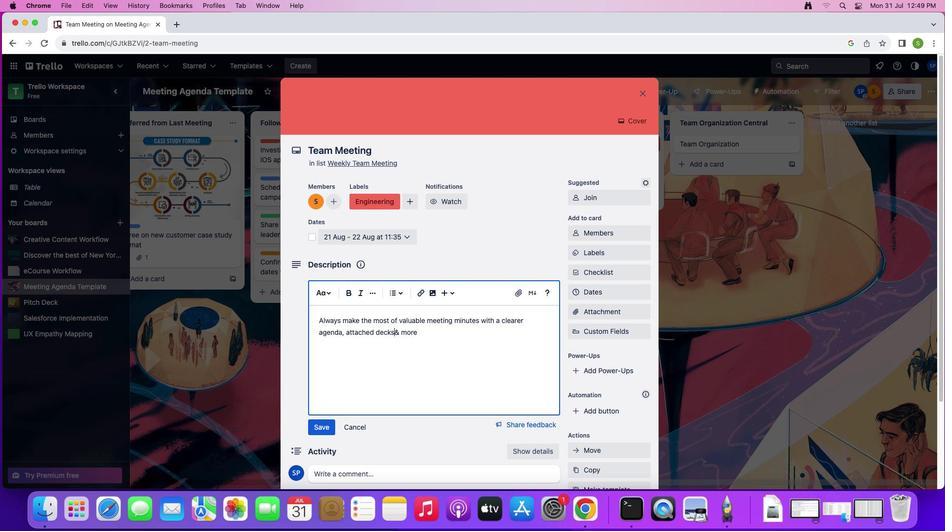 
Action: Key pressed Key.space
Screenshot: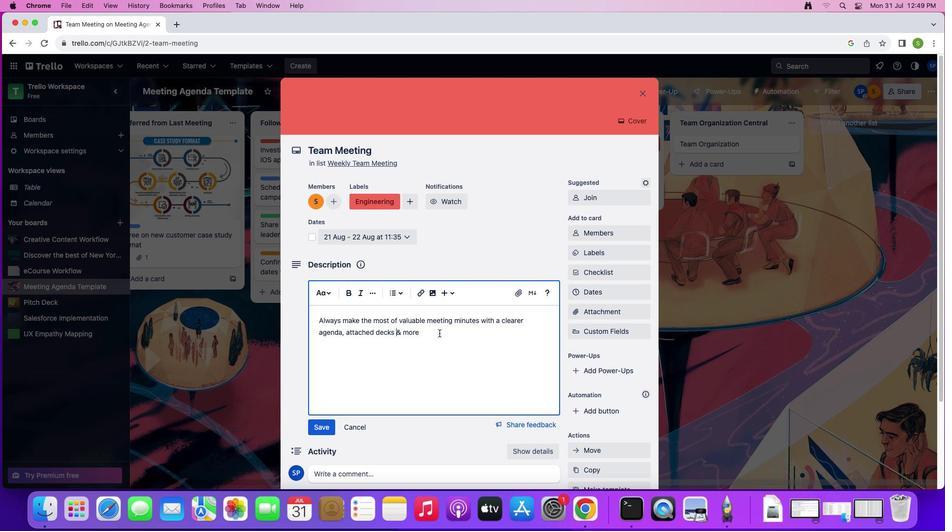 
Action: Mouse moved to (429, 336)
Screenshot: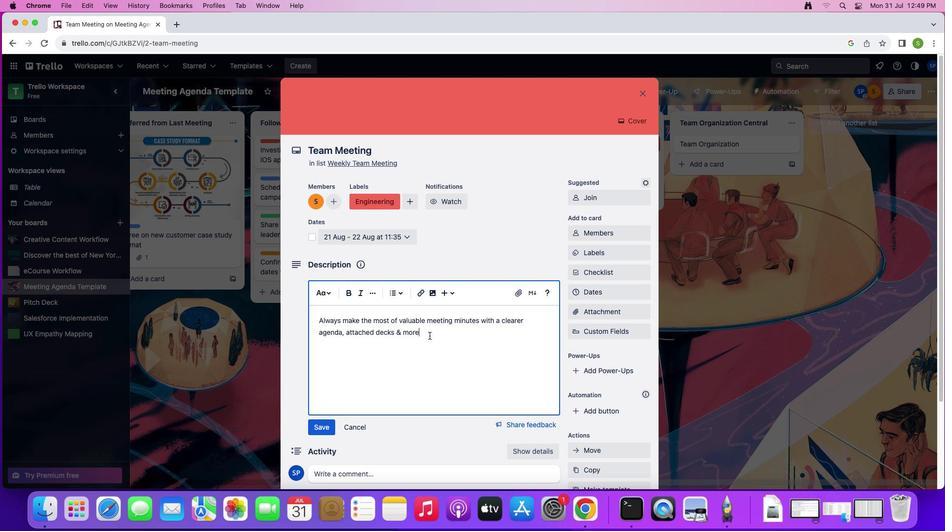 
Action: Mouse pressed left at (429, 336)
Screenshot: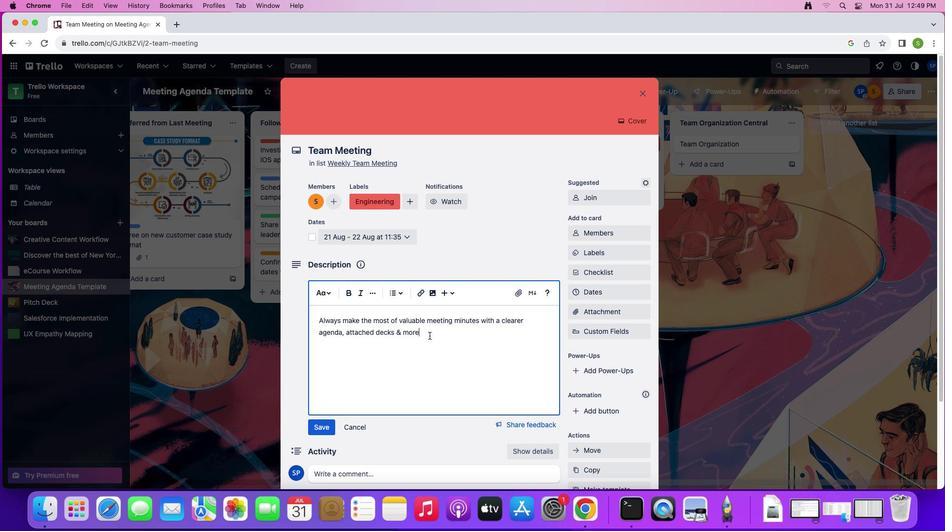 
Action: Mouse moved to (436, 333)
Screenshot: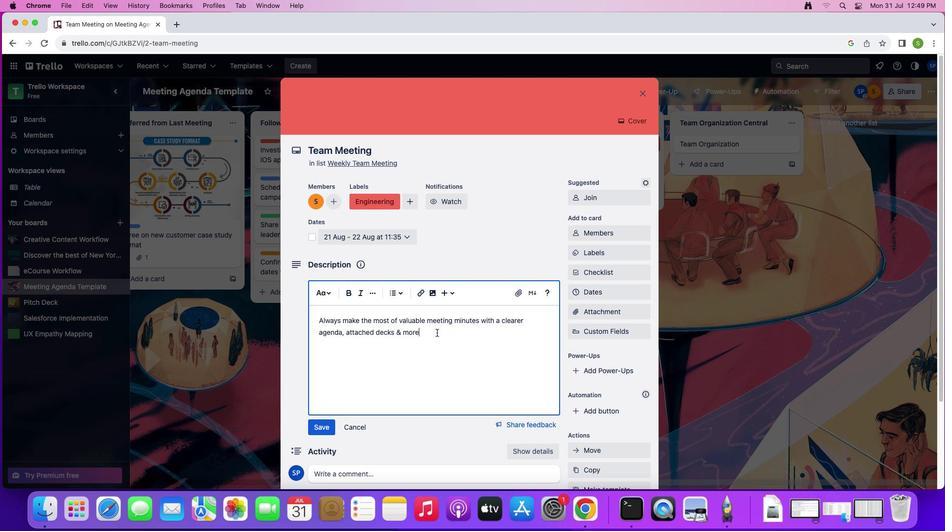 
Action: Key pressed '.'
Screenshot: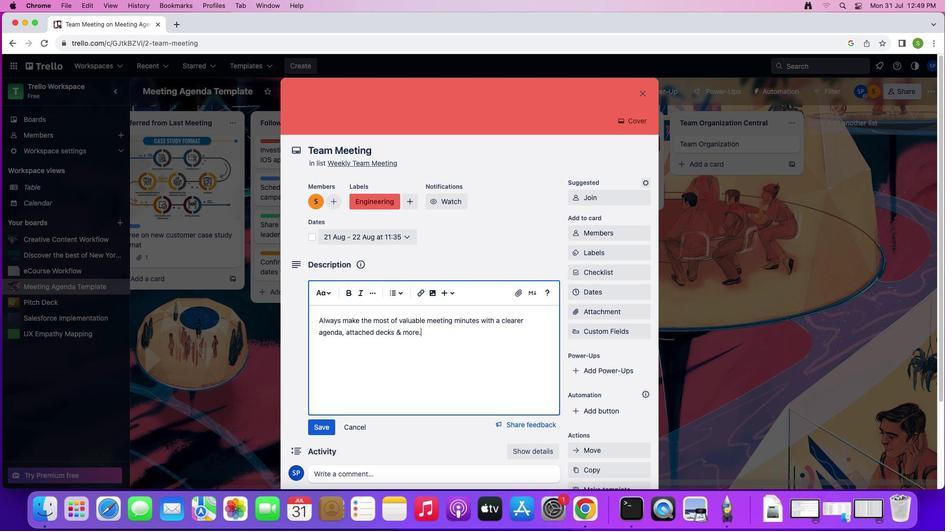 
Action: Mouse moved to (319, 428)
Screenshot: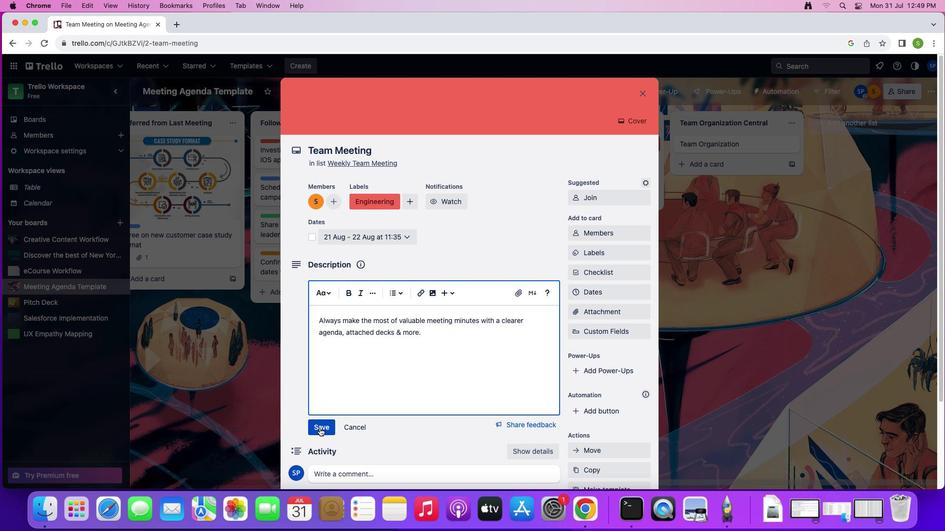 
Action: Mouse pressed left at (319, 428)
Screenshot: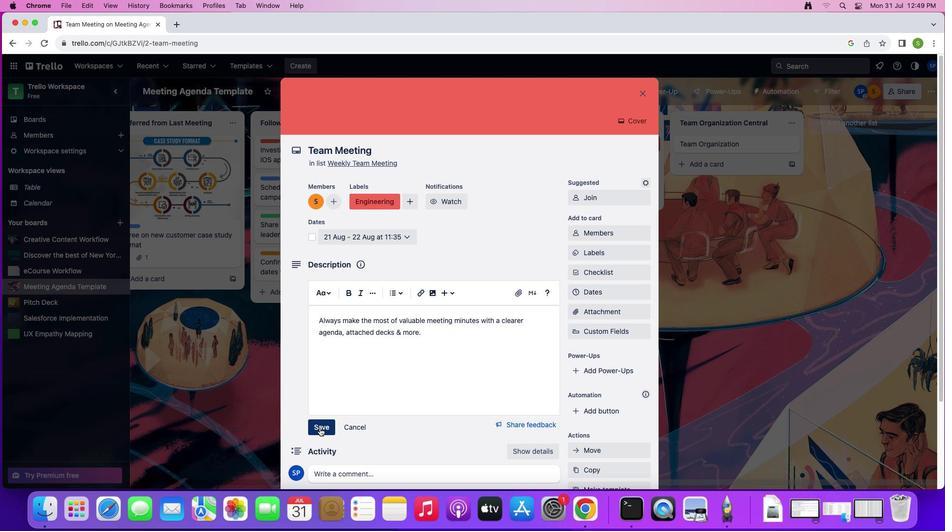 
Action: Mouse moved to (394, 347)
Screenshot: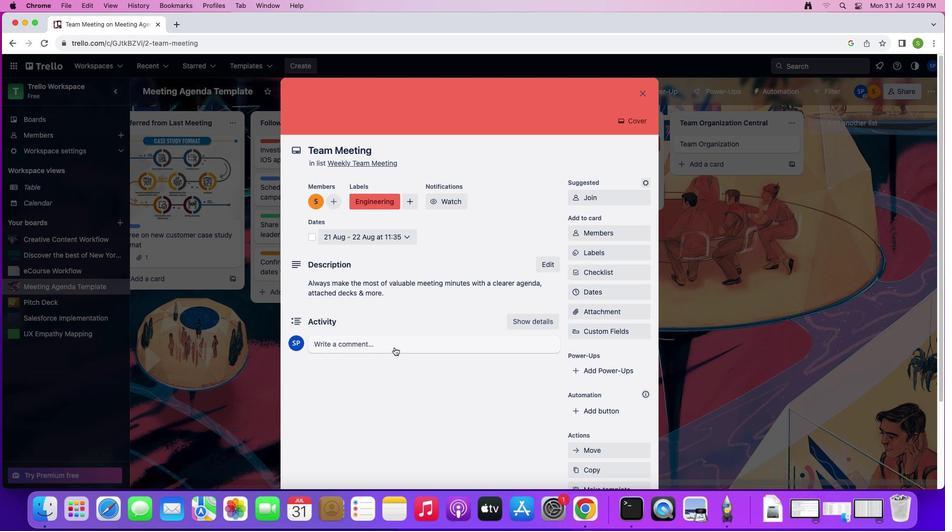 
Action: Mouse pressed left at (394, 347)
Screenshot: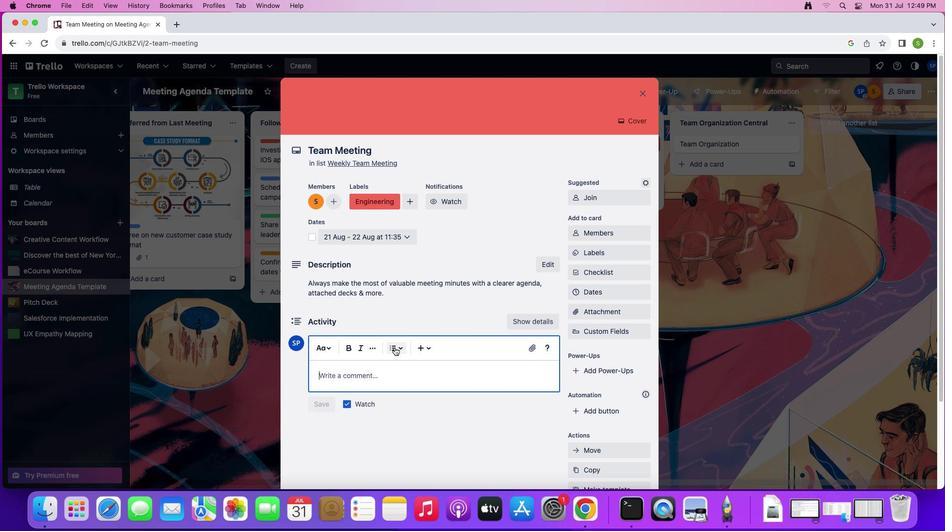 
Action: Mouse moved to (368, 375)
Screenshot: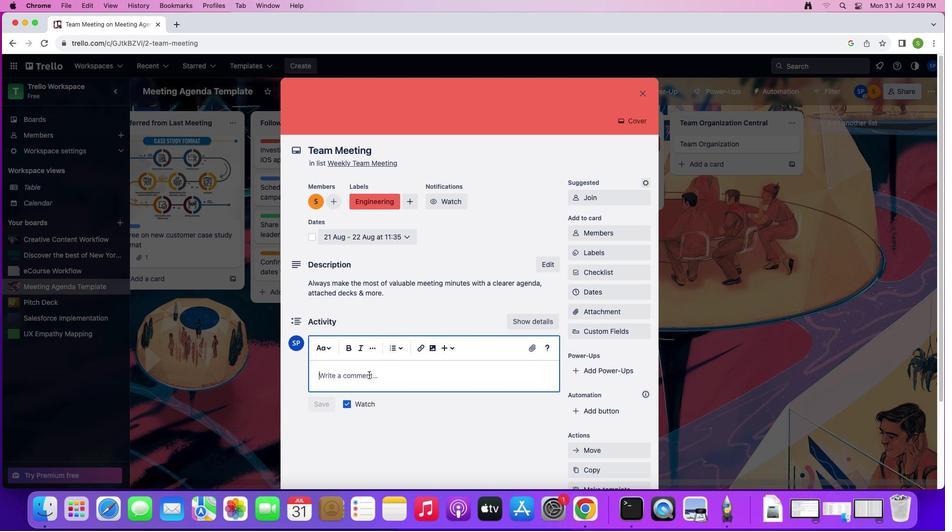 
Action: Mouse pressed left at (368, 375)
Screenshot: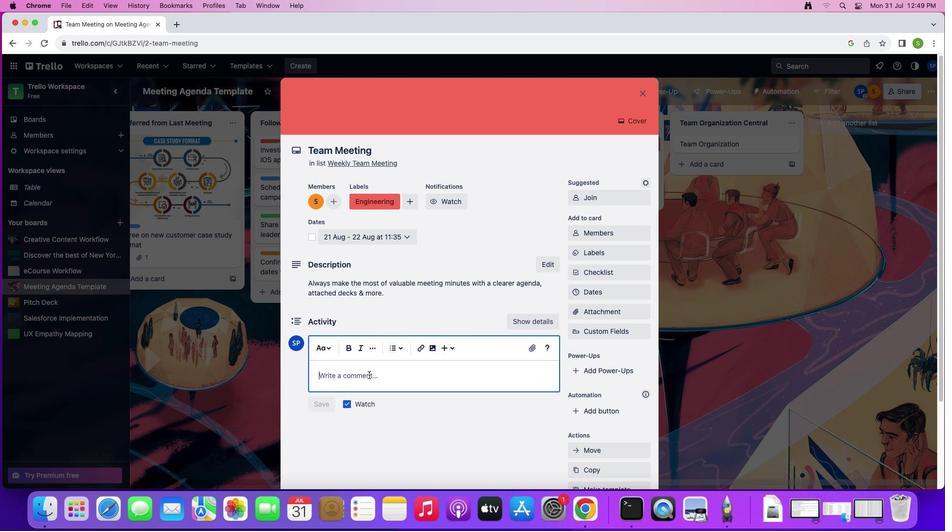 
Action: Key pressed Key.shift'W''e''e''k''l''y'Key.spaceKey.shift'T''e''a''m'
Screenshot: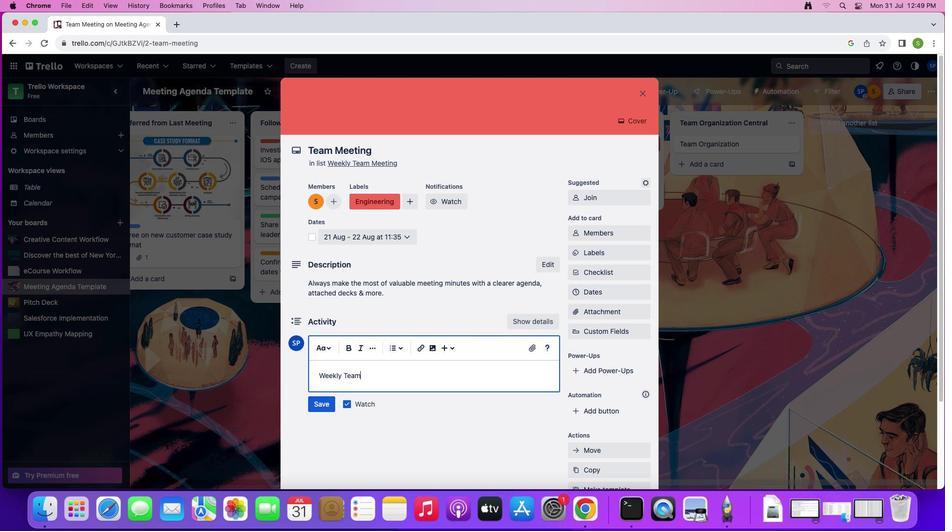 
Action: Mouse moved to (320, 405)
Screenshot: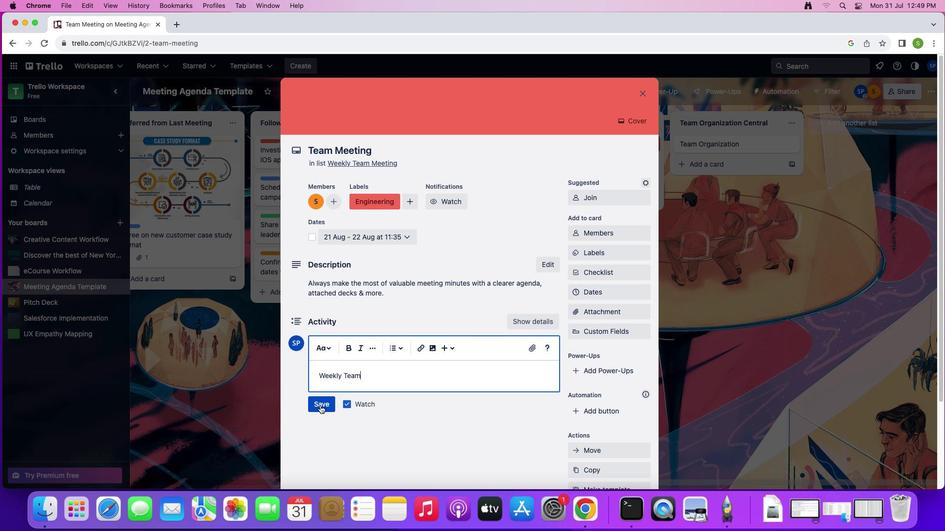 
Action: Mouse pressed left at (320, 405)
Screenshot: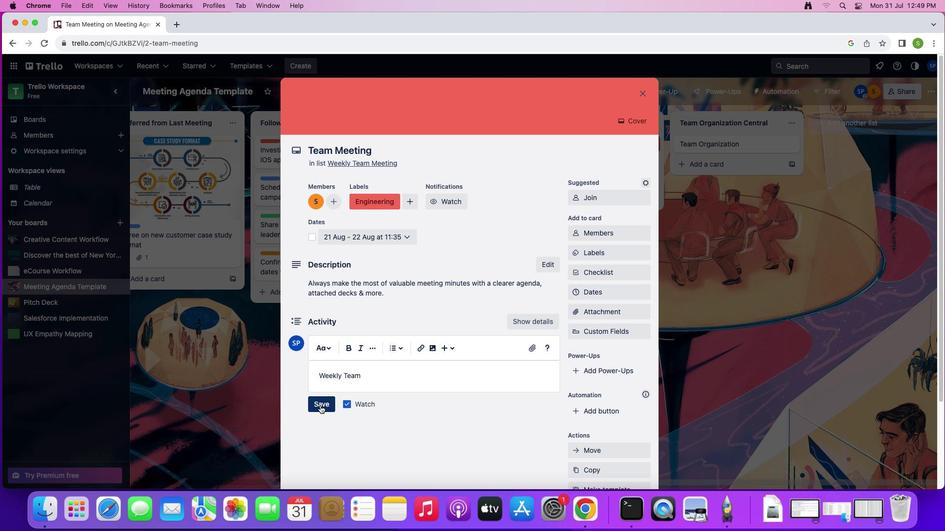 
Action: Mouse moved to (647, 91)
Screenshot: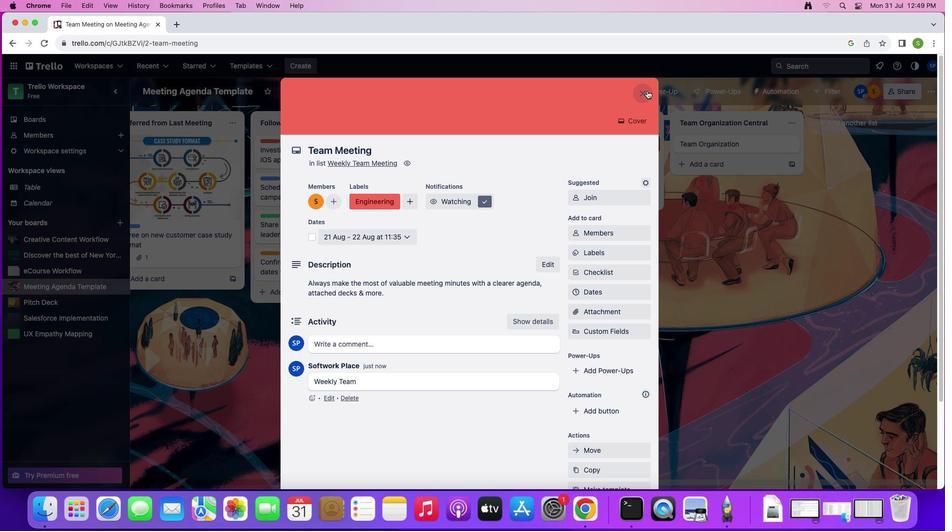 
Action: Mouse pressed left at (647, 91)
Screenshot: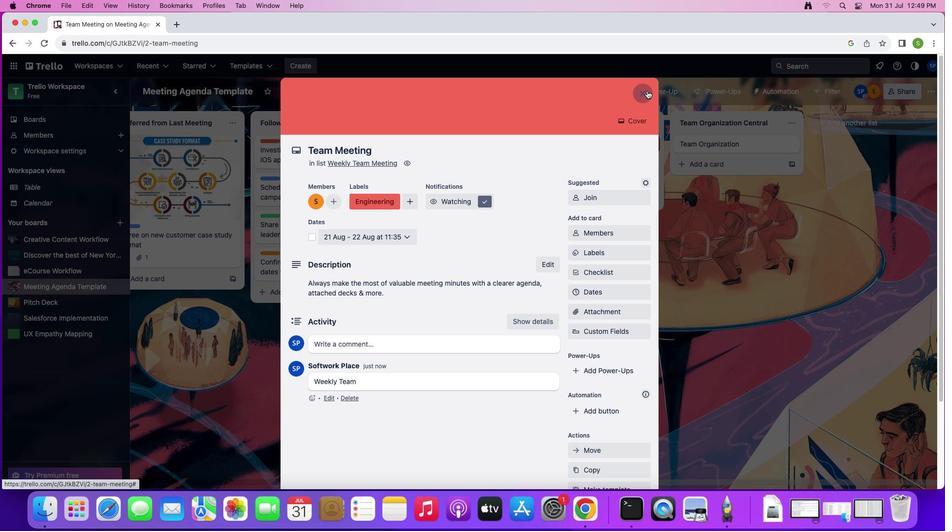 
Action: Mouse moved to (734, 146)
Screenshot: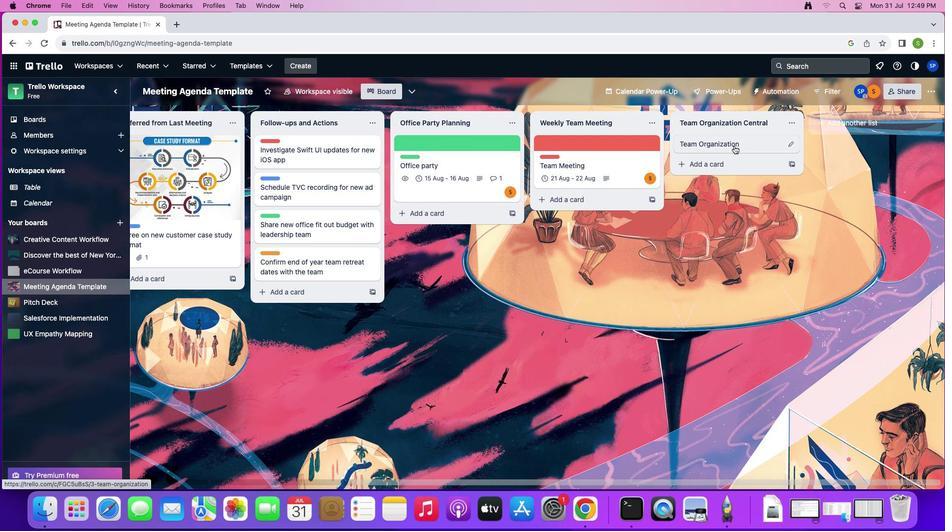 
Action: Mouse pressed left at (734, 146)
Screenshot: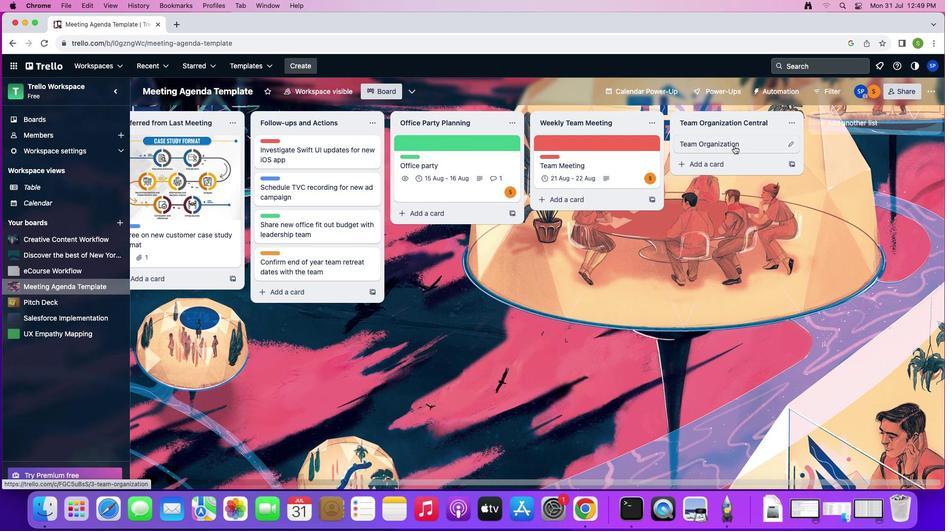 
Action: Mouse moved to (325, 144)
Screenshot: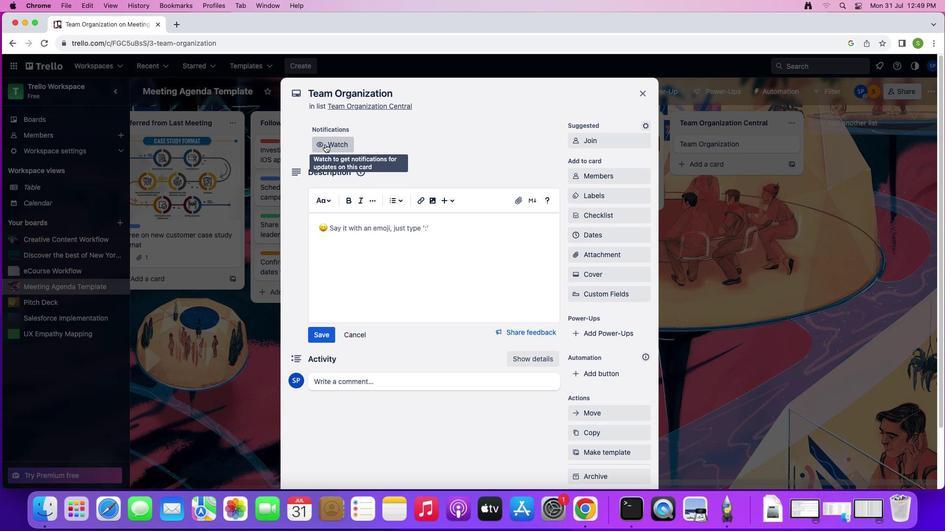 
Action: Mouse pressed left at (325, 144)
Screenshot: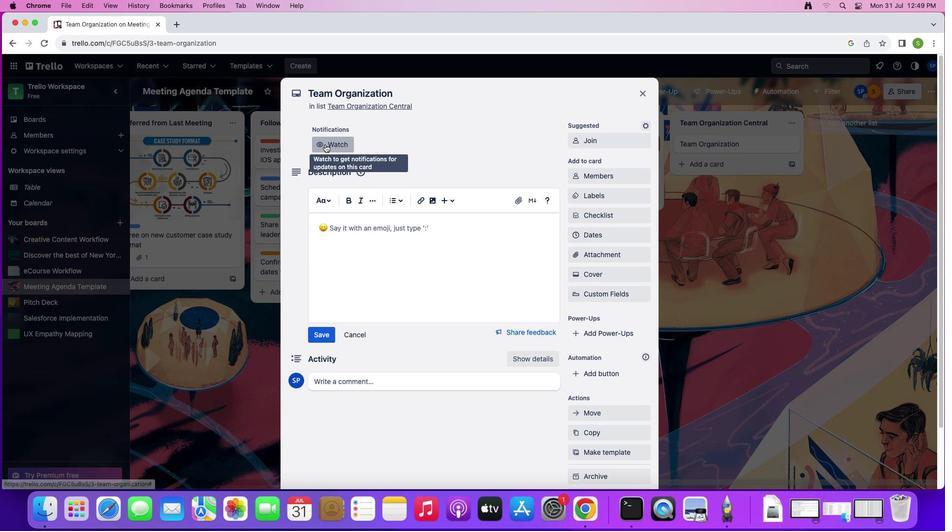 
Action: Mouse moved to (584, 176)
Screenshot: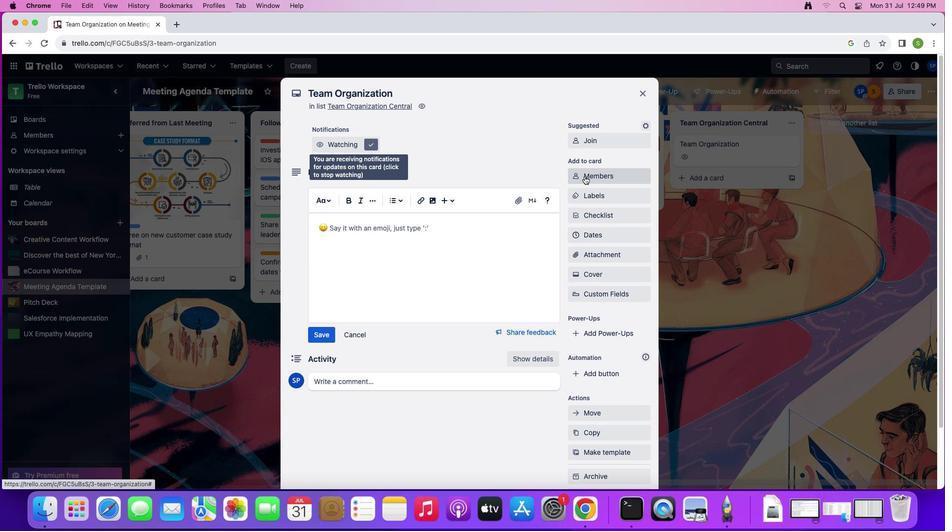 
Action: Mouse pressed left at (584, 176)
Screenshot: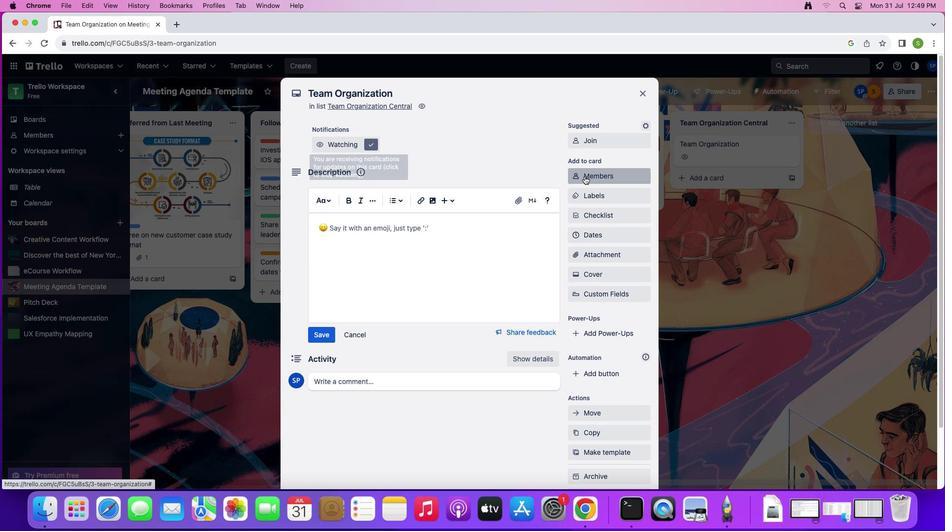
Action: Mouse moved to (601, 221)
Screenshot: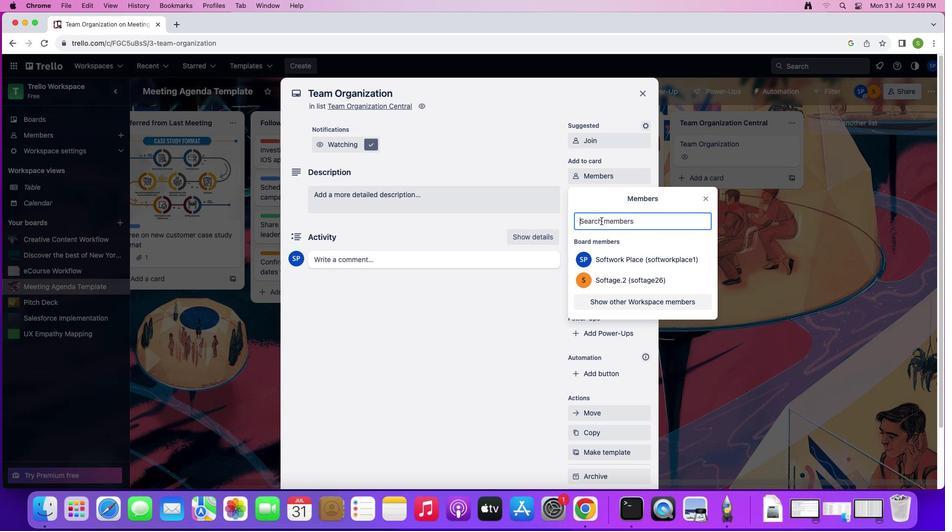 
Action: Mouse pressed left at (601, 221)
Screenshot: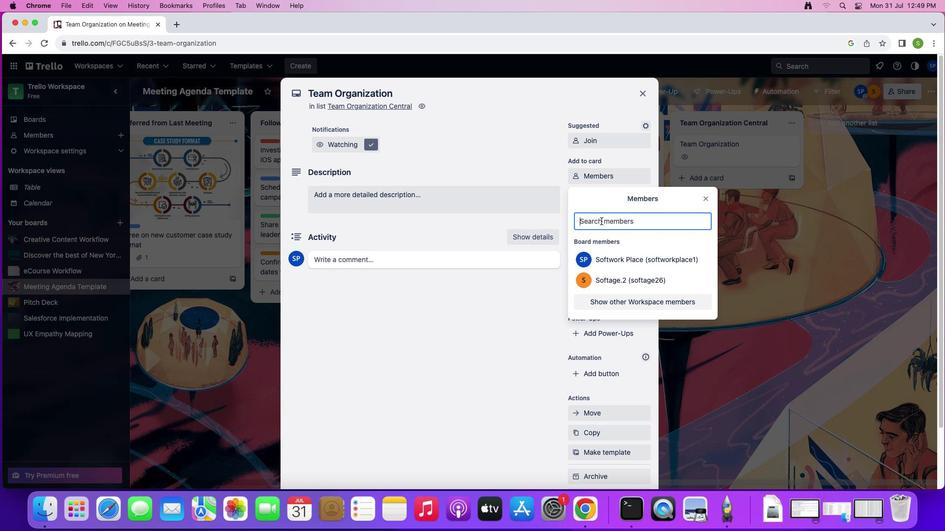 
Action: Mouse moved to (596, 227)
Screenshot: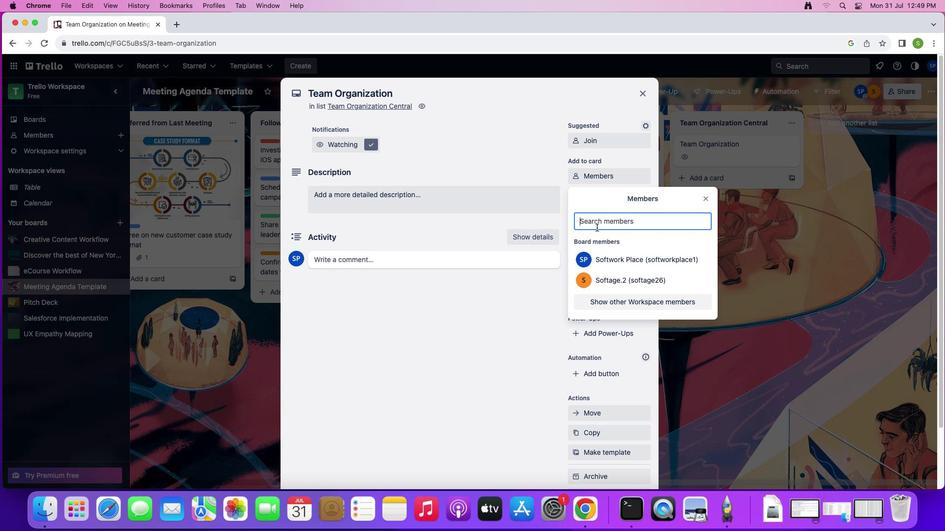 
Action: Key pressed 's''o''f''t''a''g''e''.''1'Key.shift'@''s''o''f''t''a''g''e''.''n''e''t'
Screenshot: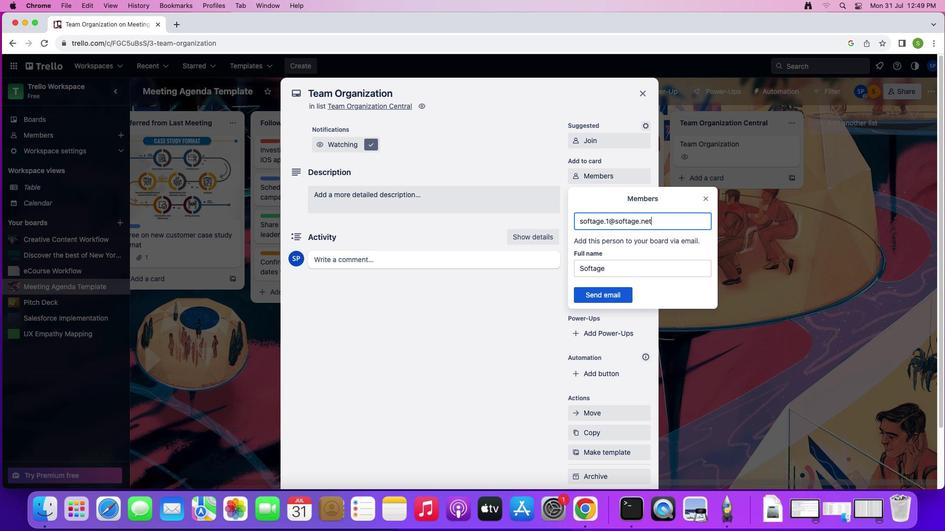 
Action: Mouse moved to (588, 294)
Screenshot: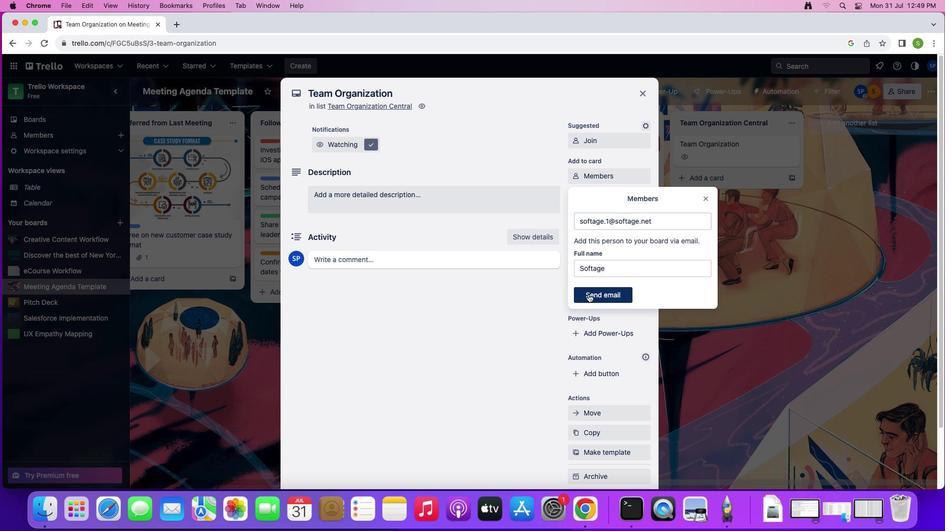 
Action: Mouse pressed left at (588, 294)
Screenshot: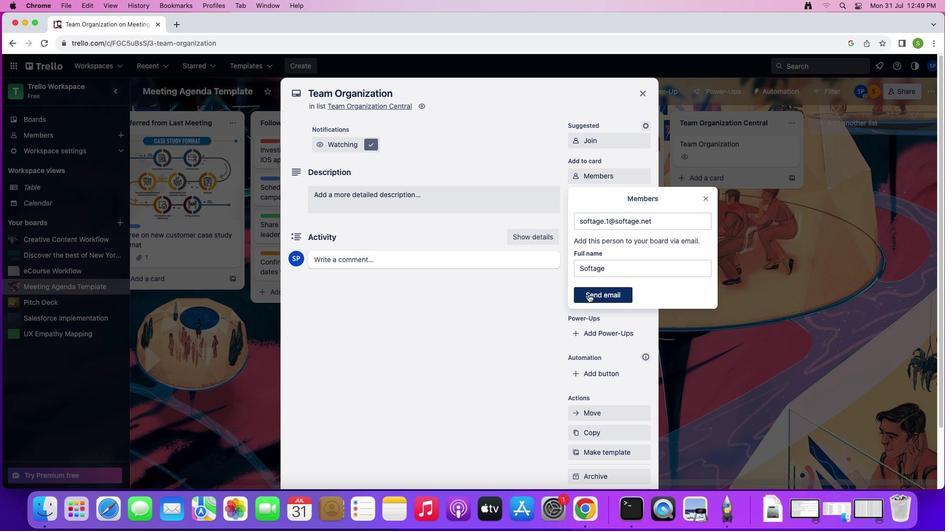 
Action: Mouse moved to (614, 196)
Screenshot: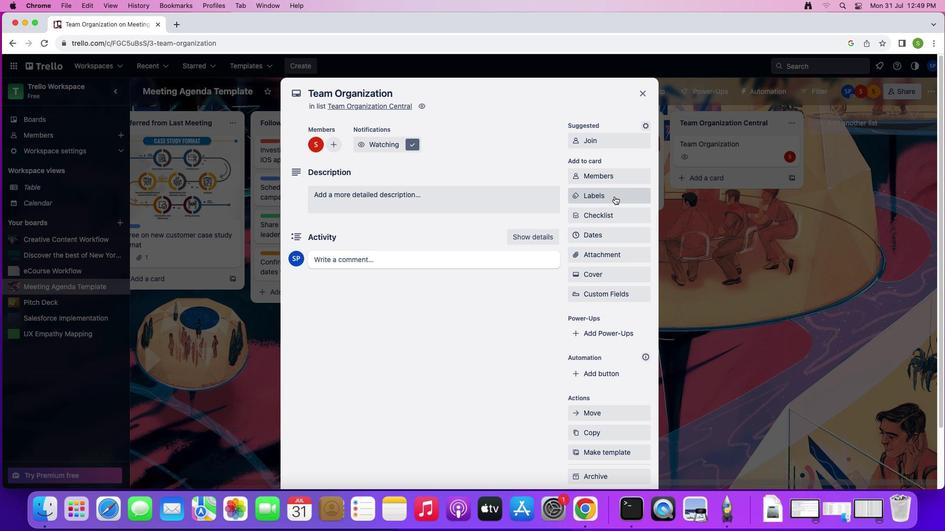 
Action: Mouse pressed left at (614, 196)
Screenshot: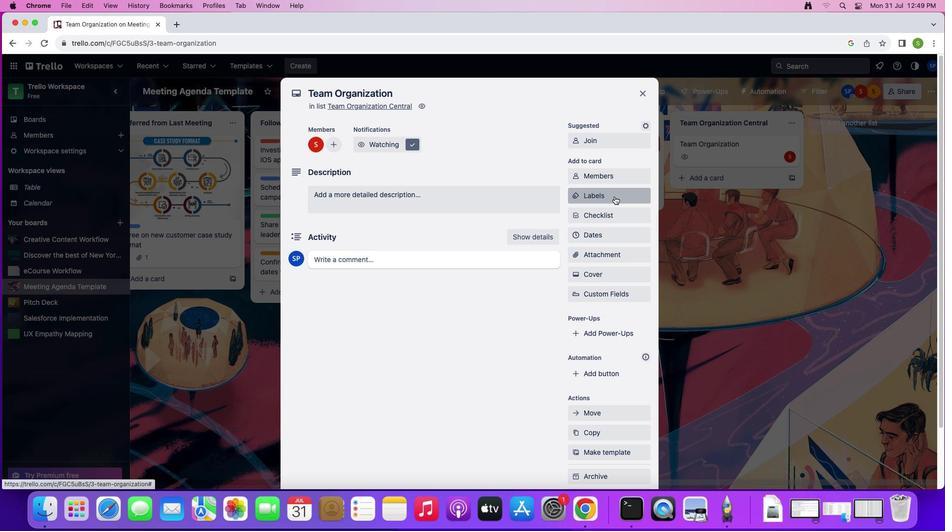 
Action: Mouse moved to (618, 294)
Screenshot: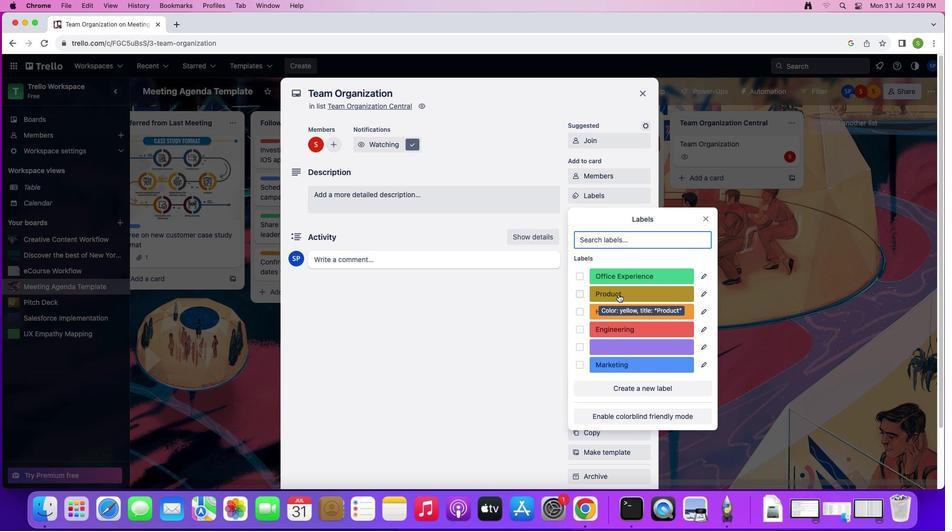 
Action: Mouse pressed left at (618, 294)
Screenshot: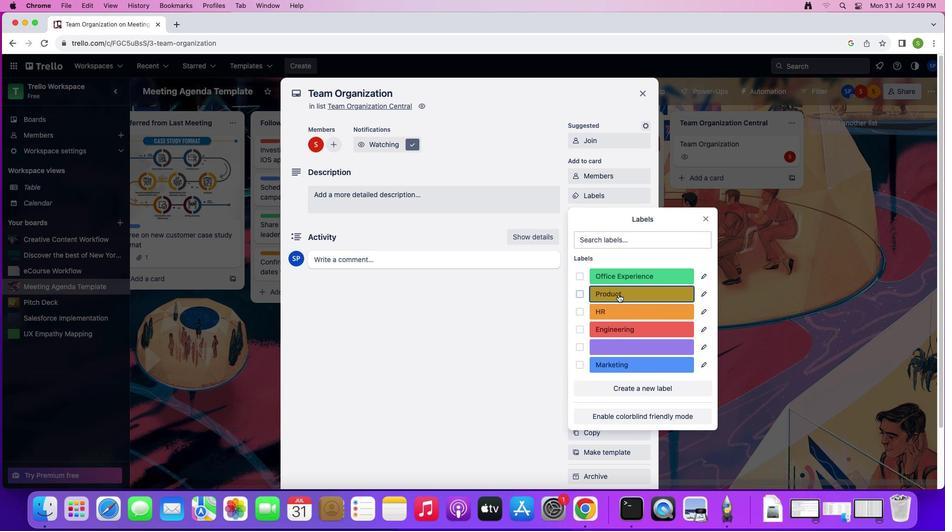 
Action: Mouse moved to (707, 222)
Screenshot: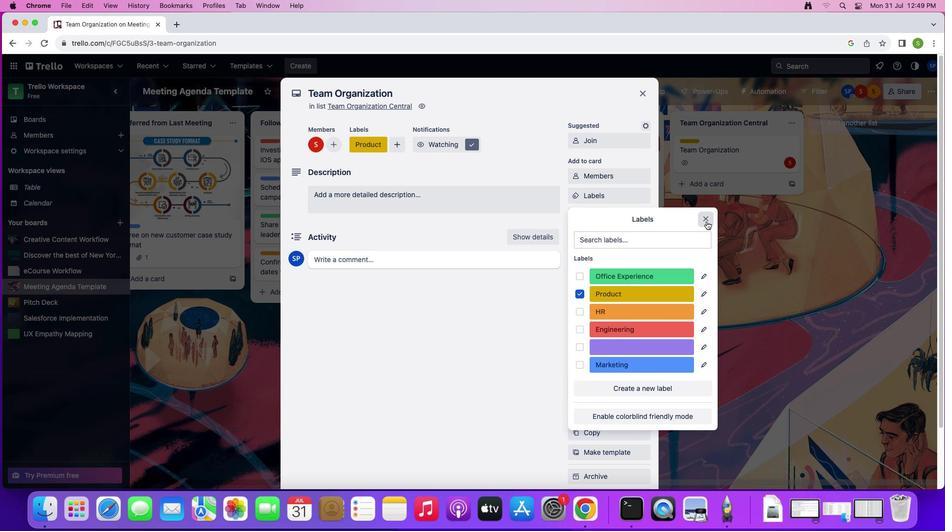 
Action: Mouse pressed left at (707, 222)
Screenshot: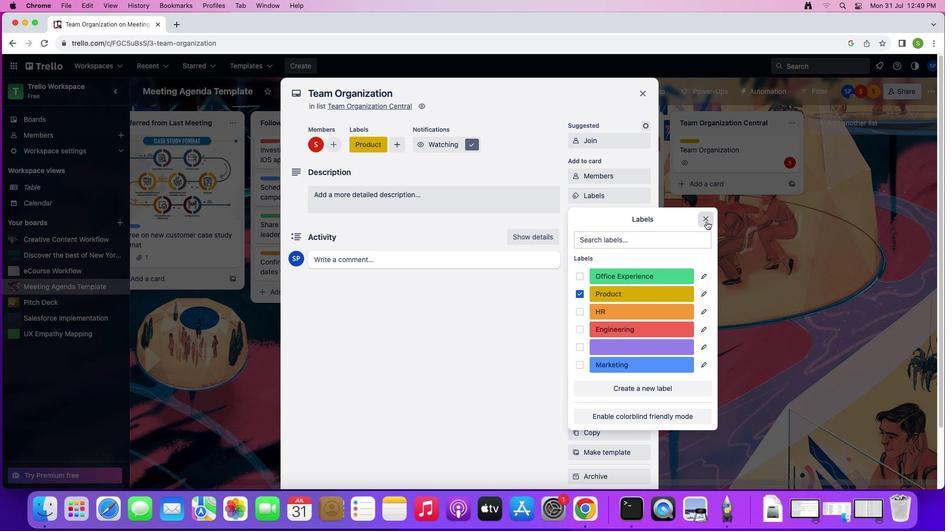 
Action: Mouse moved to (606, 236)
Screenshot: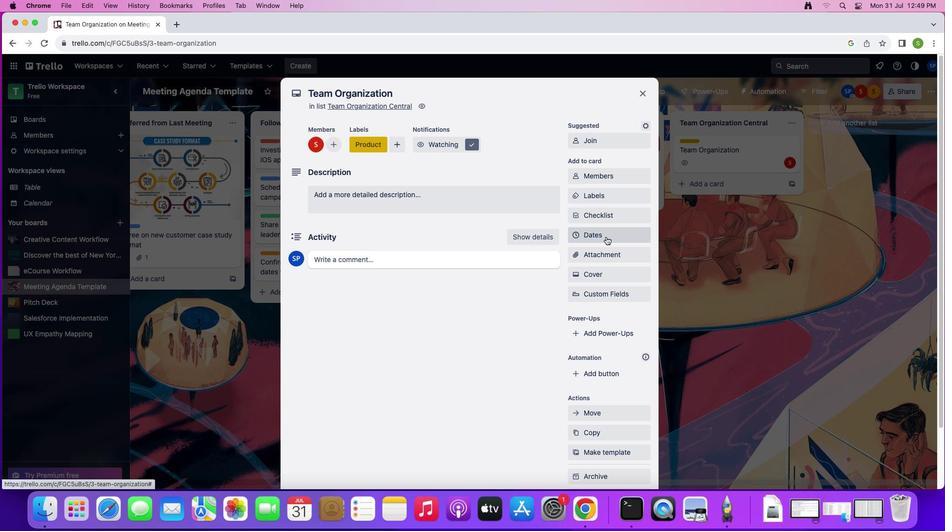 
Action: Mouse pressed left at (606, 236)
Screenshot: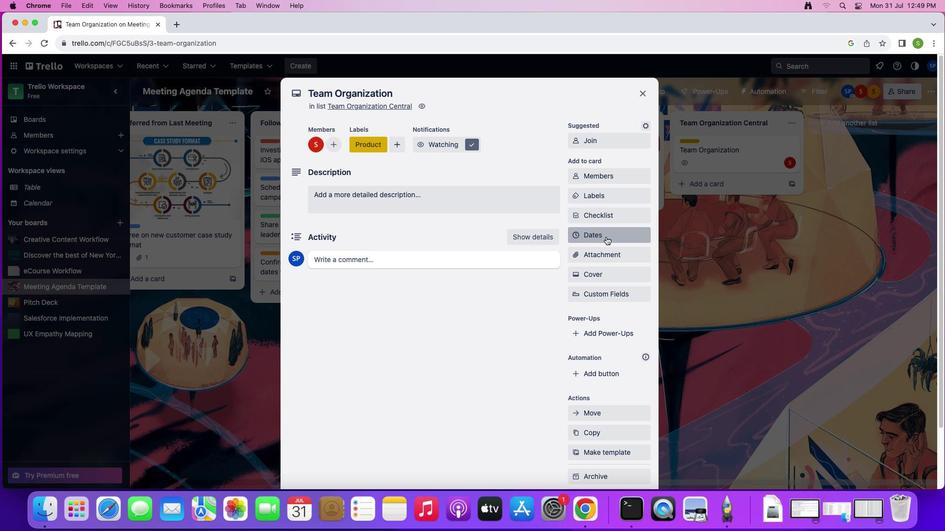
Action: Mouse moved to (622, 189)
Screenshot: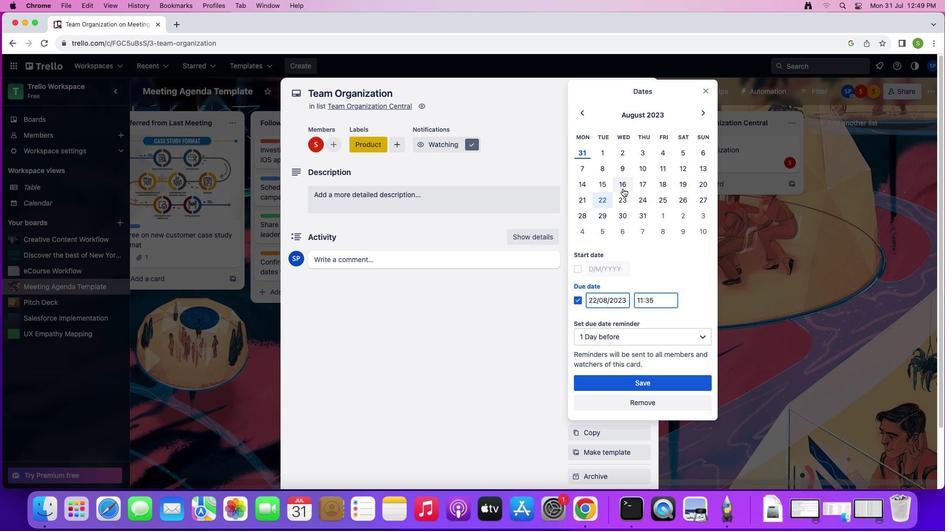 
Action: Mouse pressed left at (622, 189)
Screenshot: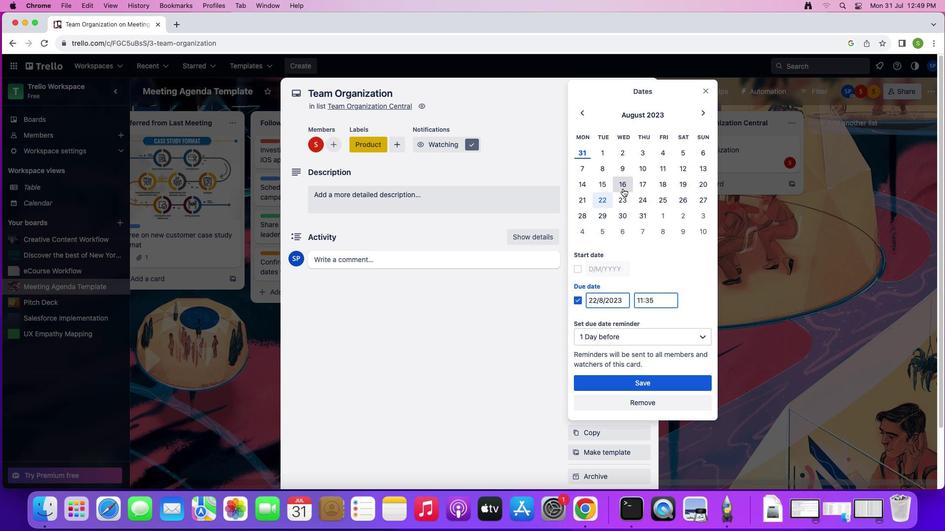 
Action: Mouse moved to (573, 266)
Screenshot: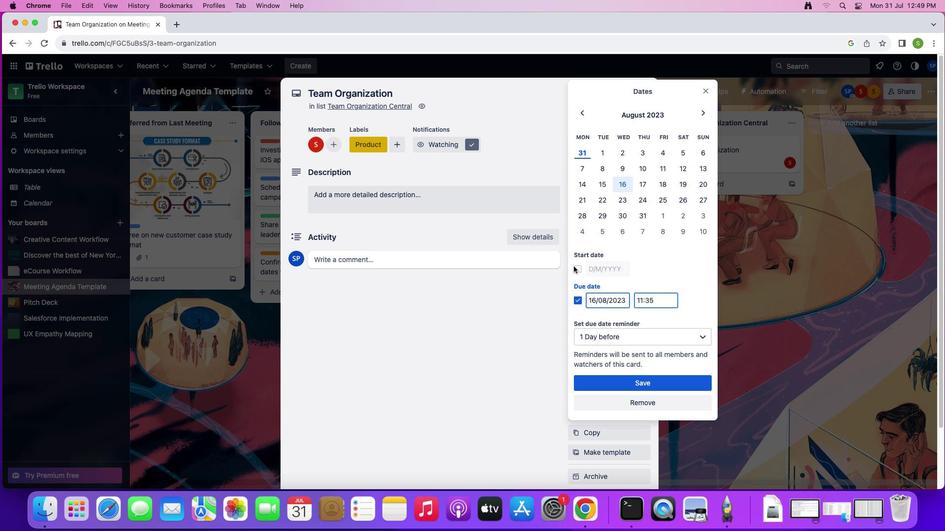 
Action: Mouse pressed left at (573, 266)
Screenshot: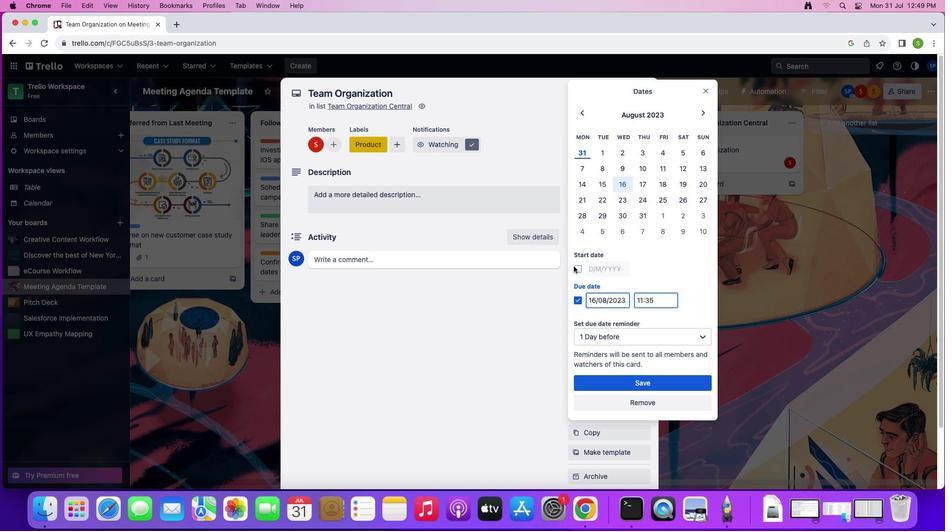 
Action: Mouse moved to (620, 380)
Screenshot: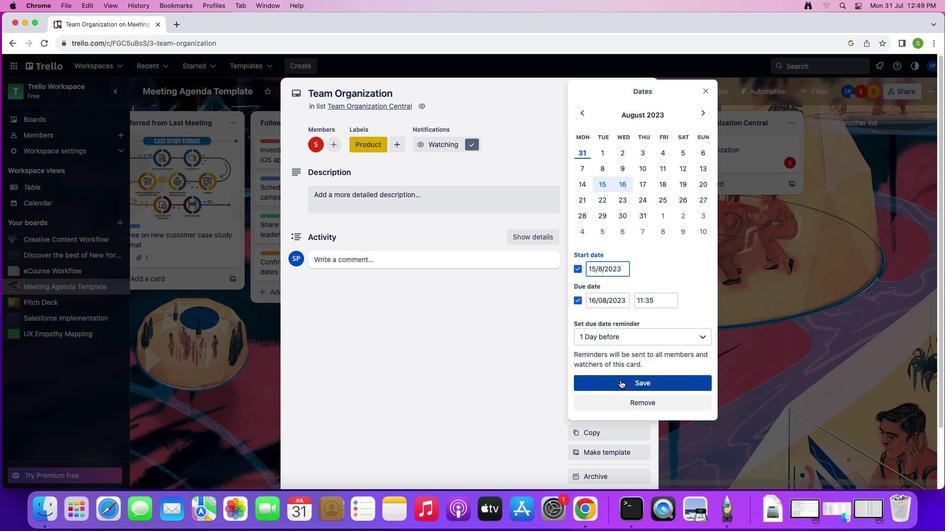 
Action: Mouse pressed left at (620, 380)
Screenshot: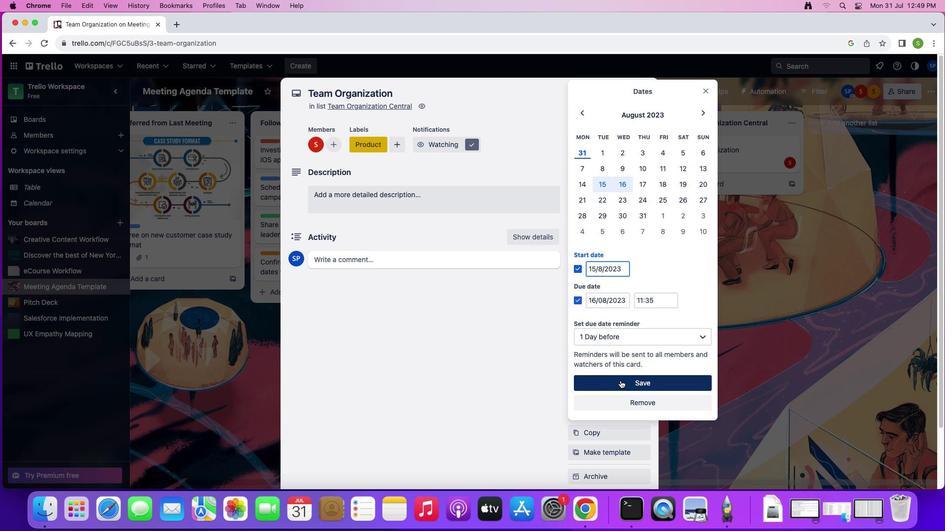 
Action: Mouse moved to (608, 275)
Screenshot: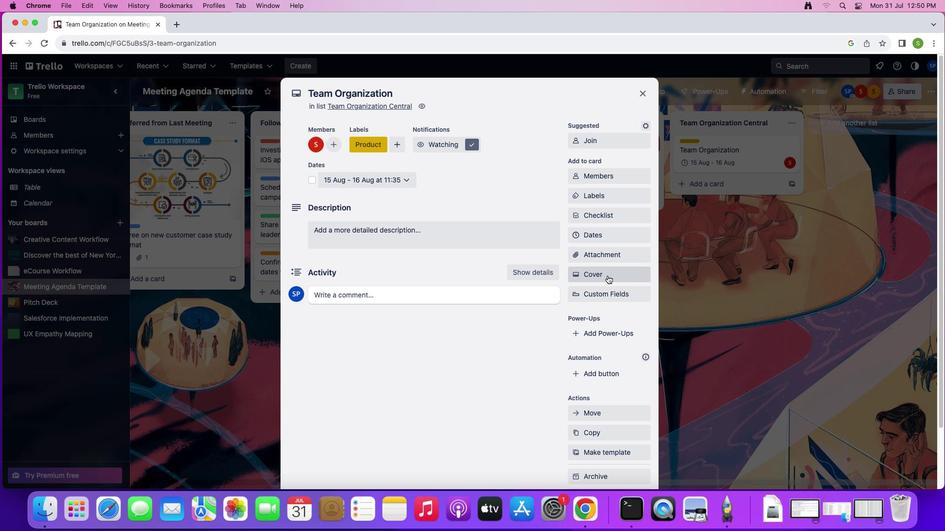 
Action: Mouse pressed left at (608, 275)
Screenshot: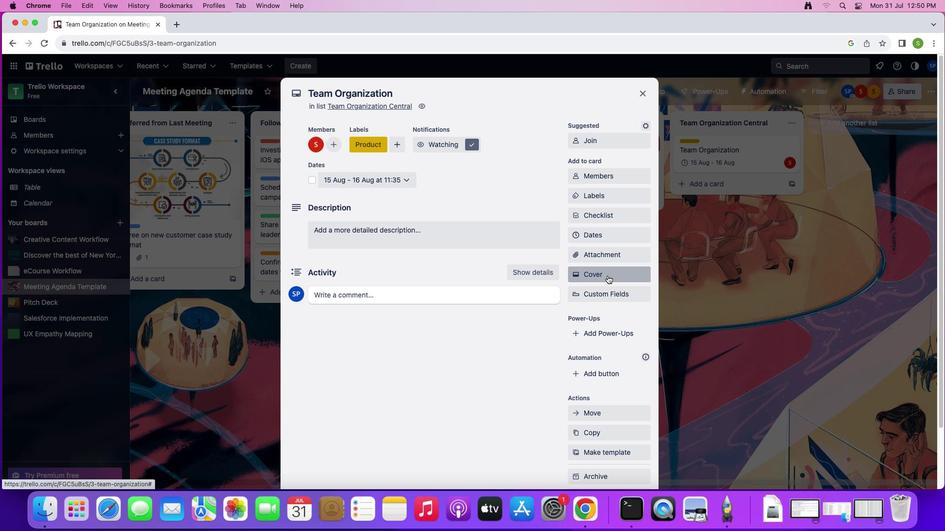 
Action: Mouse moved to (610, 292)
Screenshot: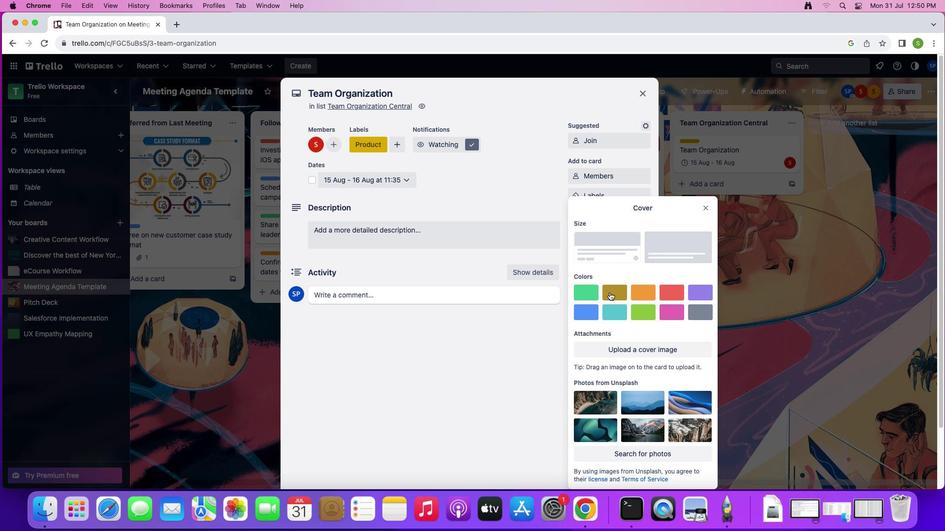 
Action: Mouse pressed left at (610, 292)
Screenshot: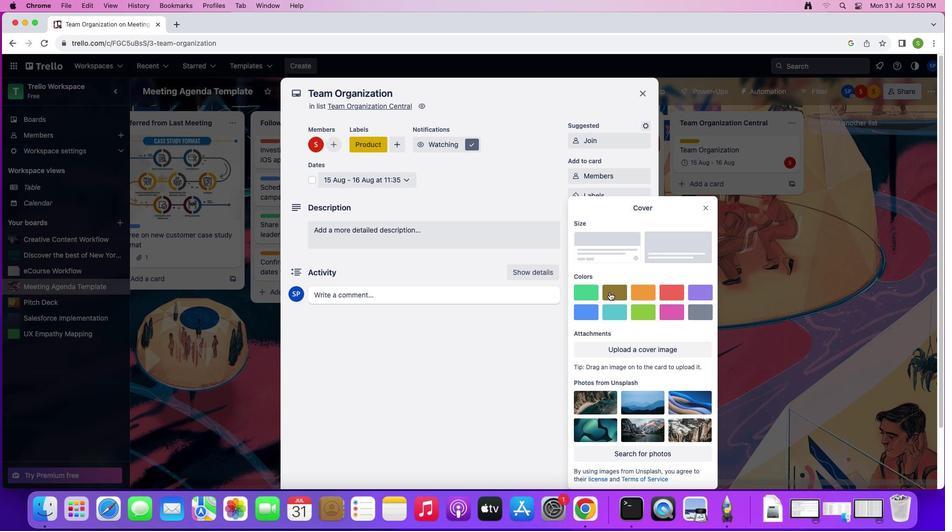 
Action: Mouse moved to (710, 192)
Screenshot: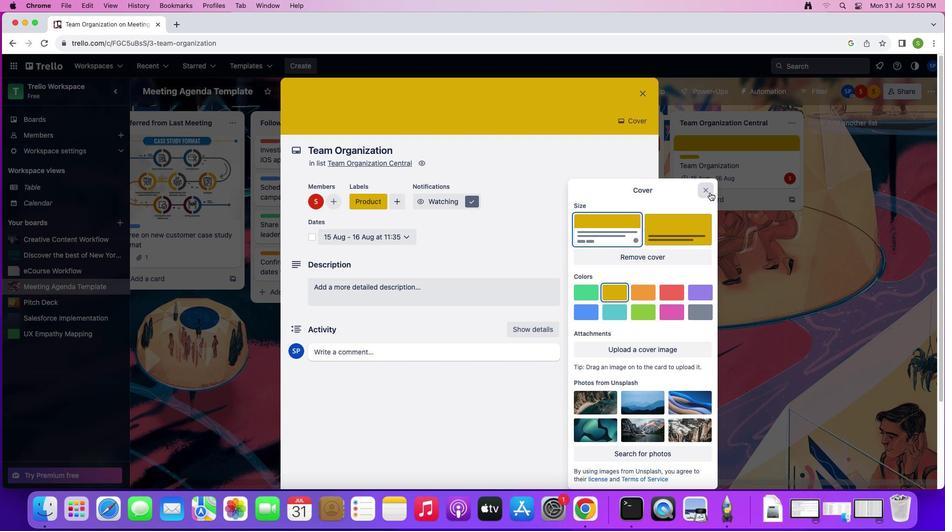 
Action: Mouse pressed left at (710, 192)
Screenshot: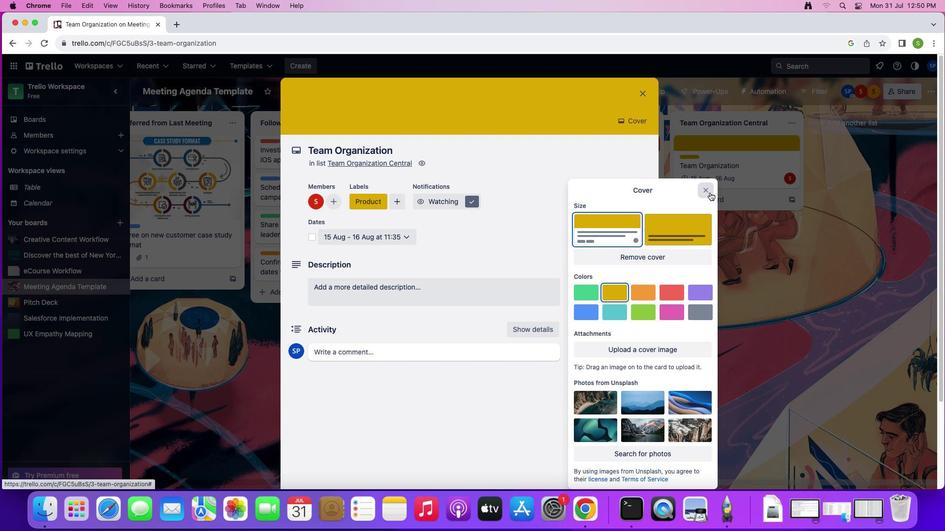 
Action: Mouse moved to (403, 291)
Screenshot: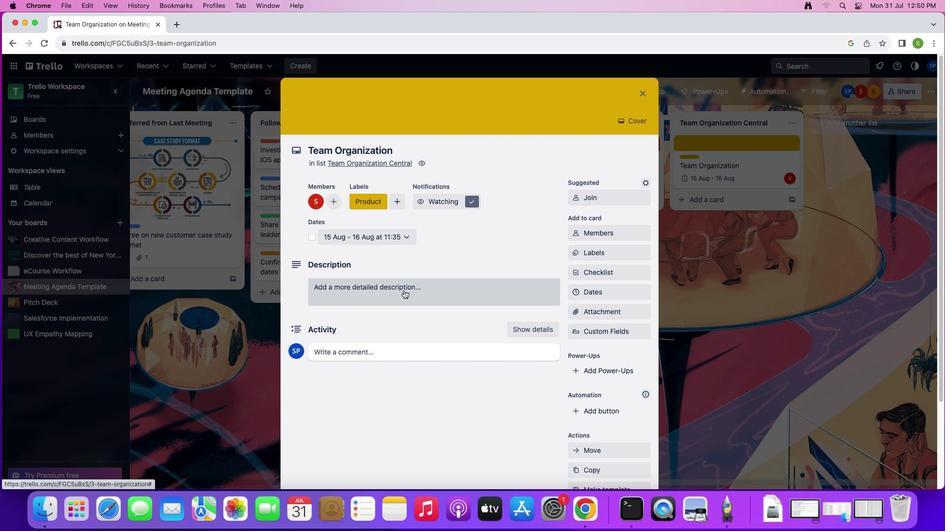 
Action: Mouse pressed left at (403, 291)
Screenshot: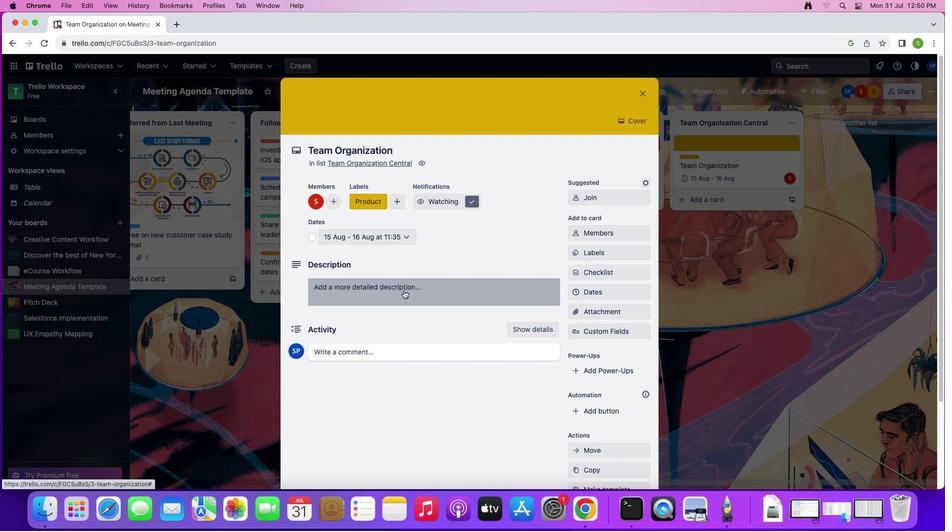 
Action: Mouse moved to (378, 323)
Screenshot: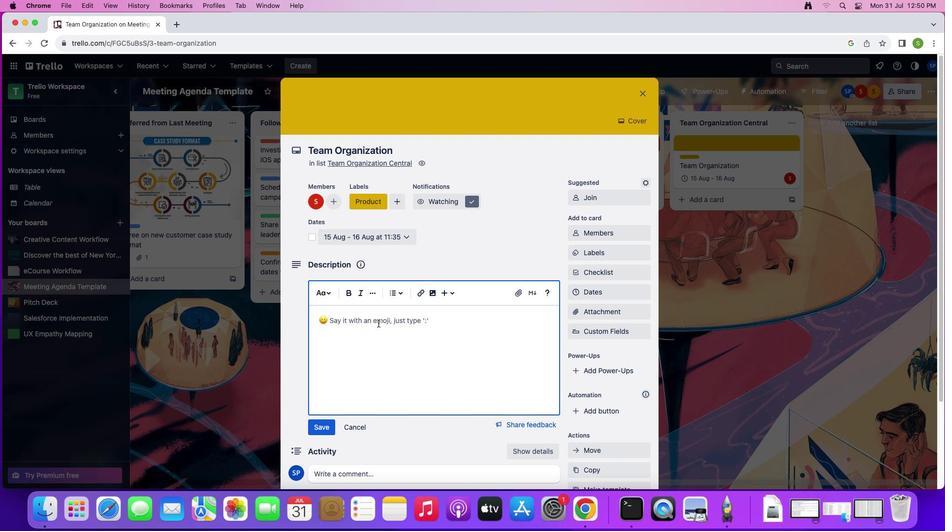 
Action: Mouse pressed left at (378, 323)
Screenshot: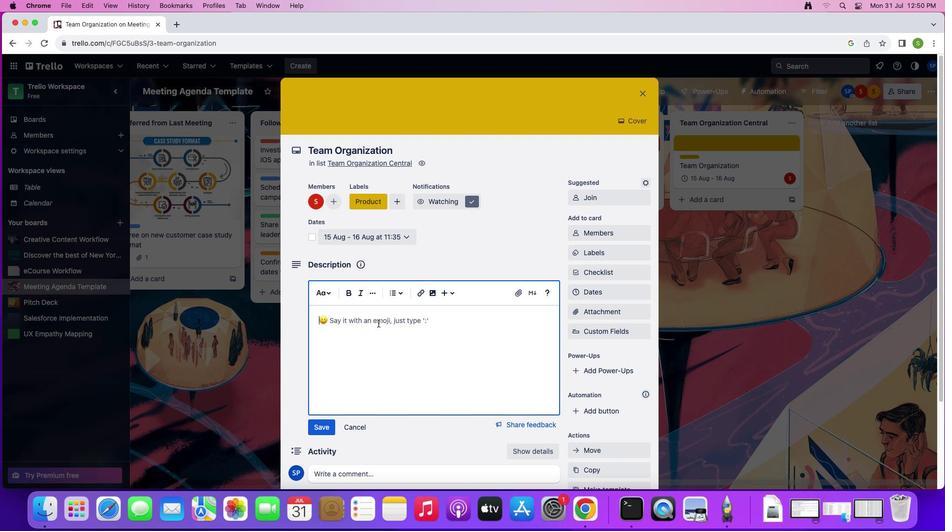 
Action: Mouse moved to (385, 330)
Screenshot: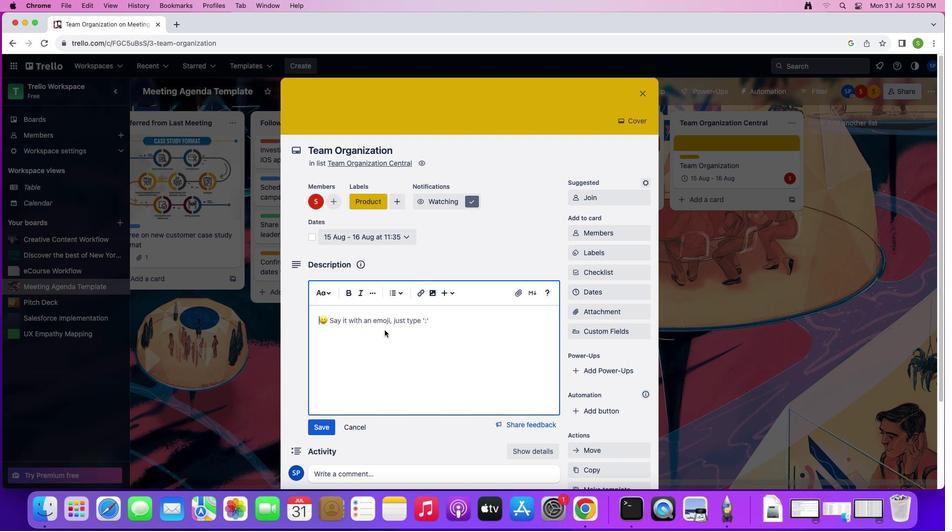 
Action: Key pressed Key.shift'S''t''o''r''e'Key.space'a''l''l'Key.space'e''s''s''e''n''t''i''a''l'Key.space't''e''a''m'Key.space'r''e''s''o''y'Key.backspace'u''r''c''e'','Key.space's''c''h''e''d''u''l''e''s'','Key.space'p''r''o''j''e''c''t'Key.space's''u''m''m''a''r''i''e''s'','Key.space'u''p''d''a''t''e''s'Key.space'a''n''d'Key.space'm''e'Key.backspace'o''r''e''.'
Screenshot: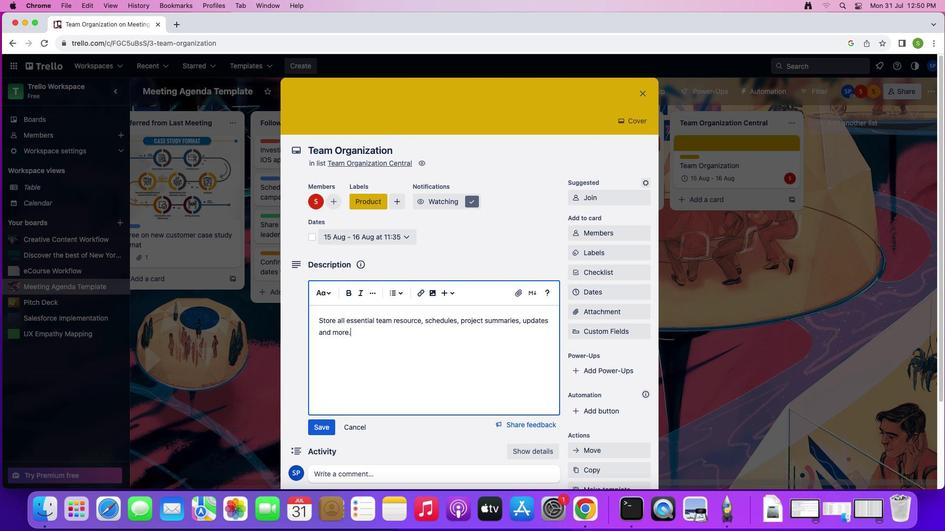 
Action: Mouse moved to (325, 424)
Screenshot: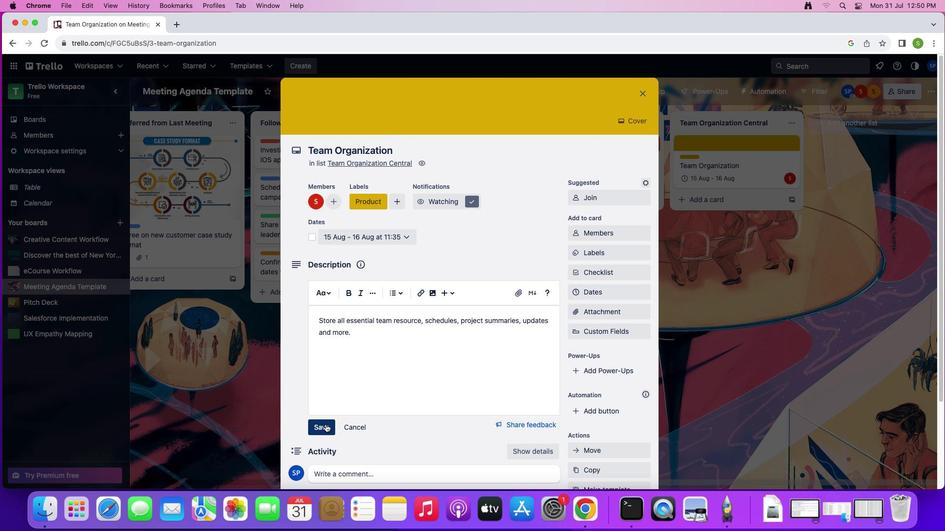 
Action: Mouse pressed left at (325, 424)
Screenshot: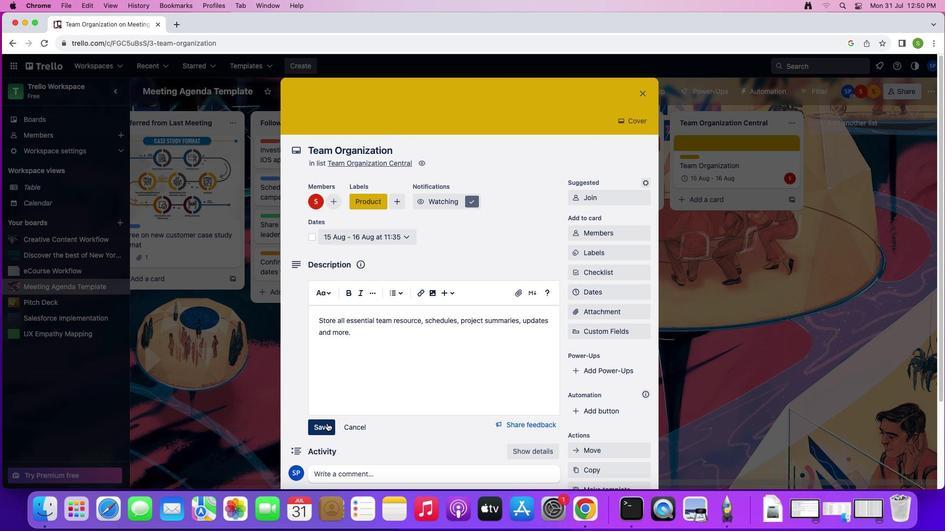 
Action: Mouse moved to (411, 340)
Screenshot: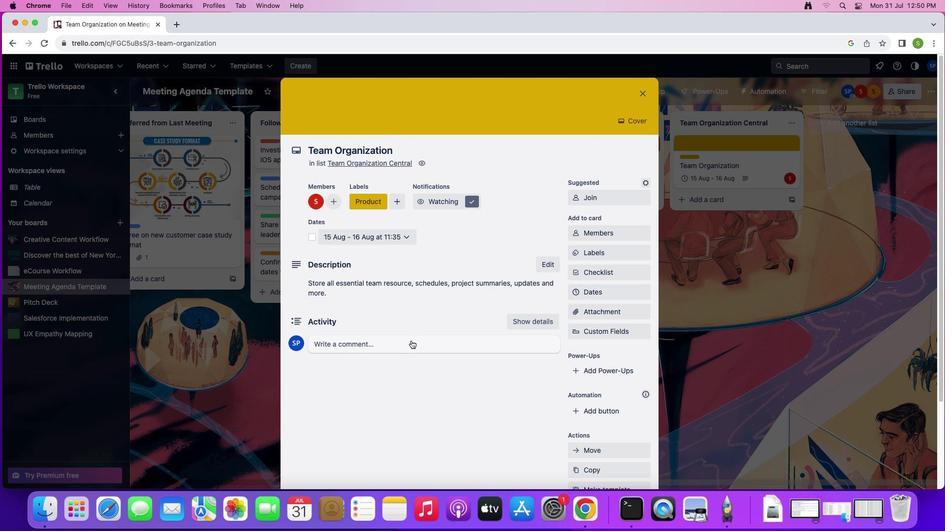 
Action: Mouse pressed left at (411, 340)
Screenshot: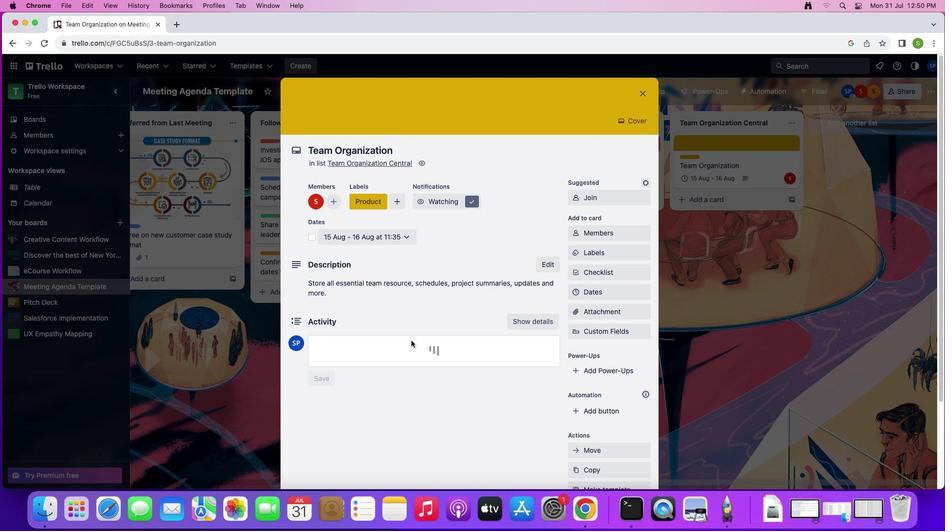 
Action: Mouse moved to (423, 341)
Screenshot: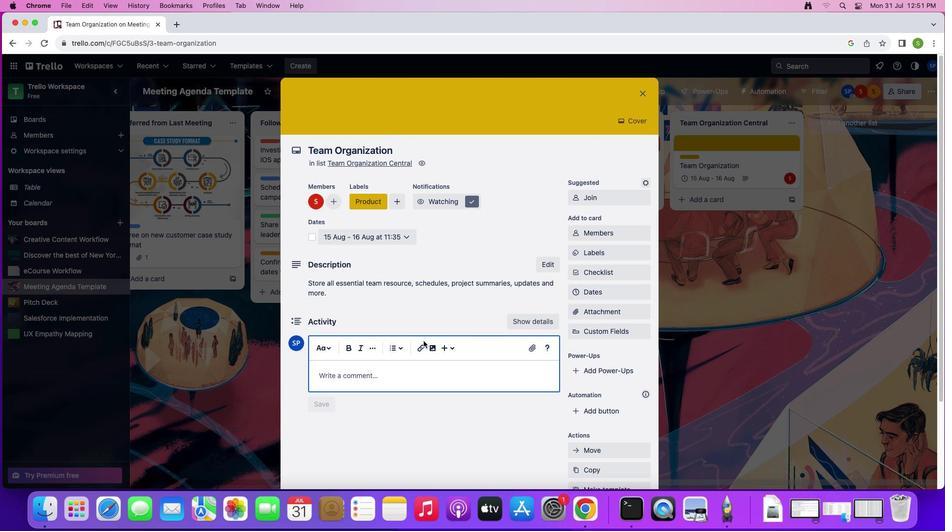 
Action: Key pressed Key.shift'T''r''e''l''l''o'Key.spaceKey.shift'm''a''r''k''e''t''i''n''g'Key.spaceKey.shift'T''e''a''m'
Screenshot: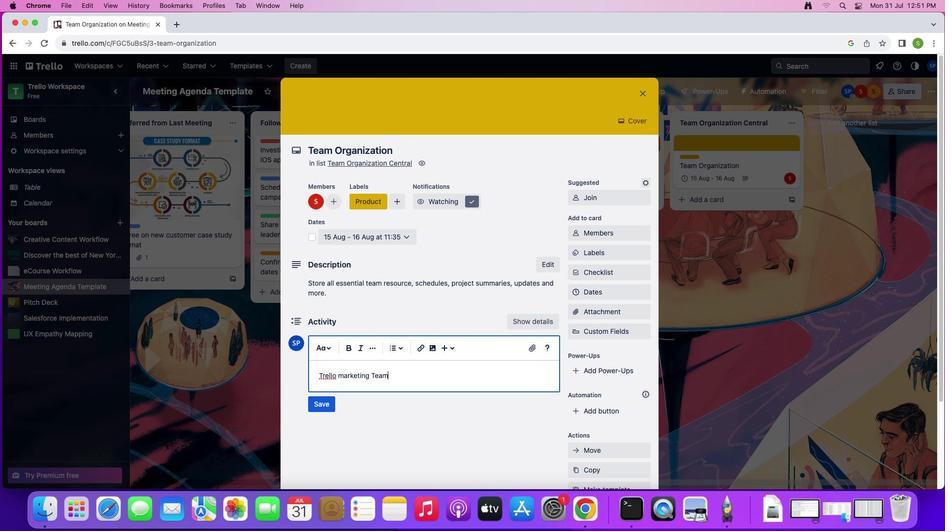 
Action: Mouse moved to (323, 406)
Screenshot: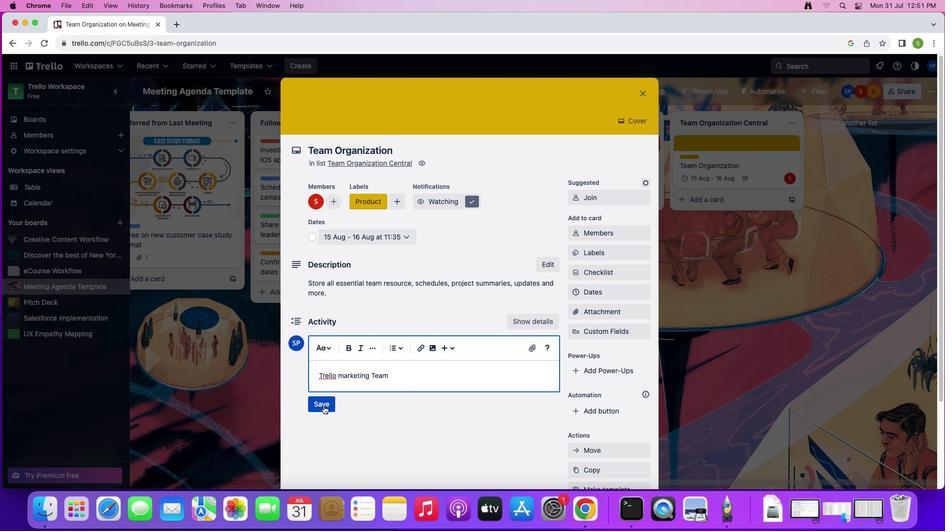 
Action: Mouse pressed left at (323, 406)
Screenshot: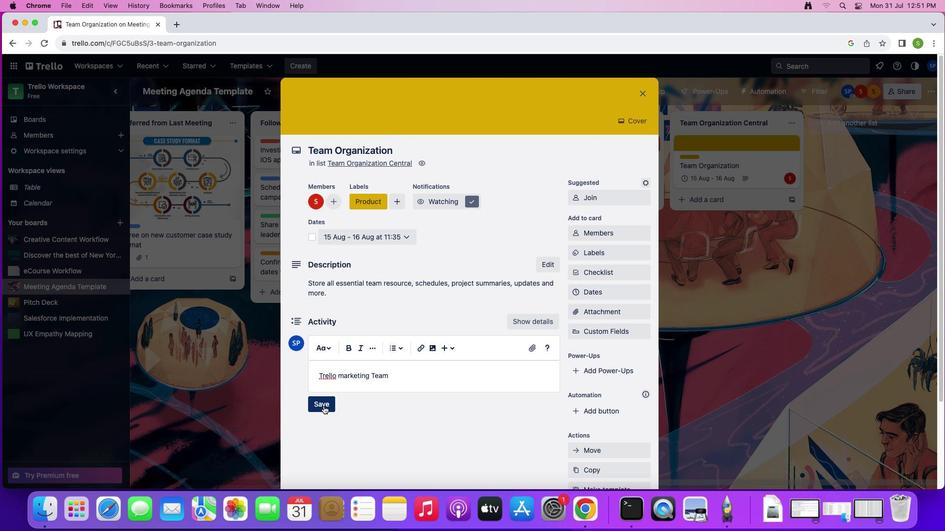 
Action: Mouse moved to (640, 91)
Screenshot: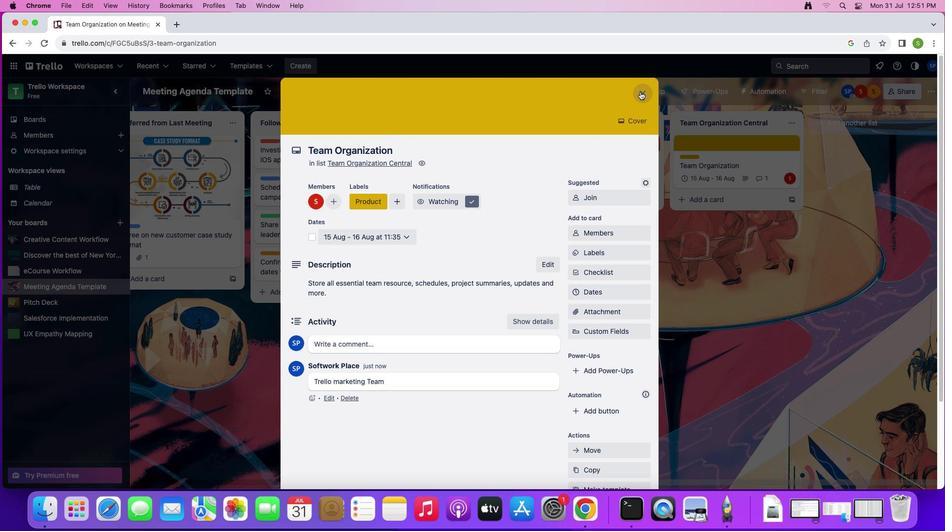 
Action: Mouse pressed left at (640, 91)
Screenshot: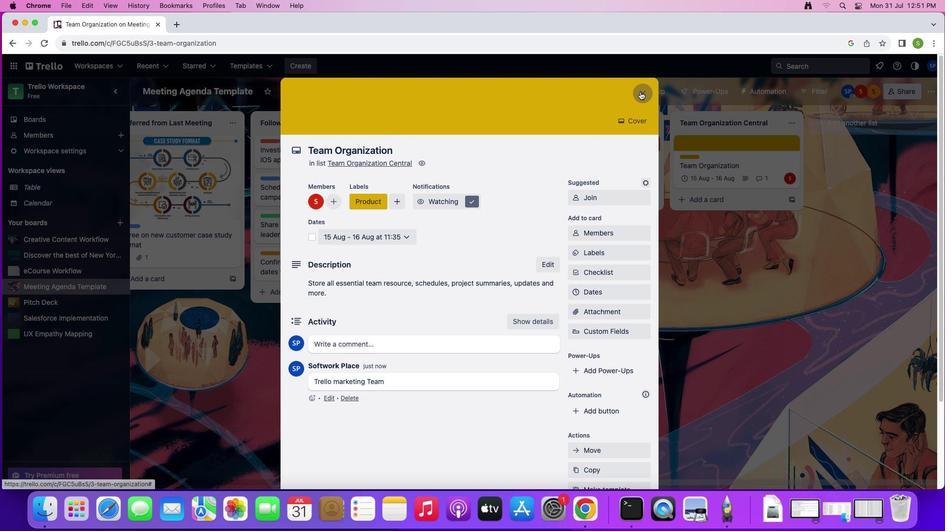 
Action: Mouse moved to (660, 337)
Screenshot: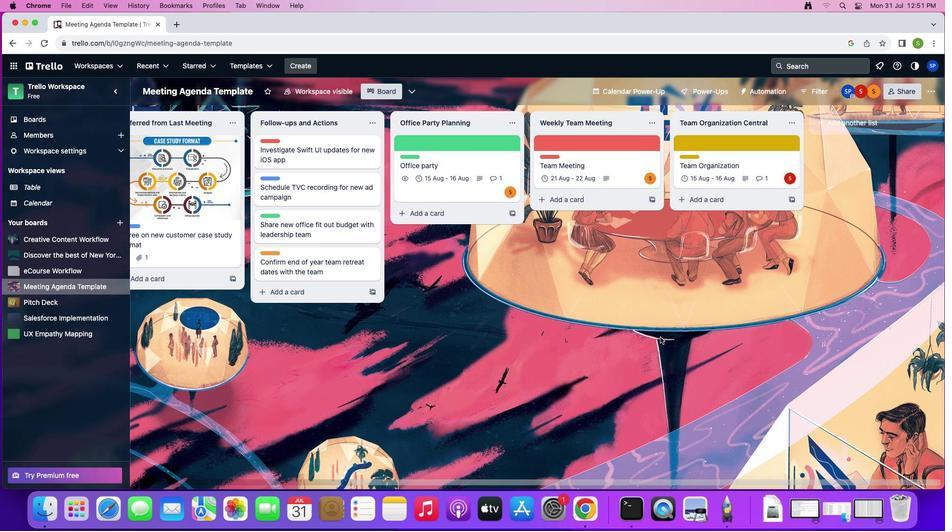 
